 Task: Explore Houses in Charlotte with Modern Design.
Action: Key pressed <Key.caps_lock>C<Key.caps_lock>harlotte
Screenshot: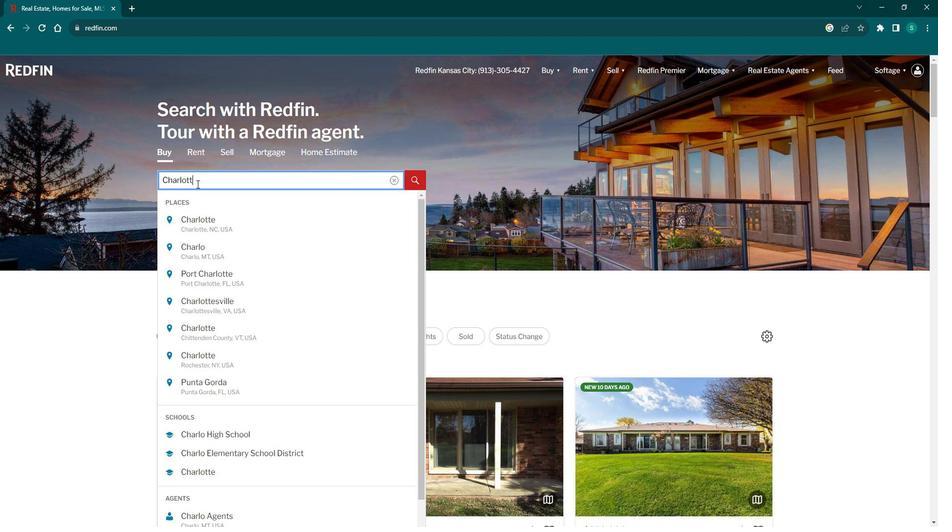 
Action: Mouse moved to (190, 231)
Screenshot: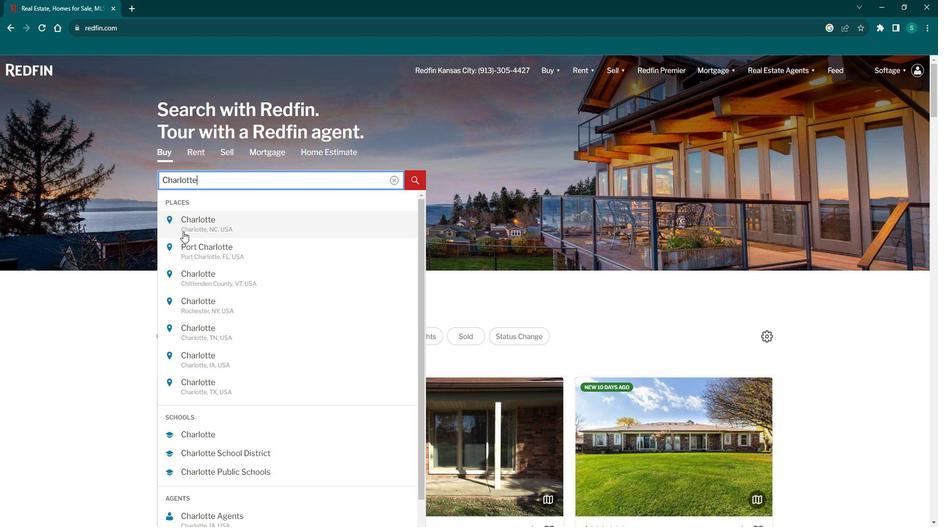 
Action: Mouse pressed left at (190, 231)
Screenshot: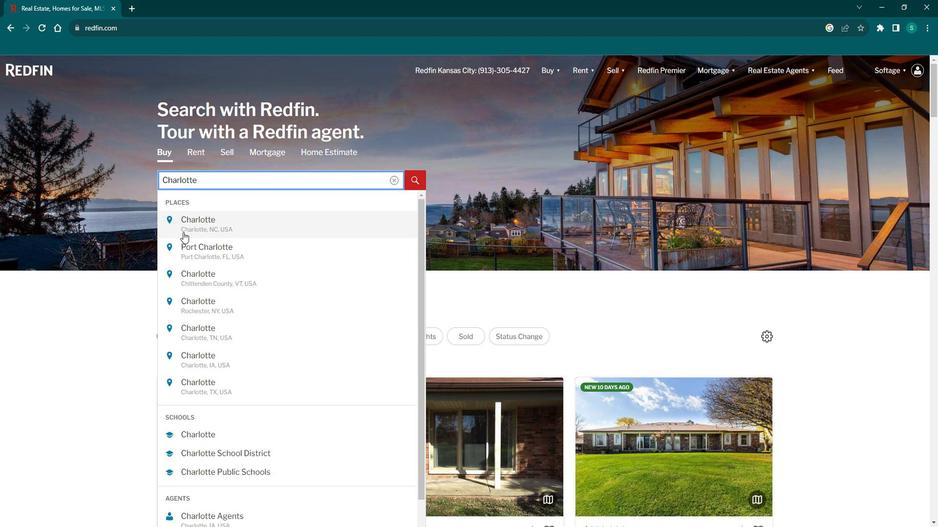 
Action: Mouse moved to (862, 137)
Screenshot: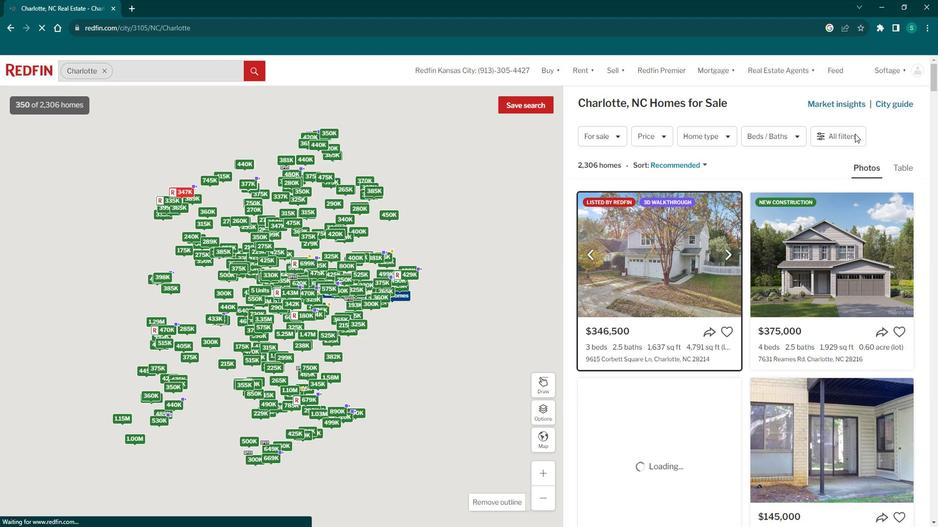 
Action: Mouse pressed left at (862, 137)
Screenshot: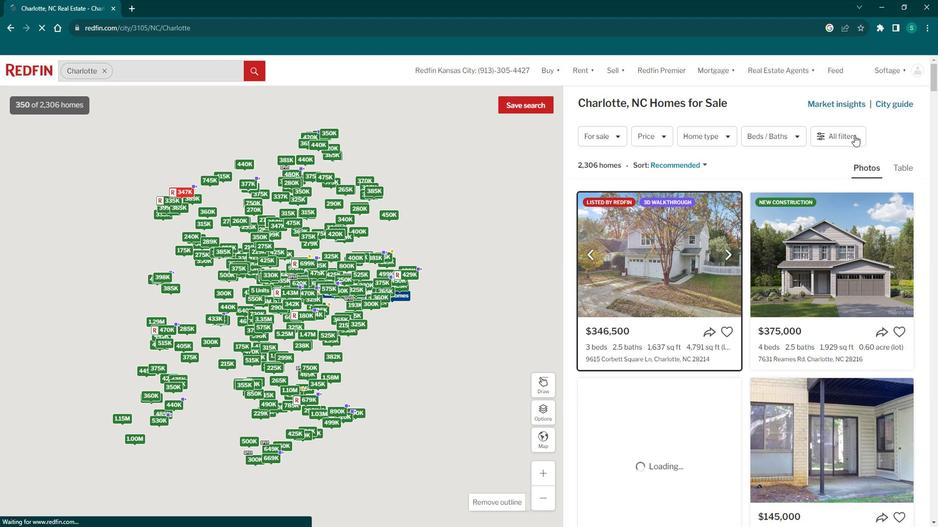 
Action: Mouse pressed left at (862, 137)
Screenshot: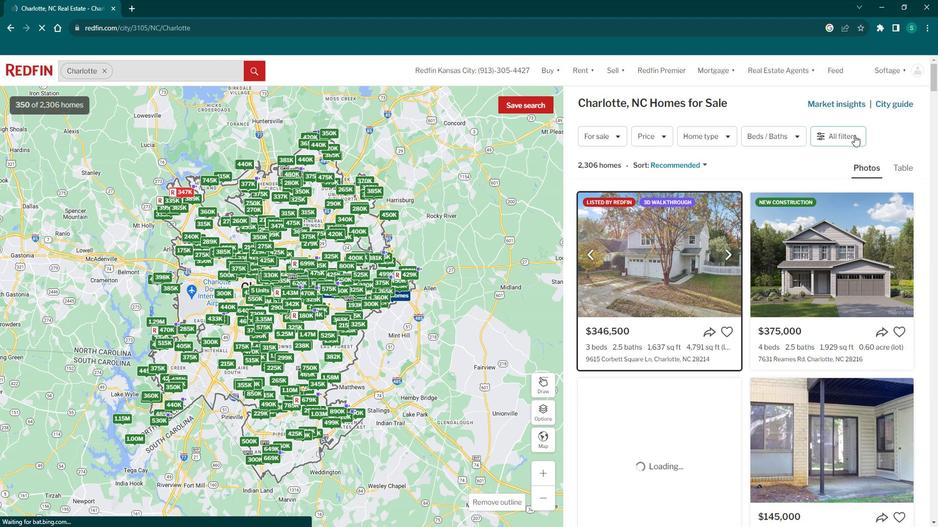 
Action: Mouse moved to (859, 138)
Screenshot: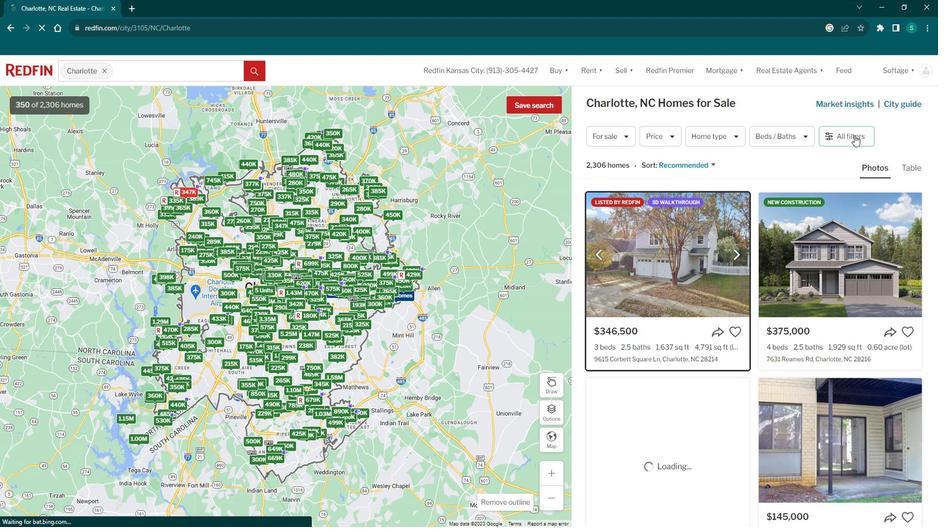 
Action: Mouse pressed left at (859, 138)
Screenshot: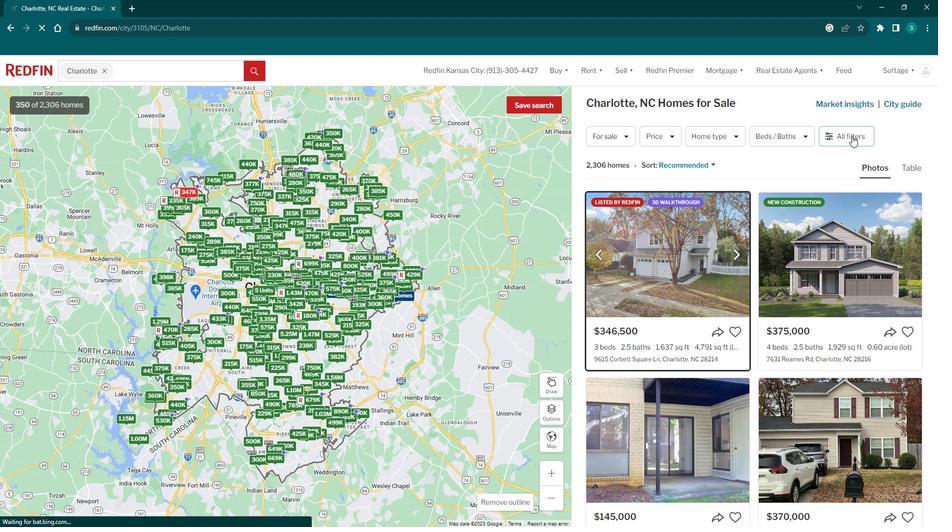 
Action: Mouse pressed left at (859, 138)
Screenshot: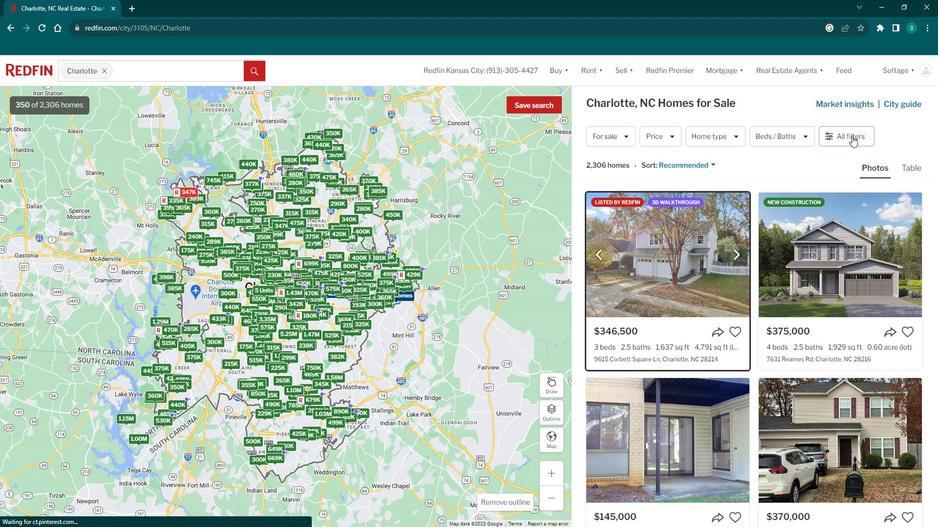 
Action: Mouse moved to (679, 298)
Screenshot: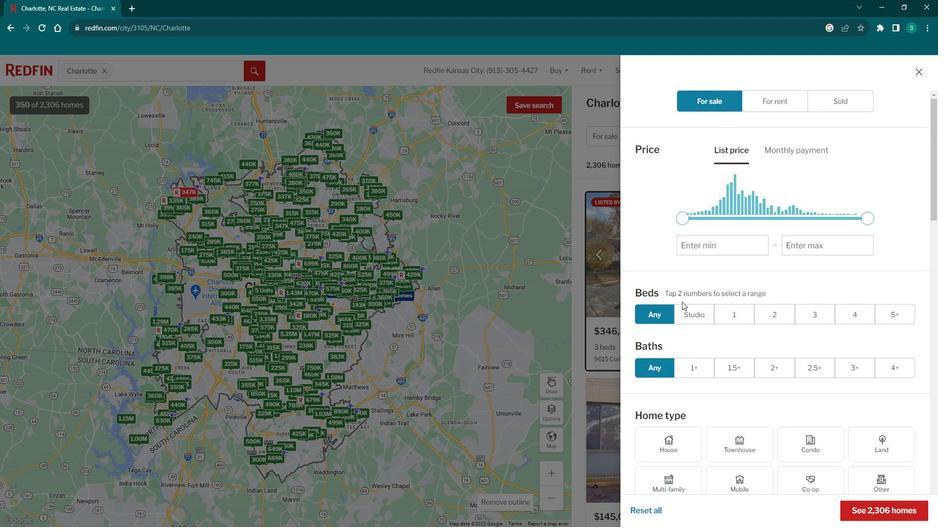 
Action: Mouse scrolled (679, 297) with delta (0, 0)
Screenshot: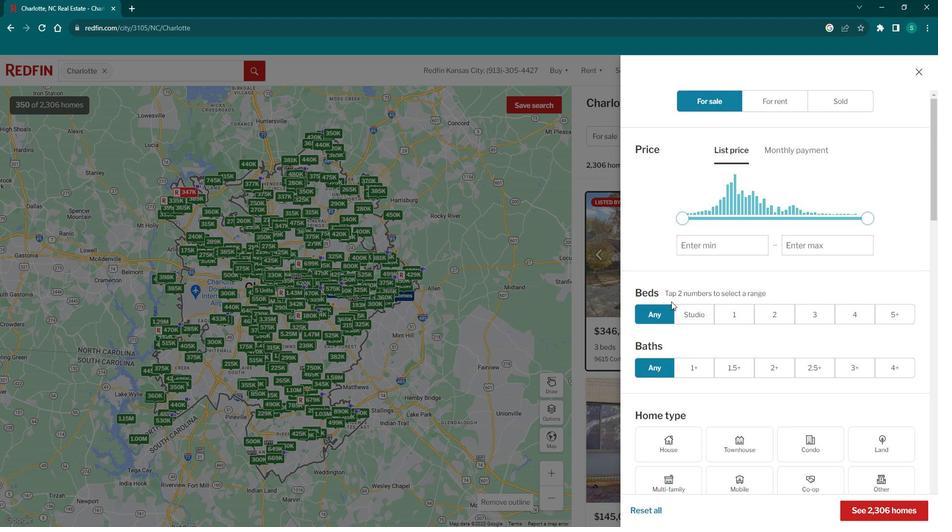 
Action: Mouse scrolled (679, 297) with delta (0, 0)
Screenshot: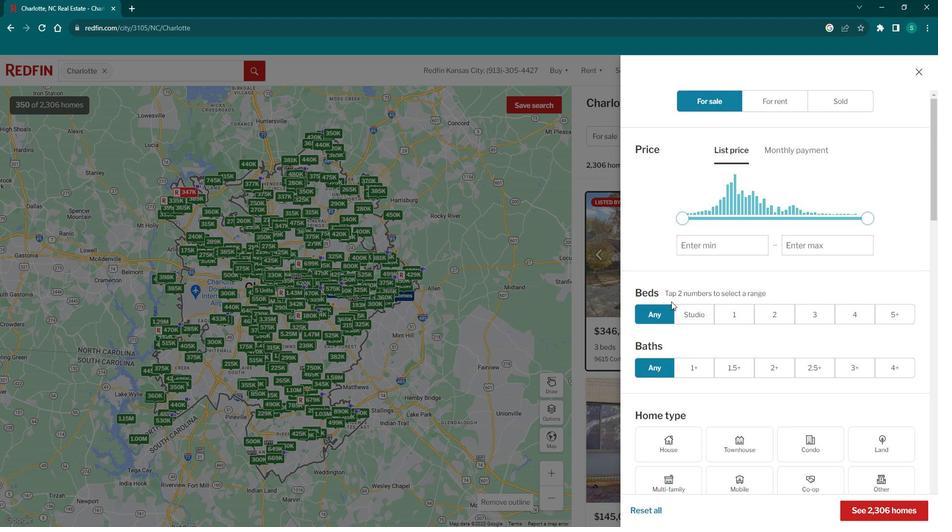 
Action: Mouse scrolled (679, 297) with delta (0, 0)
Screenshot: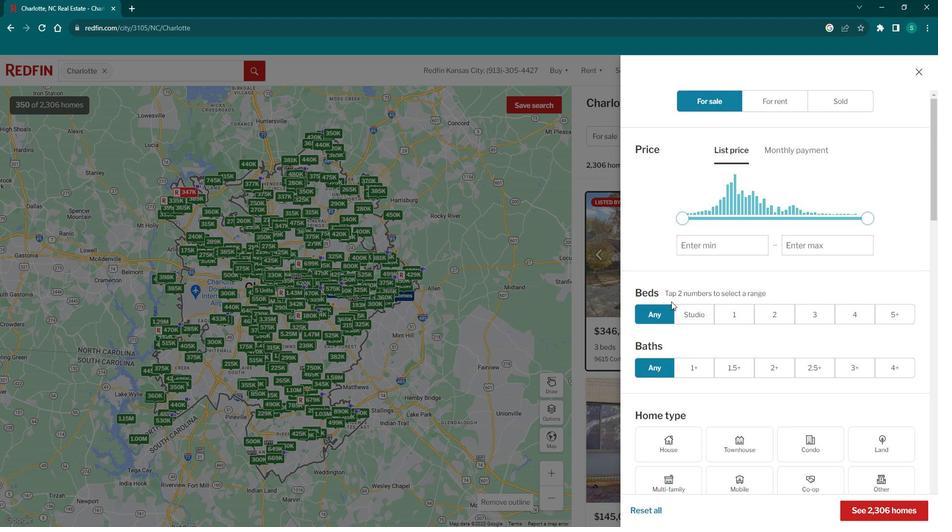 
Action: Mouse moved to (682, 282)
Screenshot: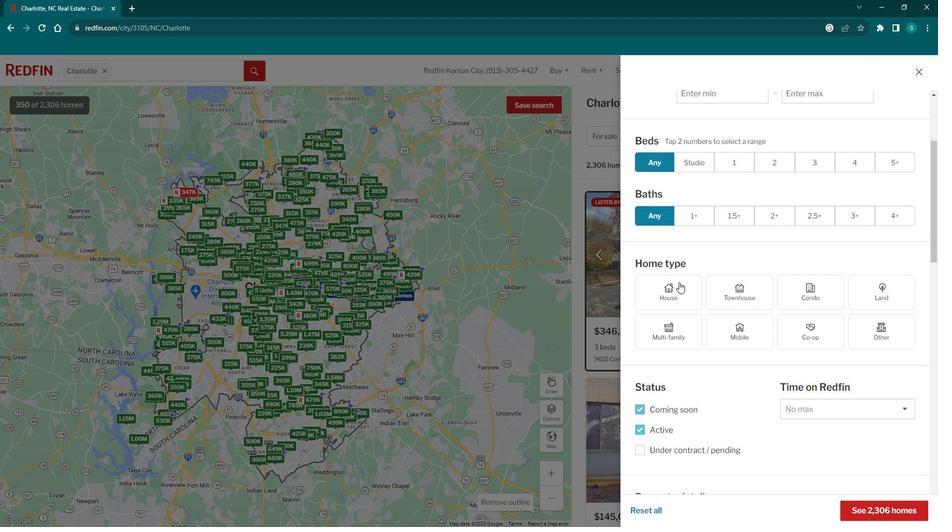 
Action: Mouse pressed left at (682, 282)
Screenshot: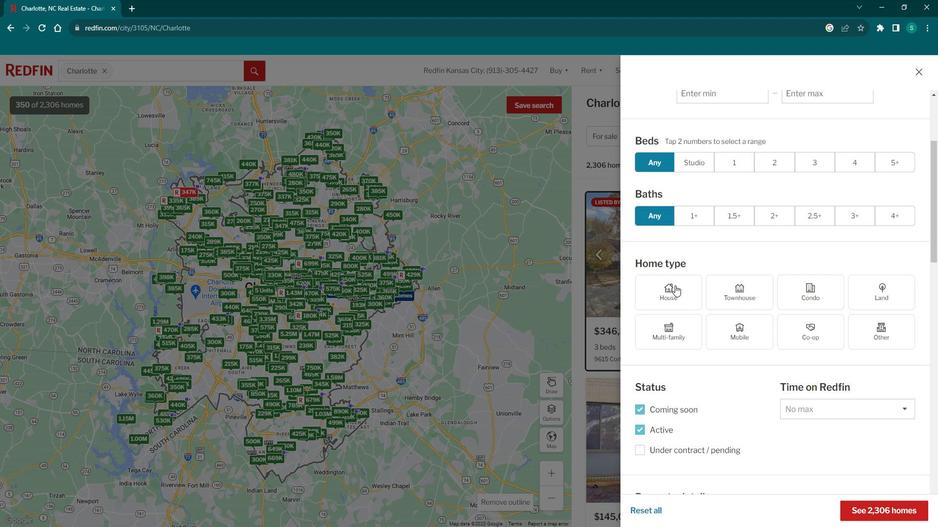 
Action: Mouse moved to (695, 323)
Screenshot: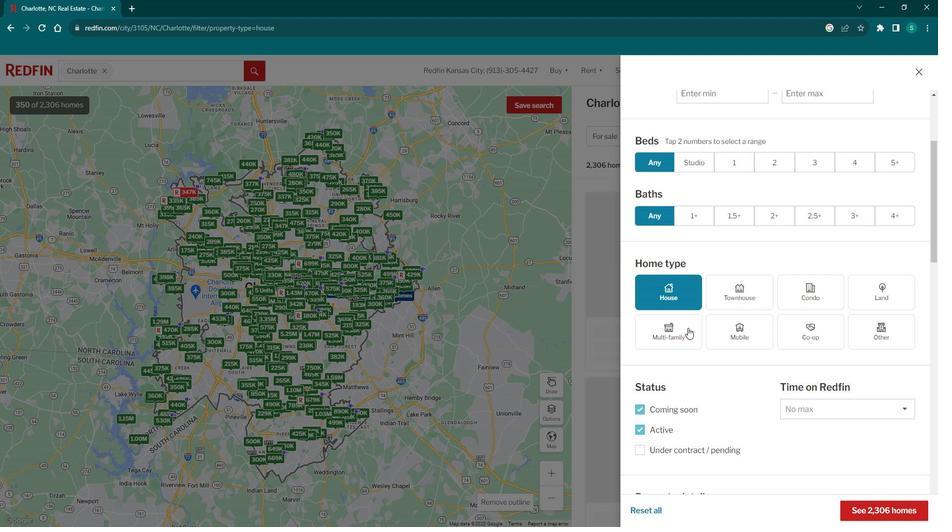 
Action: Mouse scrolled (695, 323) with delta (0, 0)
Screenshot: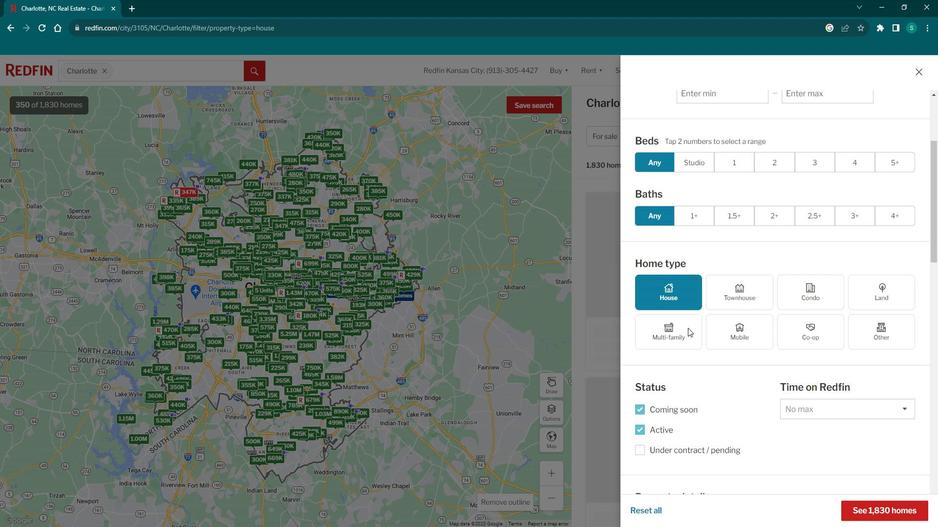 
Action: Mouse scrolled (695, 323) with delta (0, 0)
Screenshot: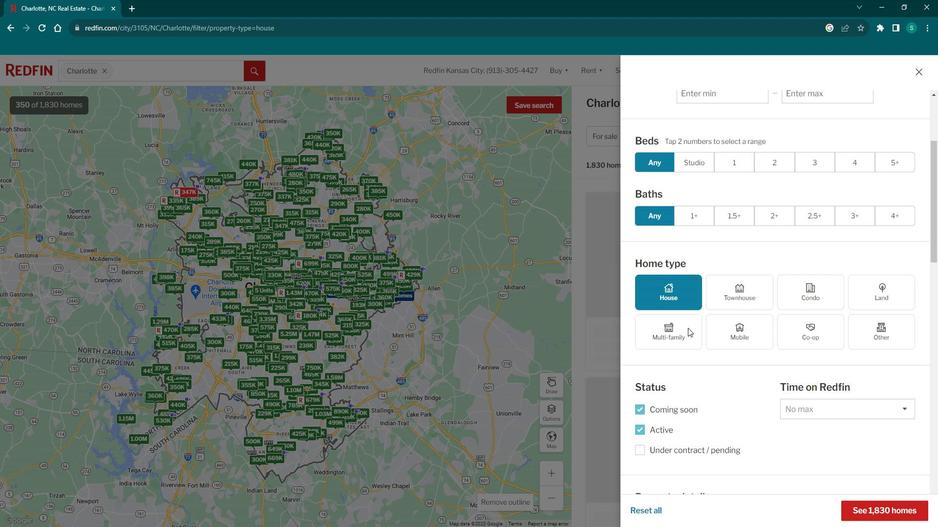 
Action: Mouse scrolled (695, 323) with delta (0, 0)
Screenshot: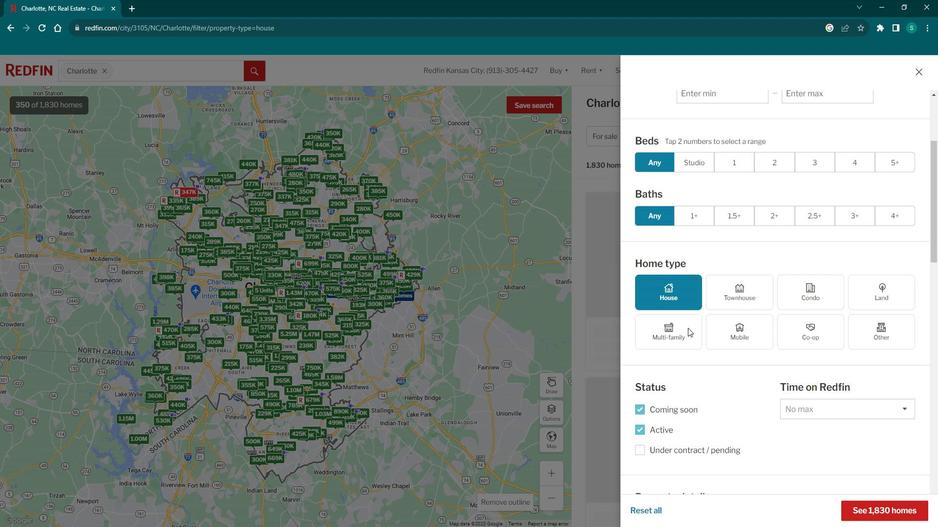
Action: Mouse scrolled (695, 323) with delta (0, 0)
Screenshot: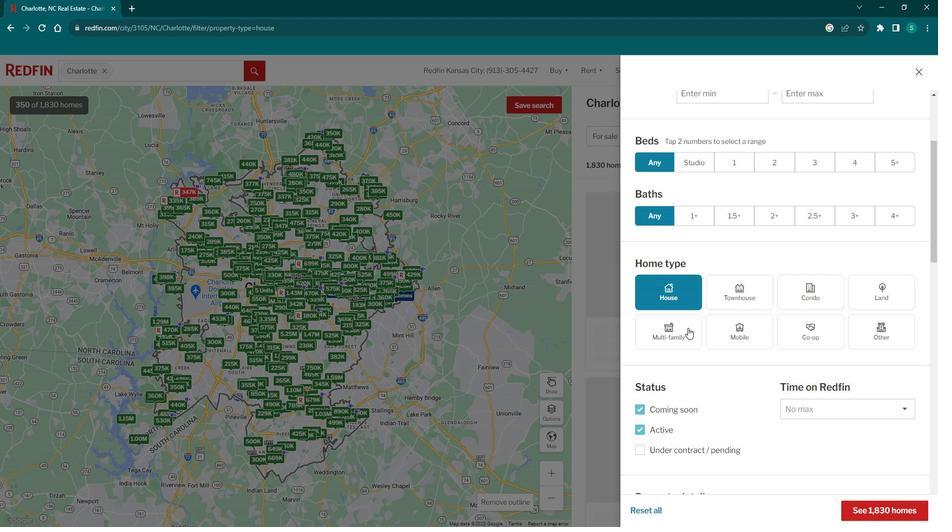 
Action: Mouse moved to (695, 321)
Screenshot: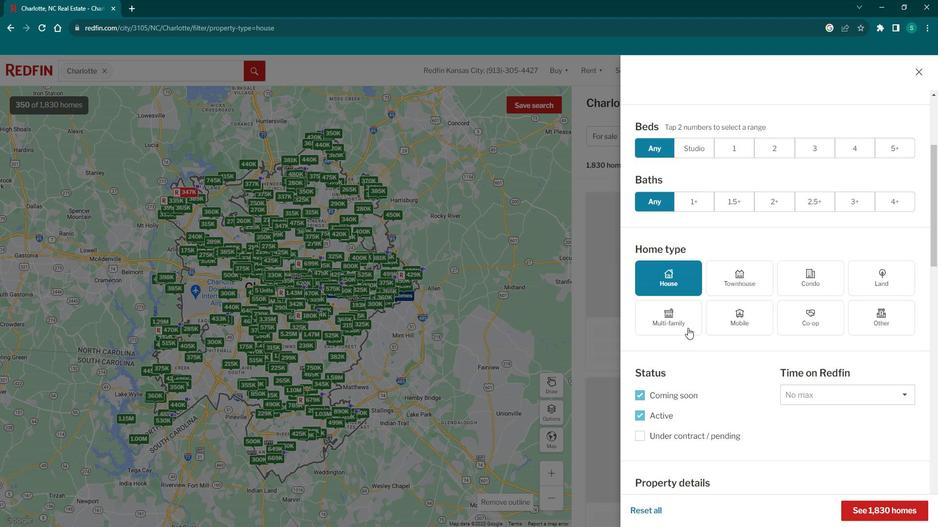 
Action: Mouse scrolled (695, 320) with delta (0, 0)
Screenshot: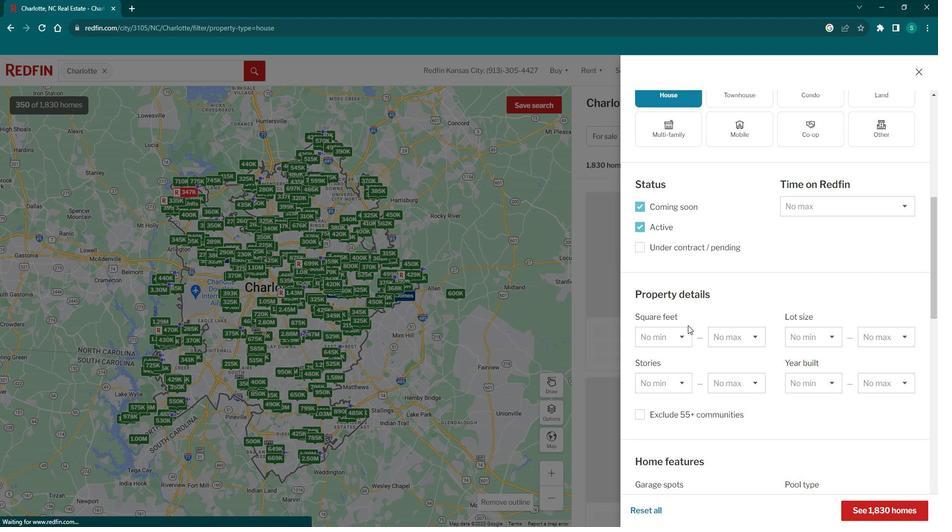
Action: Mouse scrolled (695, 320) with delta (0, 0)
Screenshot: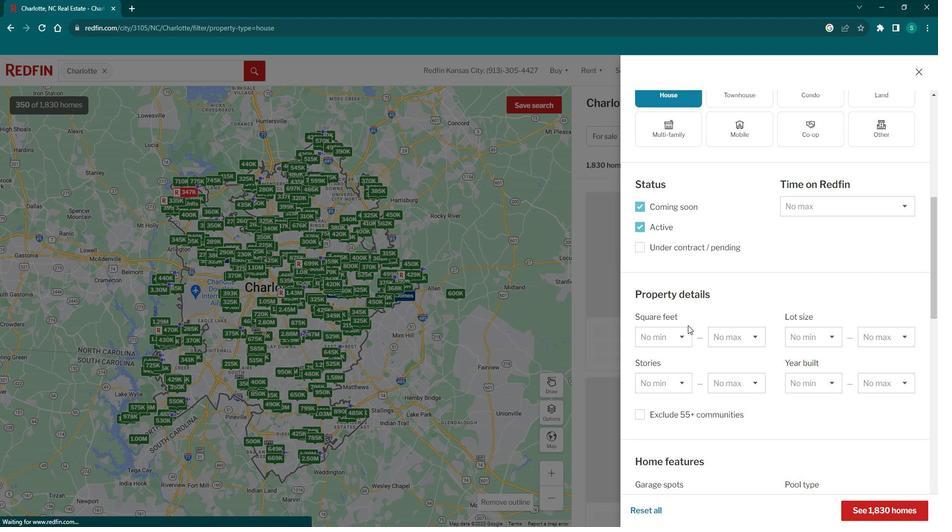 
Action: Mouse scrolled (695, 320) with delta (0, 0)
Screenshot: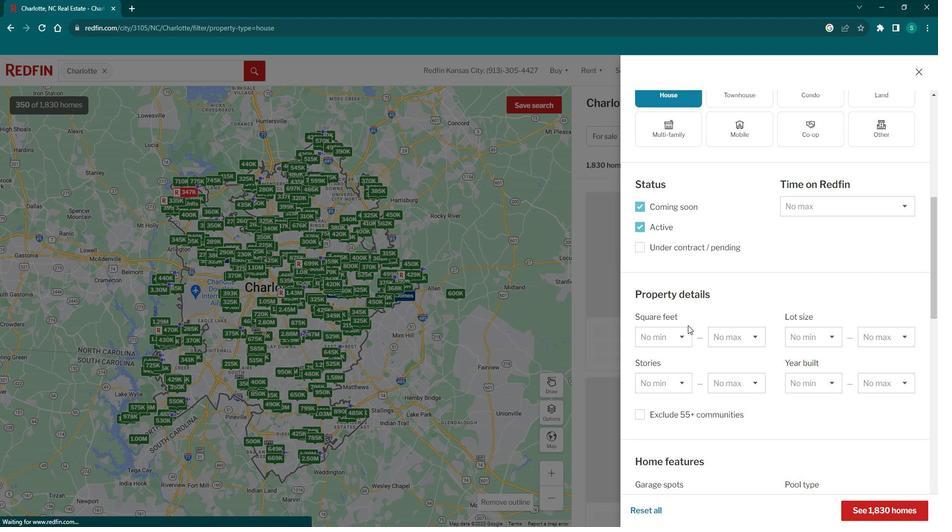 
Action: Mouse scrolled (695, 320) with delta (0, 0)
Screenshot: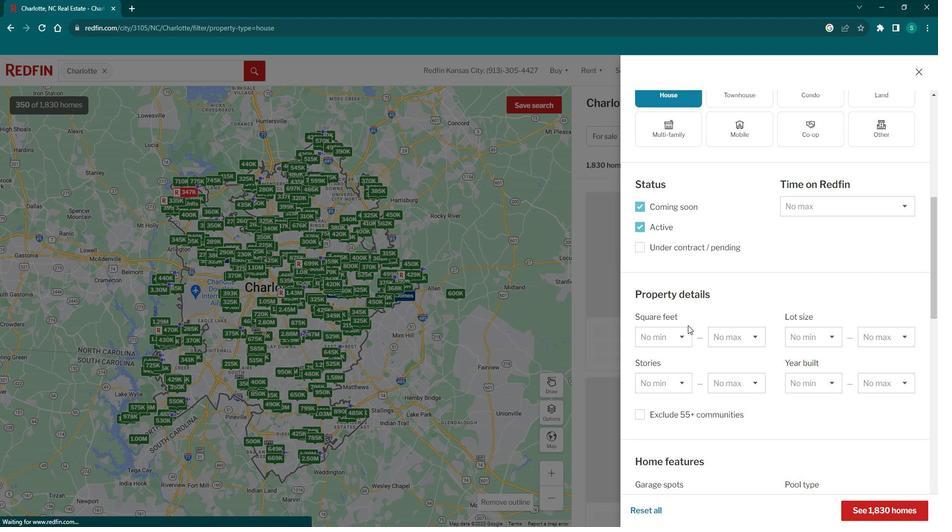 
Action: Mouse scrolled (695, 320) with delta (0, 0)
Screenshot: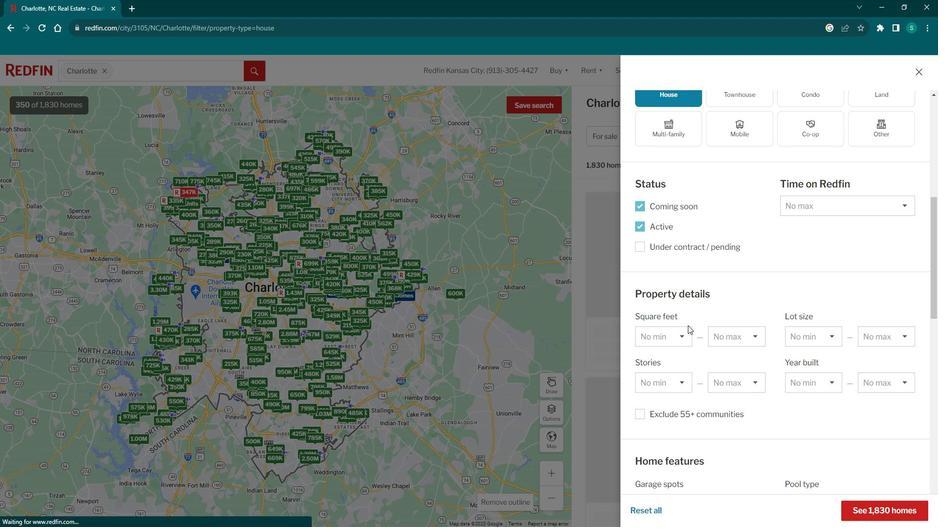 
Action: Mouse scrolled (695, 320) with delta (0, 0)
Screenshot: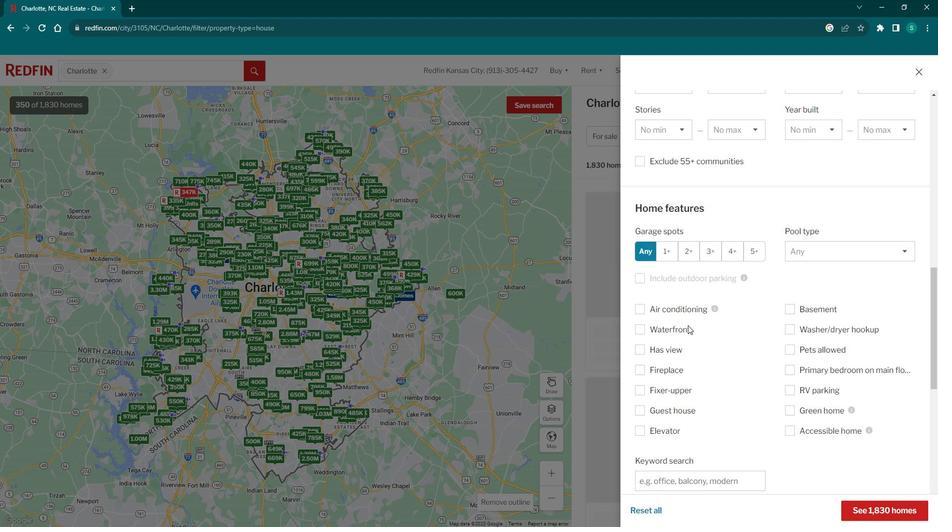 
Action: Mouse scrolled (695, 320) with delta (0, 0)
Screenshot: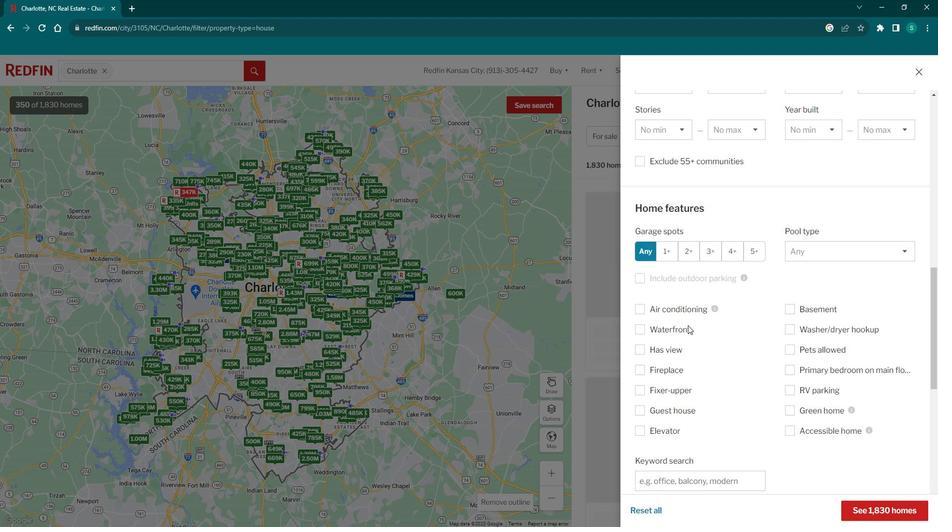 
Action: Mouse scrolled (695, 320) with delta (0, 0)
Screenshot: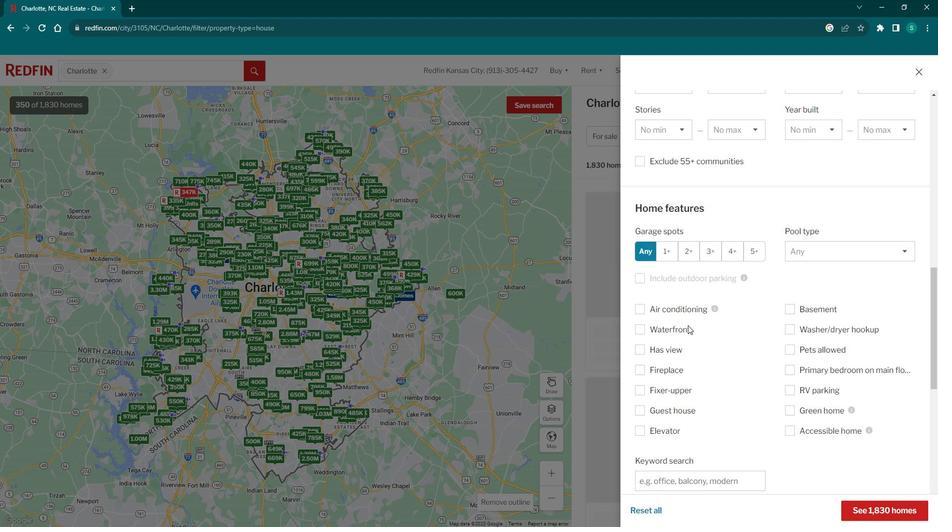 
Action: Mouse moved to (674, 326)
Screenshot: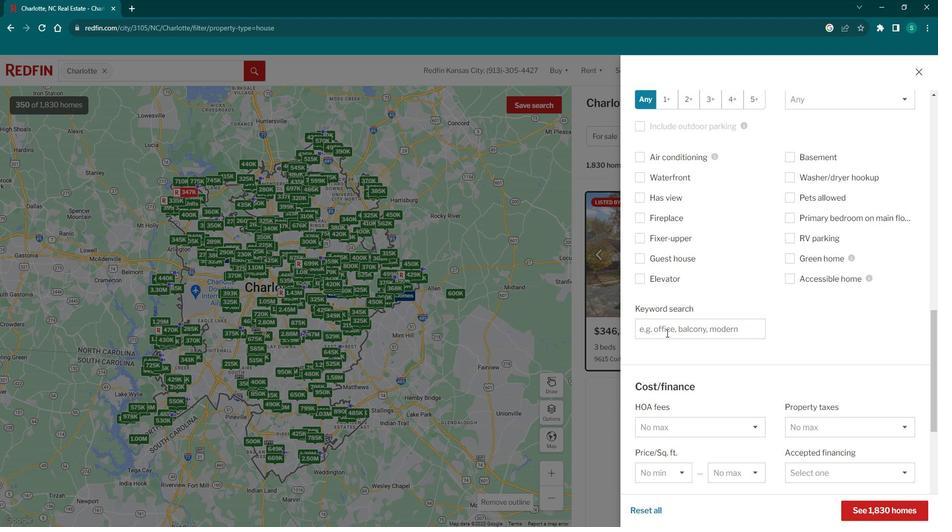 
Action: Mouse pressed left at (674, 326)
Screenshot: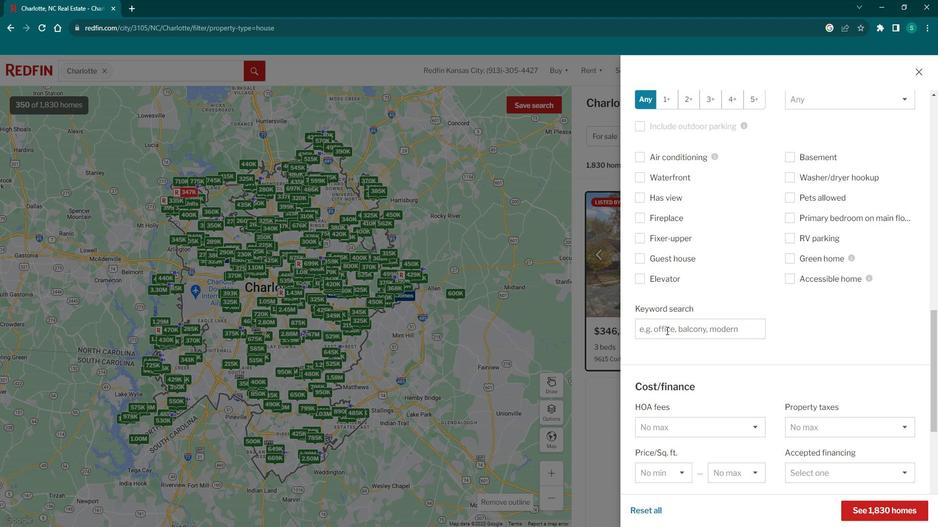 
Action: Mouse moved to (665, 321)
Screenshot: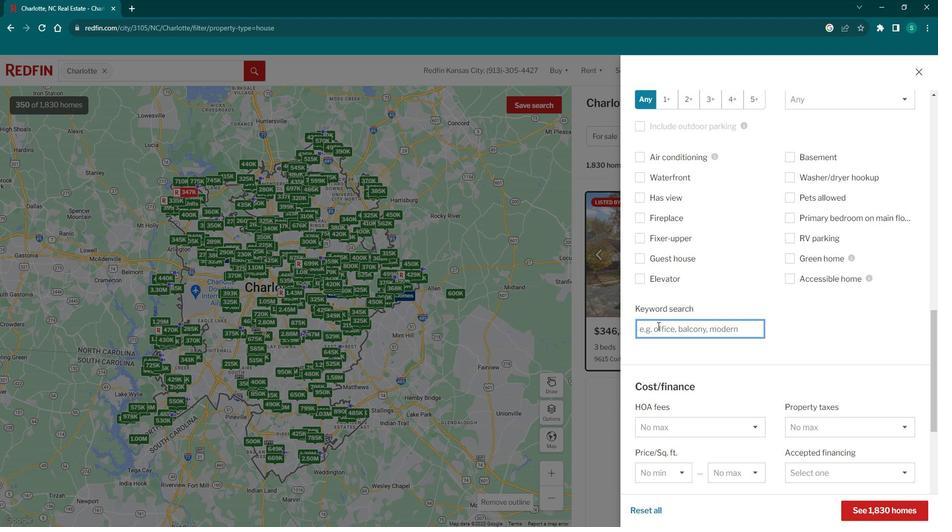 
Action: Key pressed <Key.caps_lock>M<Key.caps_lock>o
Screenshot: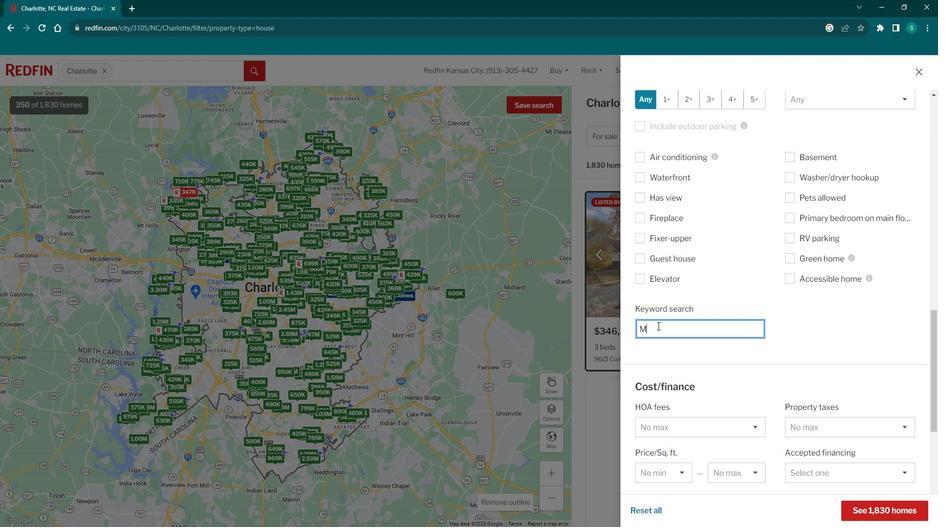 
Action: Mouse moved to (682, 315)
Screenshot: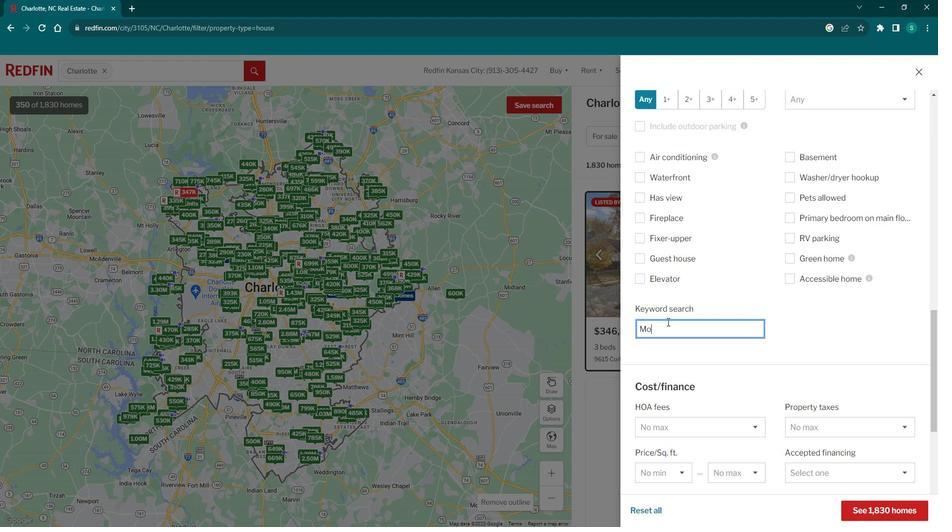 
Action: Key pressed d
Screenshot: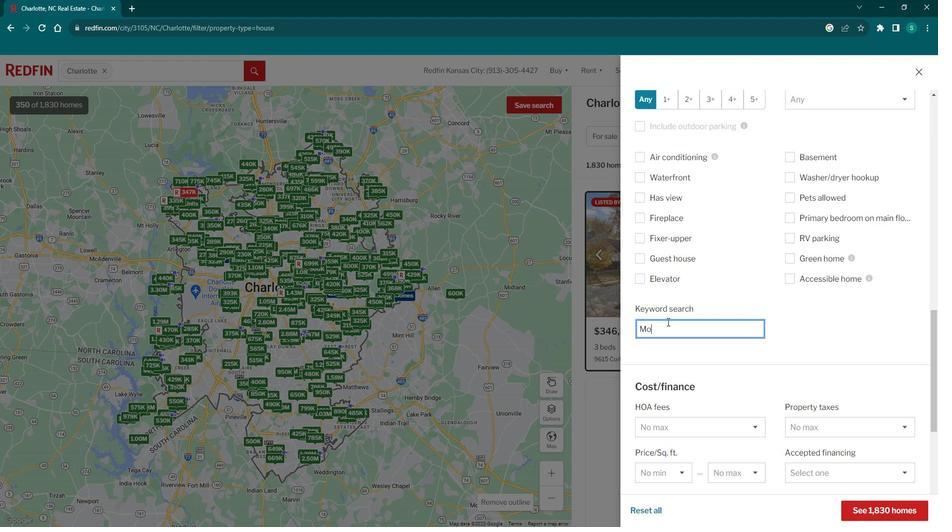 
Action: Mouse moved to (682, 315)
Screenshot: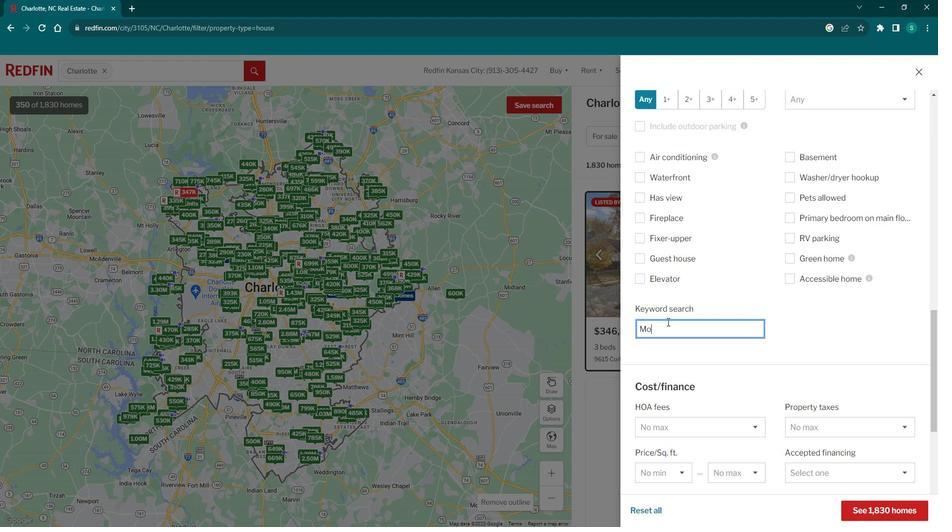 
Action: Key pressed ern<Key.space><Key.caps_lock>D<Key.caps_lock>esign
Screenshot: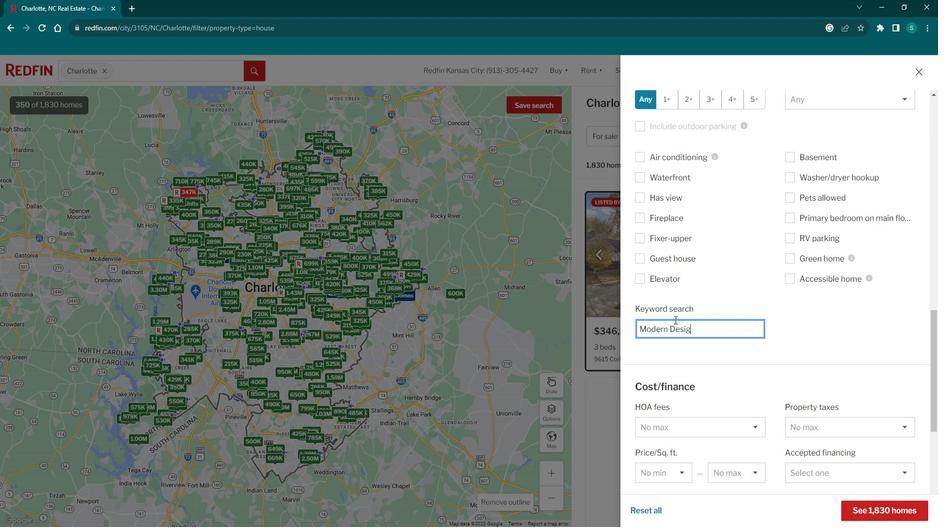 
Action: Mouse moved to (907, 497)
Screenshot: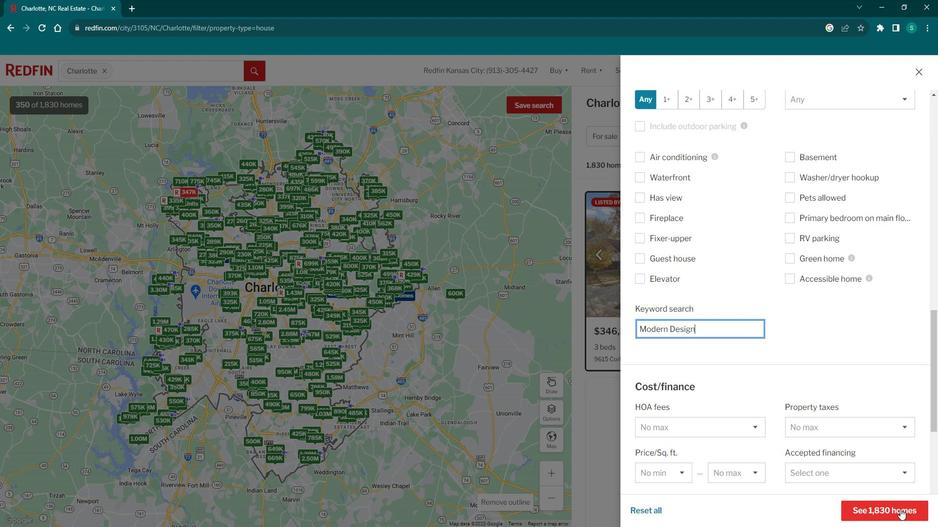 
Action: Mouse pressed left at (907, 497)
Screenshot: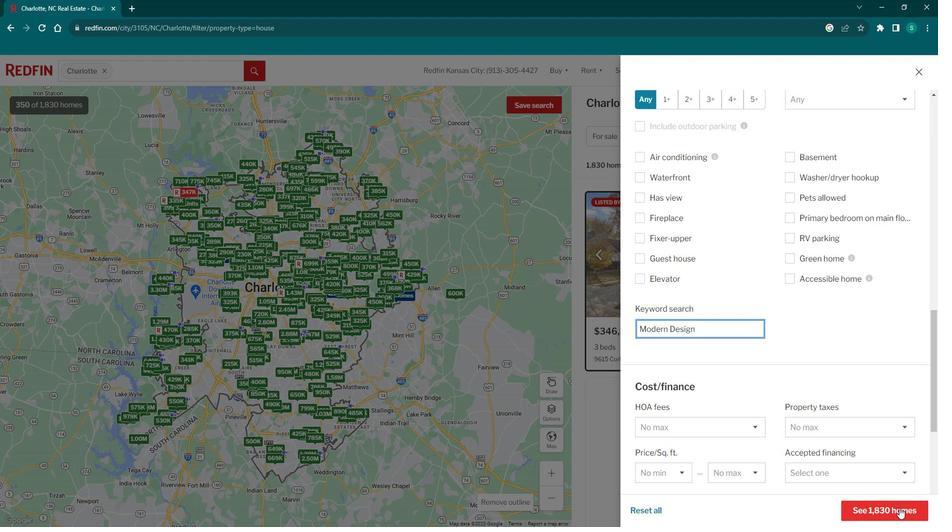 
Action: Mouse moved to (693, 301)
Screenshot: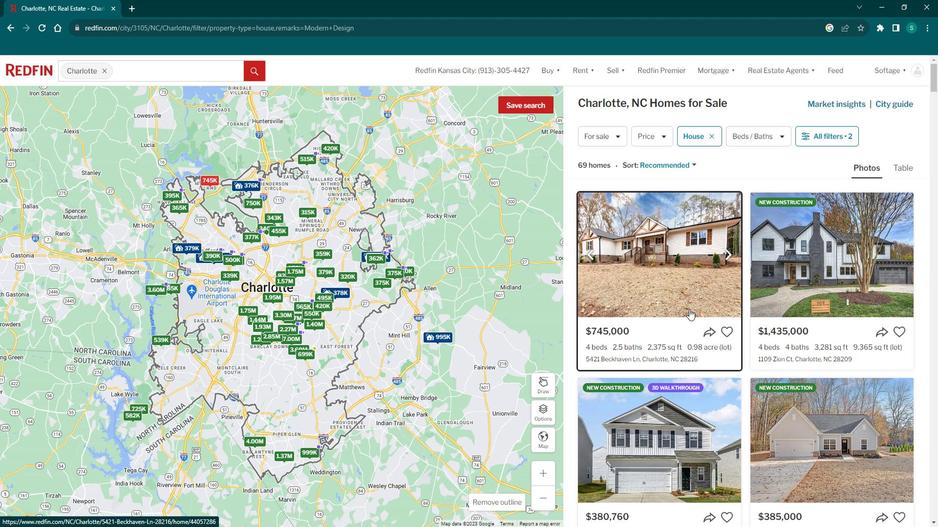 
Action: Mouse pressed left at (693, 301)
Screenshot: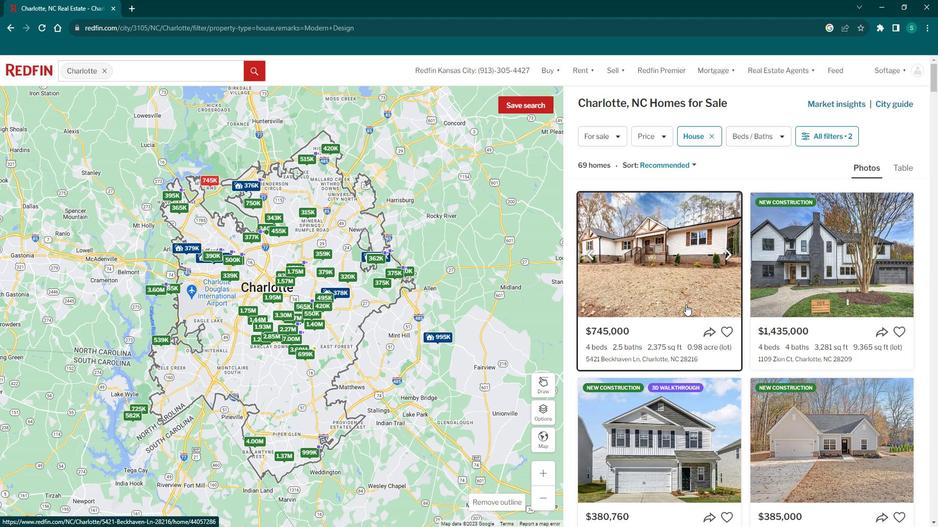 
Action: Mouse moved to (333, 268)
Screenshot: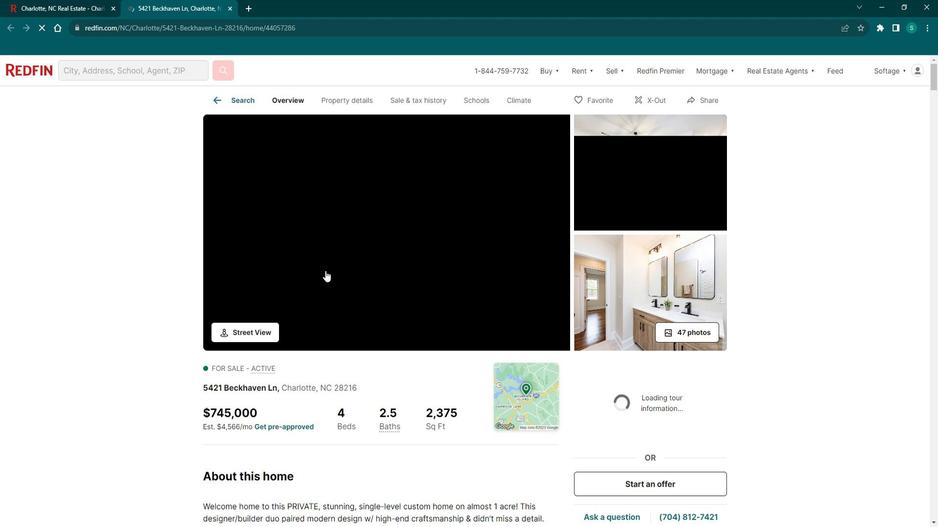 
Action: Mouse scrolled (333, 267) with delta (0, 0)
Screenshot: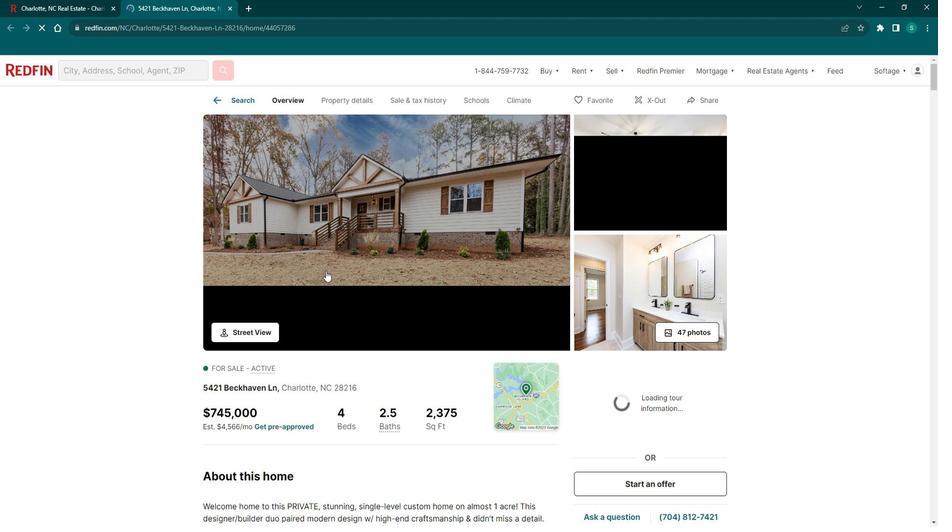 
Action: Mouse scrolled (333, 267) with delta (0, 0)
Screenshot: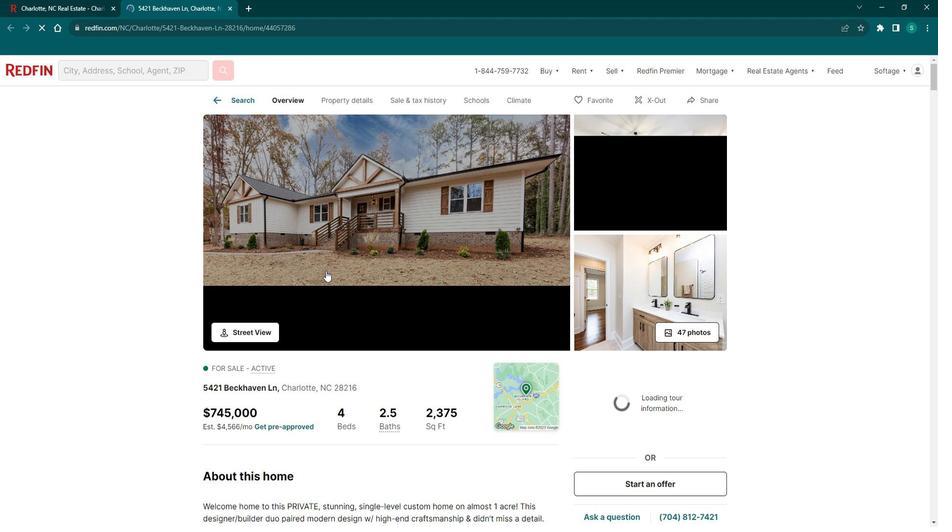 
Action: Mouse scrolled (333, 267) with delta (0, 0)
Screenshot: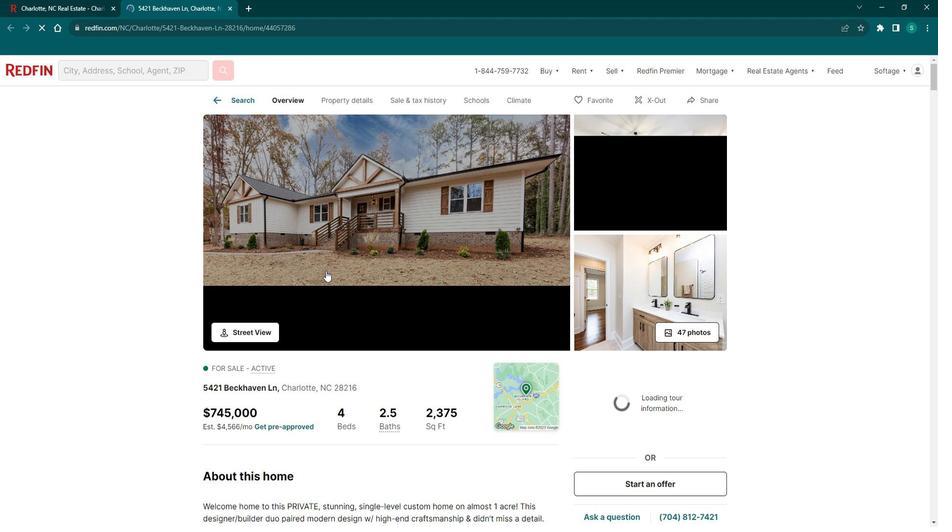 
Action: Mouse moved to (249, 393)
Screenshot: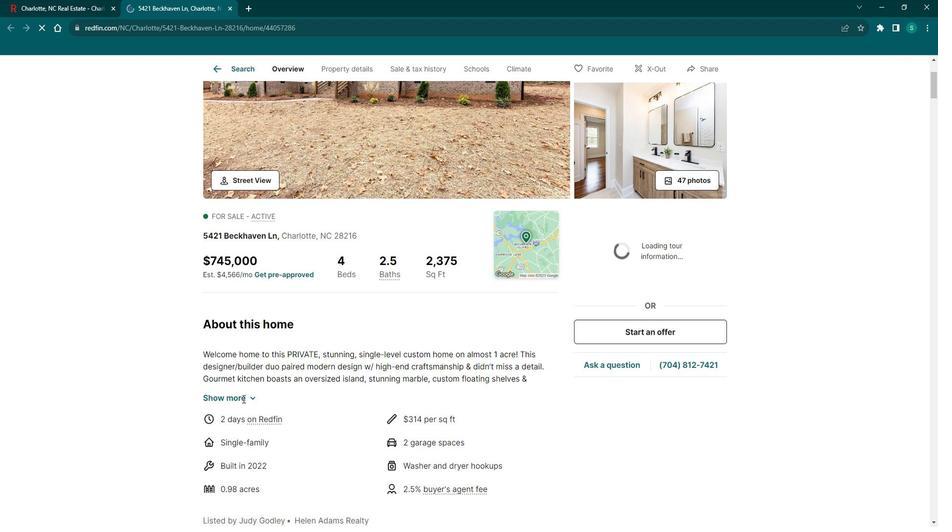 
Action: Mouse pressed left at (249, 393)
Screenshot: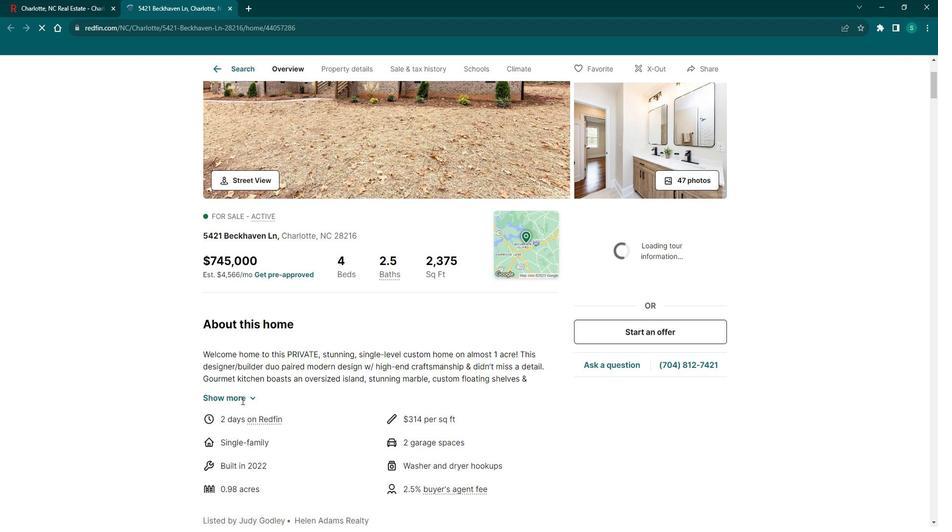 
Action: Mouse moved to (267, 360)
Screenshot: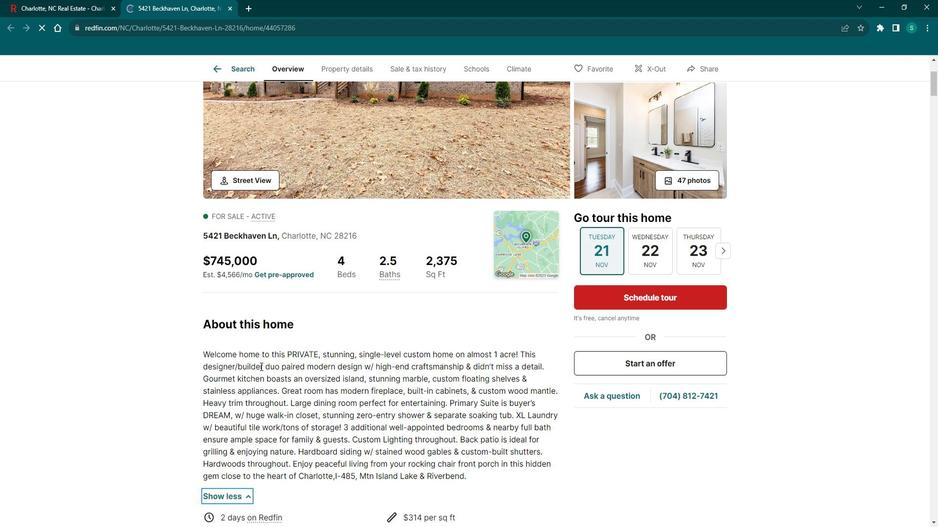 
Action: Mouse scrolled (267, 359) with delta (0, 0)
Screenshot: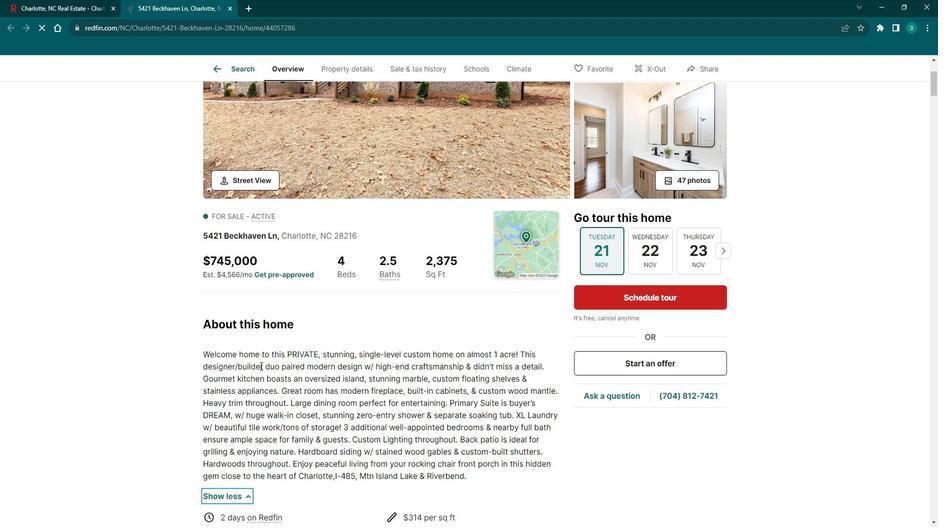 
Action: Mouse scrolled (267, 359) with delta (0, 0)
Screenshot: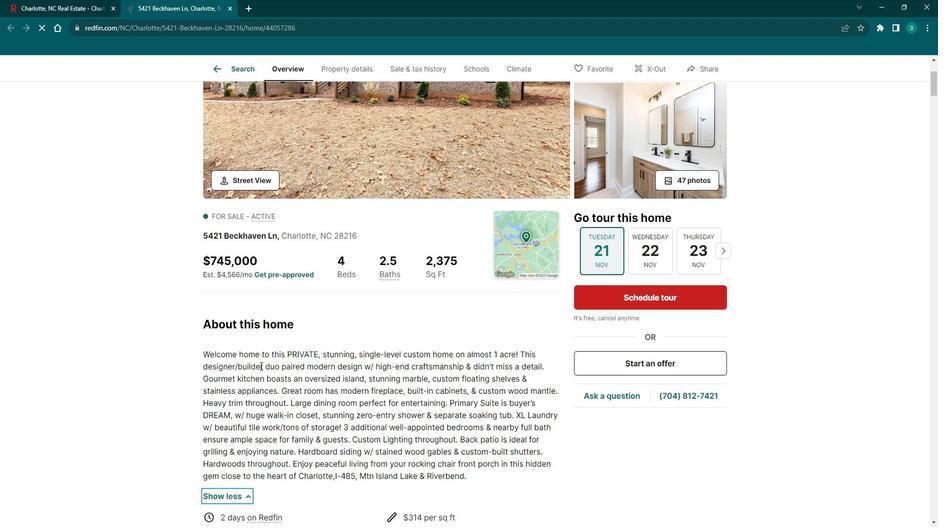 
Action: Mouse scrolled (267, 359) with delta (0, 0)
Screenshot: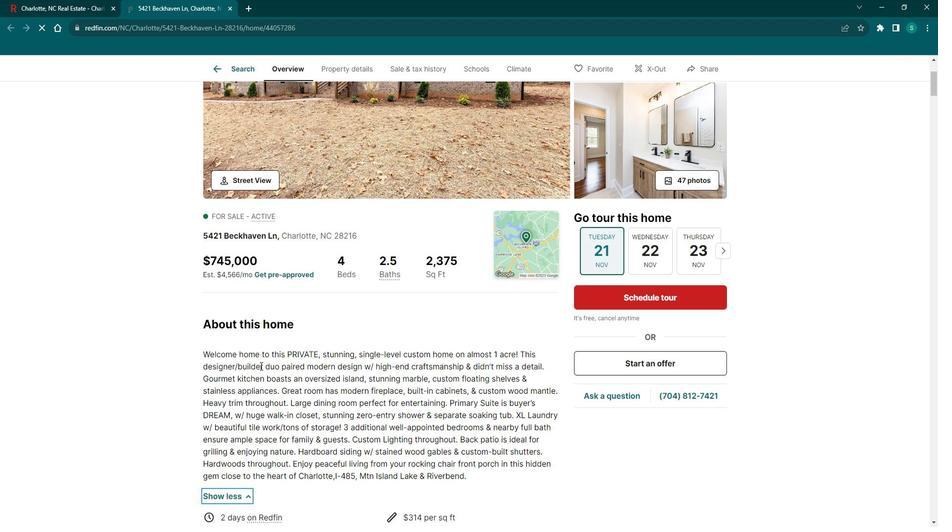 
Action: Mouse scrolled (267, 359) with delta (0, 0)
Screenshot: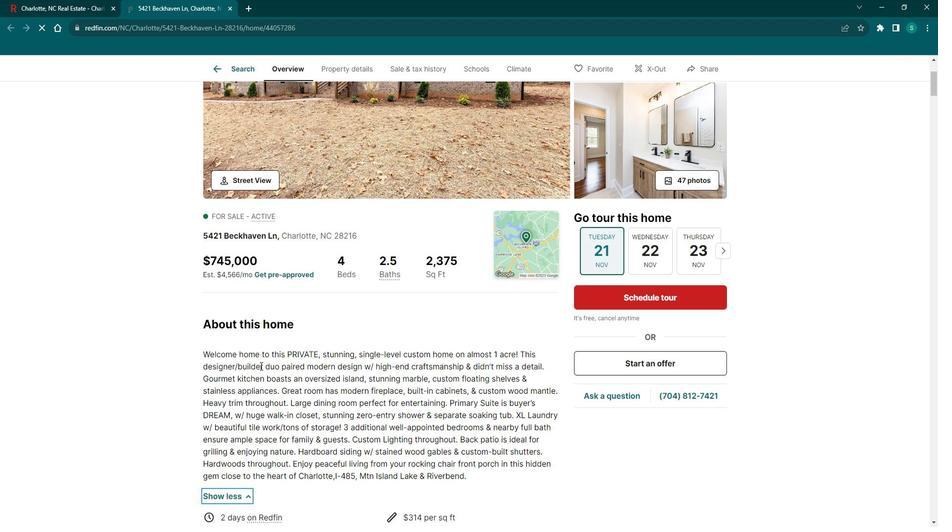 
Action: Mouse scrolled (267, 359) with delta (0, 0)
Screenshot: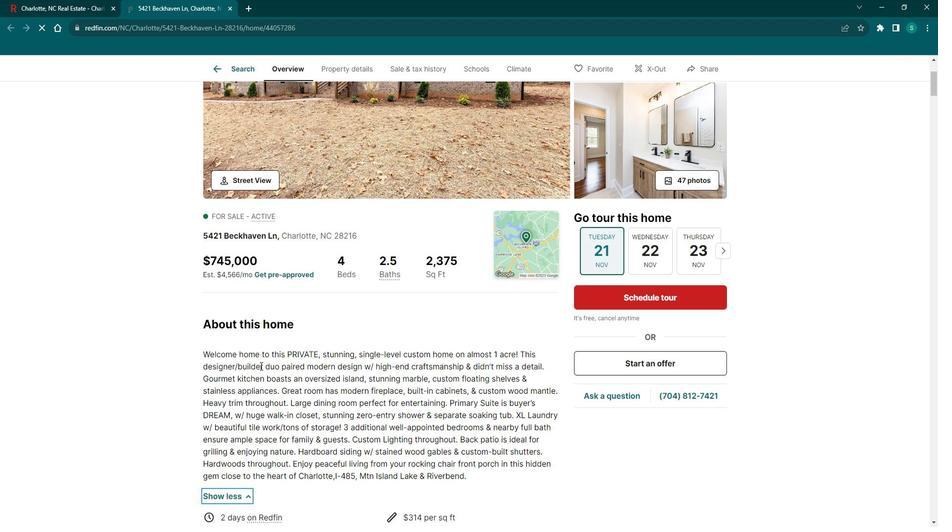 
Action: Mouse scrolled (267, 359) with delta (0, 0)
Screenshot: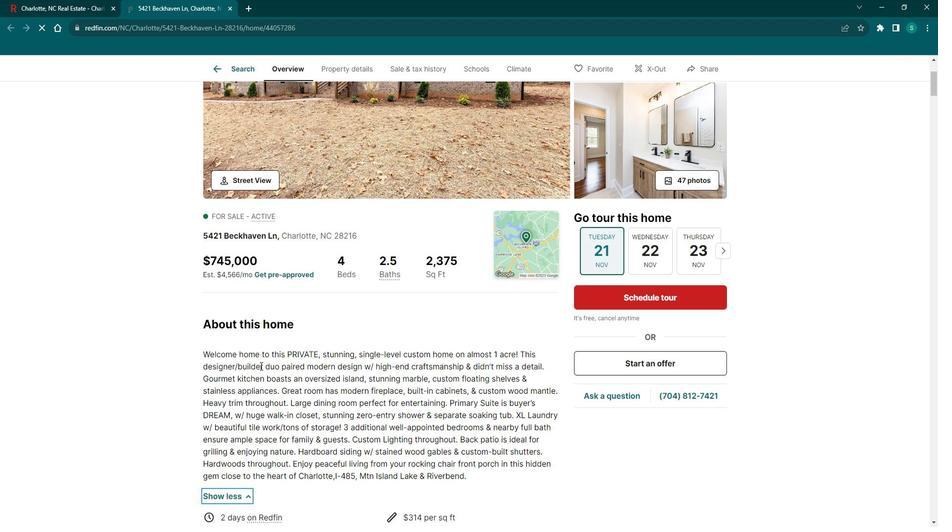 
Action: Mouse moved to (267, 359)
Screenshot: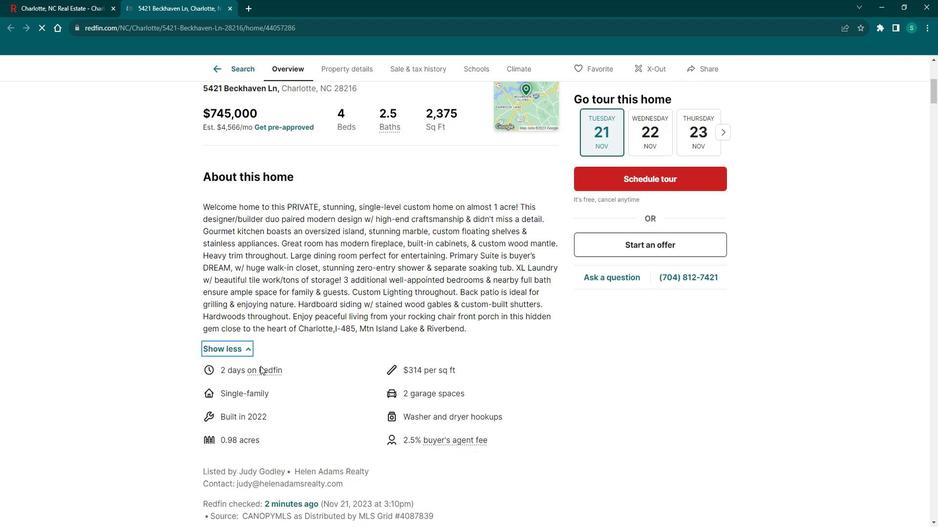 
Action: Mouse scrolled (267, 358) with delta (0, 0)
Screenshot: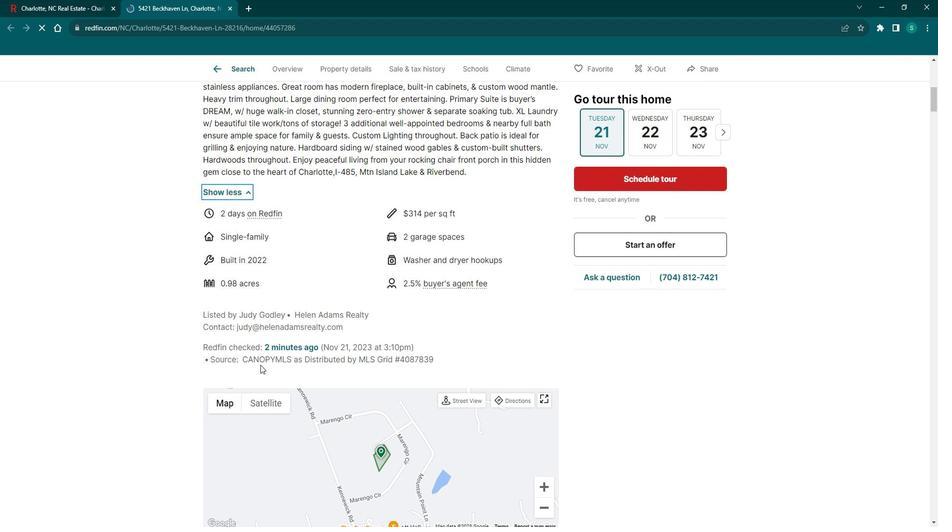 
Action: Mouse scrolled (267, 358) with delta (0, 0)
Screenshot: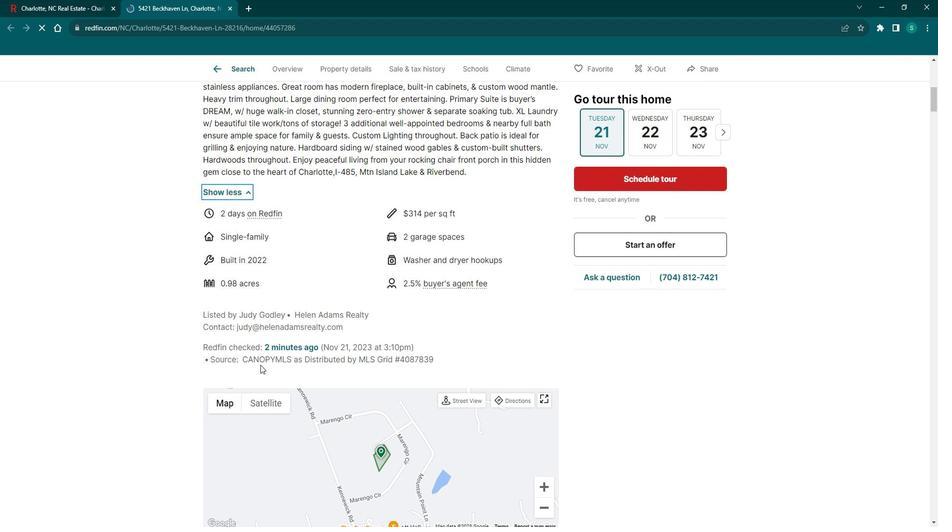 
Action: Mouse scrolled (267, 358) with delta (0, 0)
Screenshot: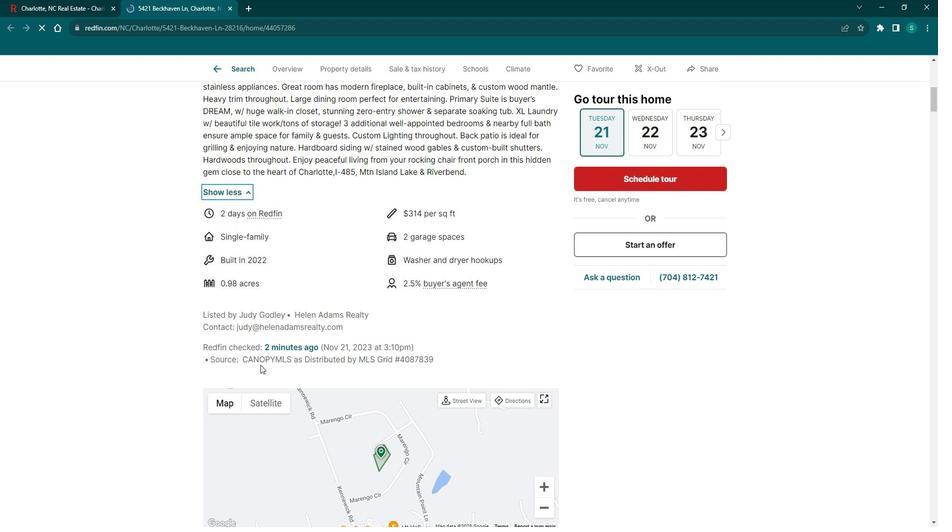 
Action: Mouse scrolled (267, 358) with delta (0, 0)
Screenshot: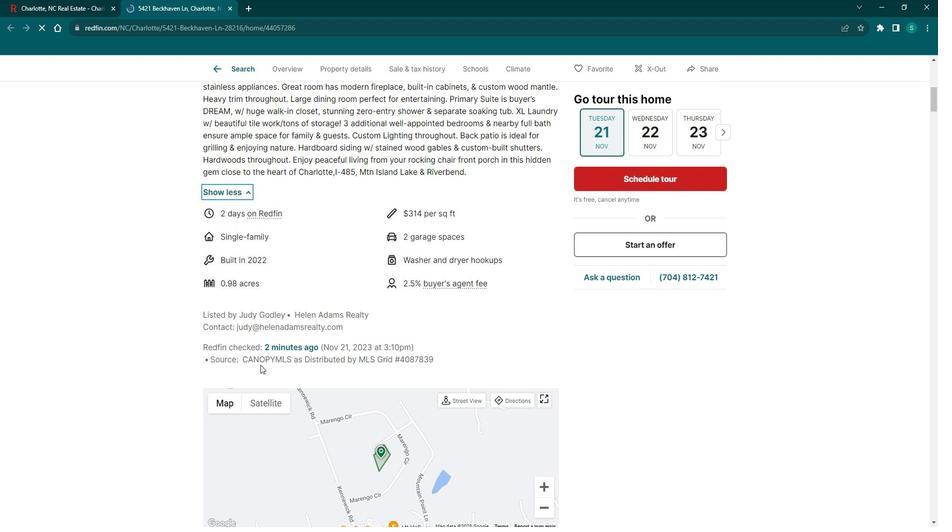 
Action: Mouse scrolled (267, 358) with delta (0, 0)
Screenshot: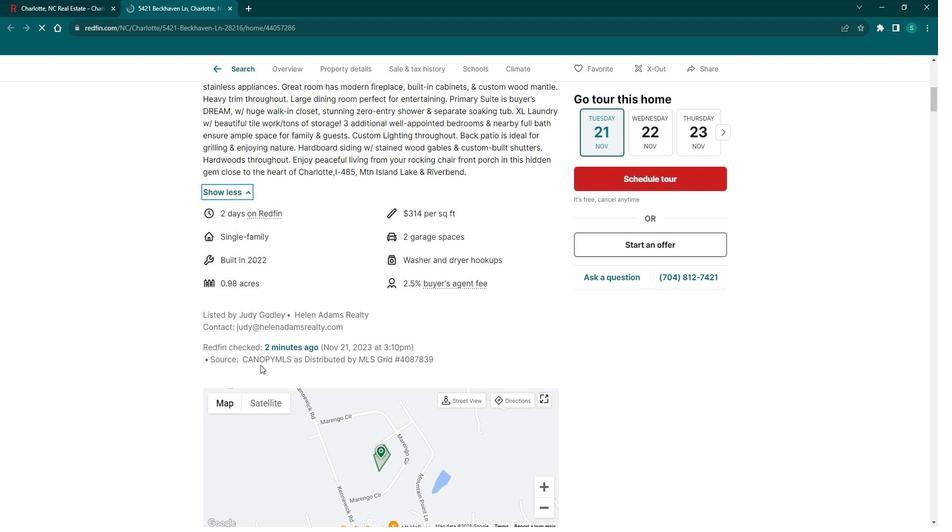 
Action: Mouse scrolled (267, 358) with delta (0, 0)
Screenshot: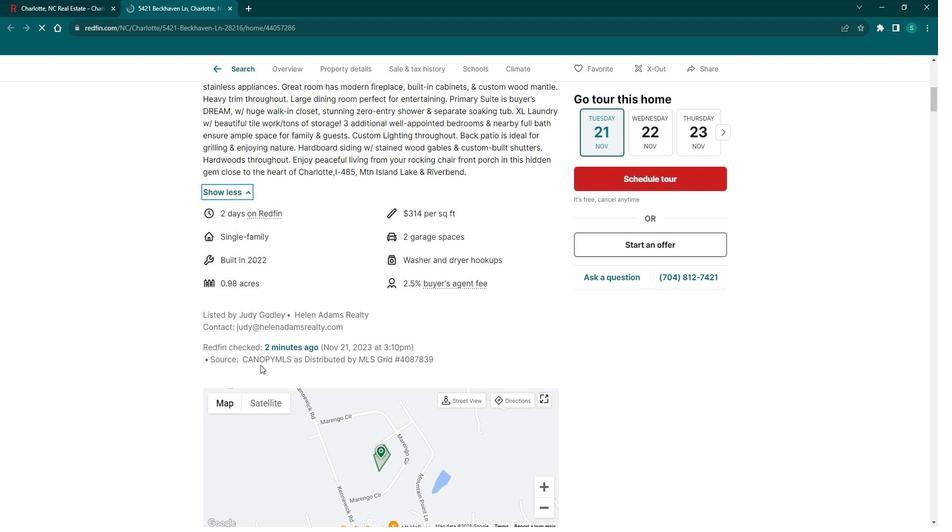 
Action: Mouse scrolled (267, 358) with delta (0, 0)
Screenshot: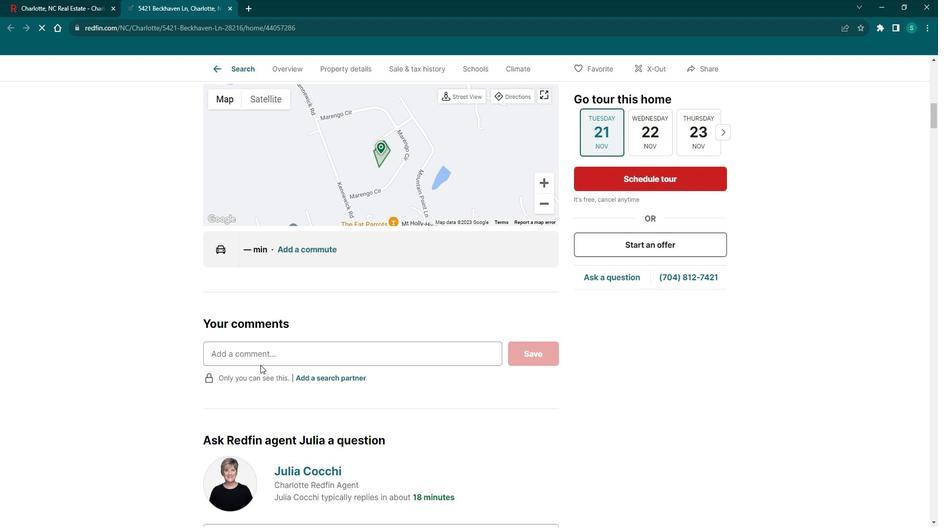 
Action: Mouse scrolled (267, 358) with delta (0, 0)
Screenshot: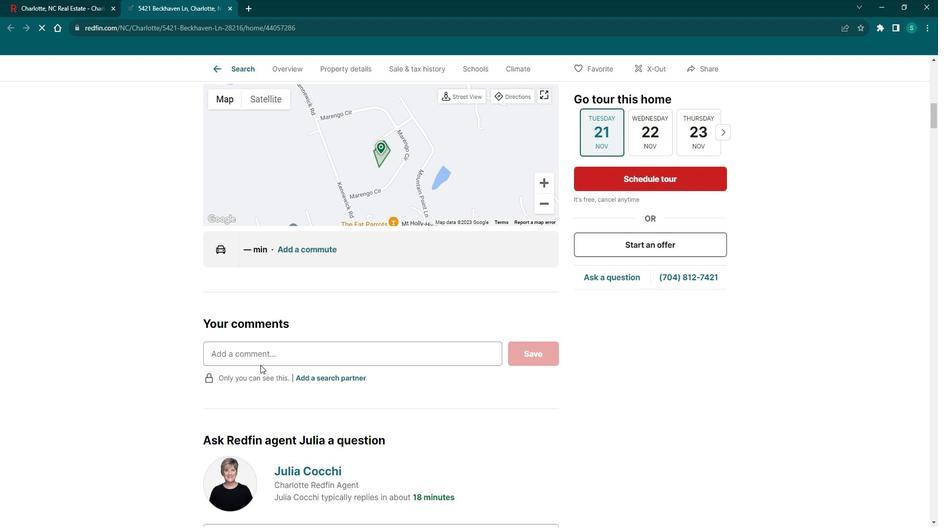 
Action: Mouse scrolled (267, 358) with delta (0, 0)
Screenshot: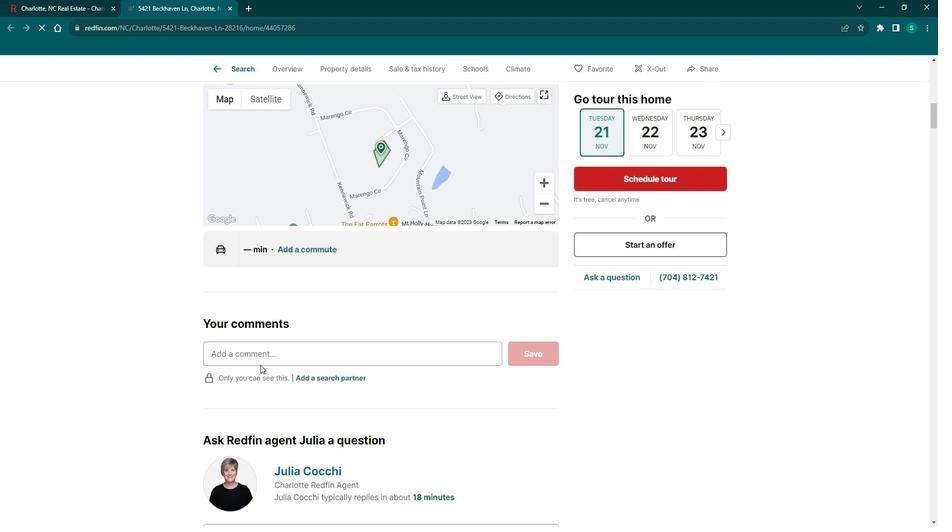 
Action: Mouse scrolled (267, 358) with delta (0, 0)
Screenshot: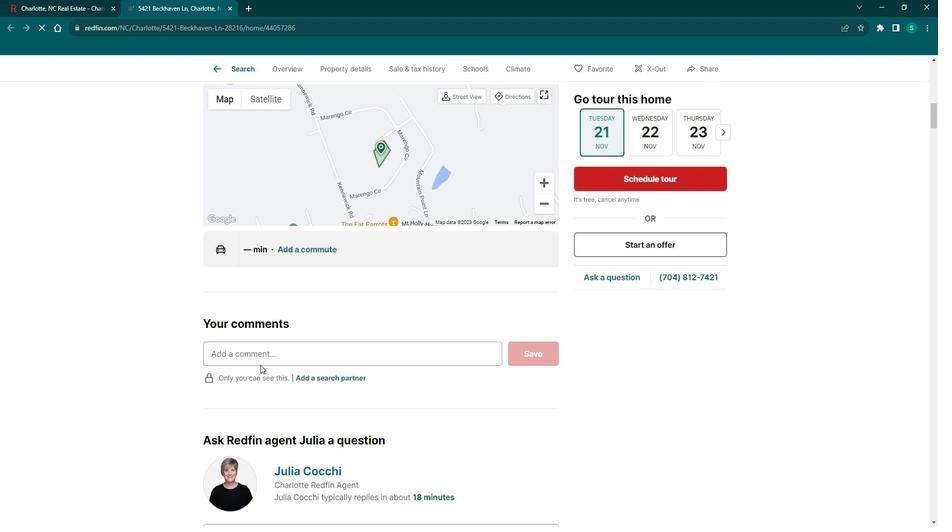 
Action: Mouse scrolled (267, 358) with delta (0, 0)
Screenshot: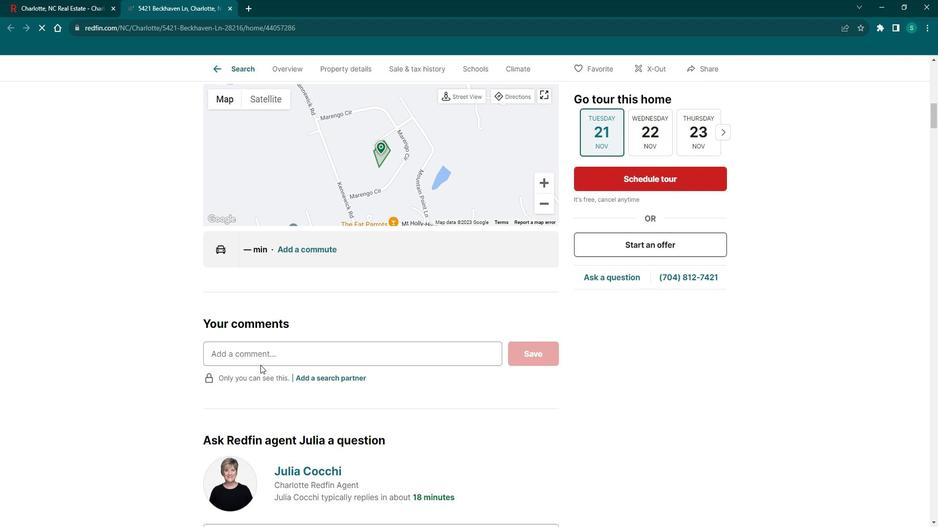 
Action: Mouse scrolled (267, 358) with delta (0, 0)
Screenshot: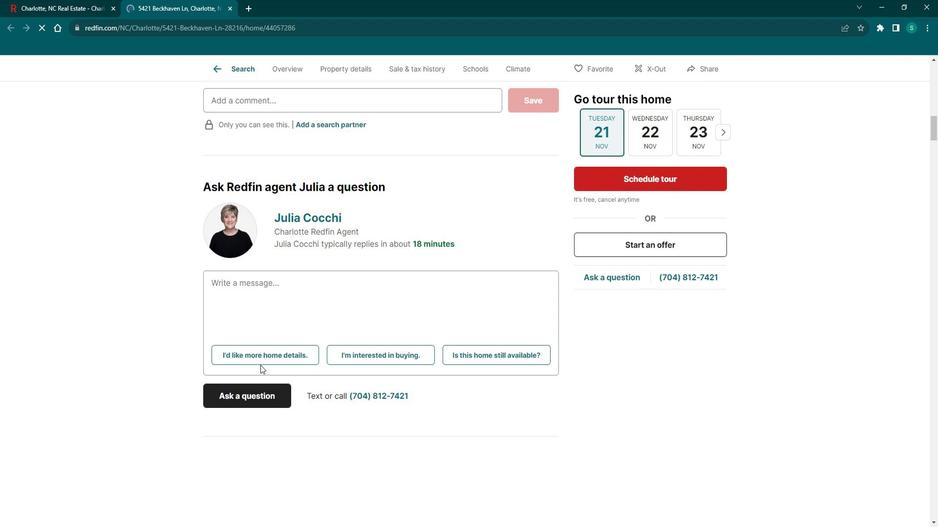 
Action: Mouse scrolled (267, 358) with delta (0, 0)
Screenshot: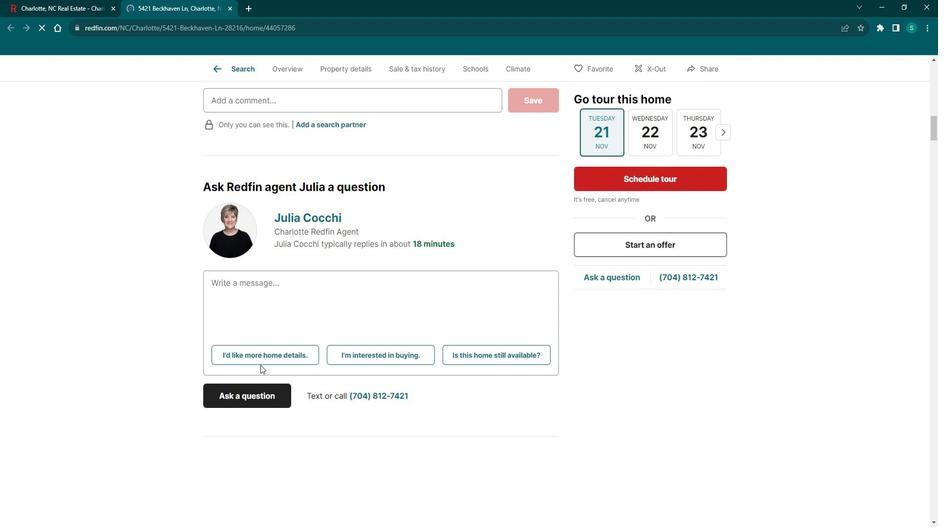 
Action: Mouse scrolled (267, 358) with delta (0, 0)
Screenshot: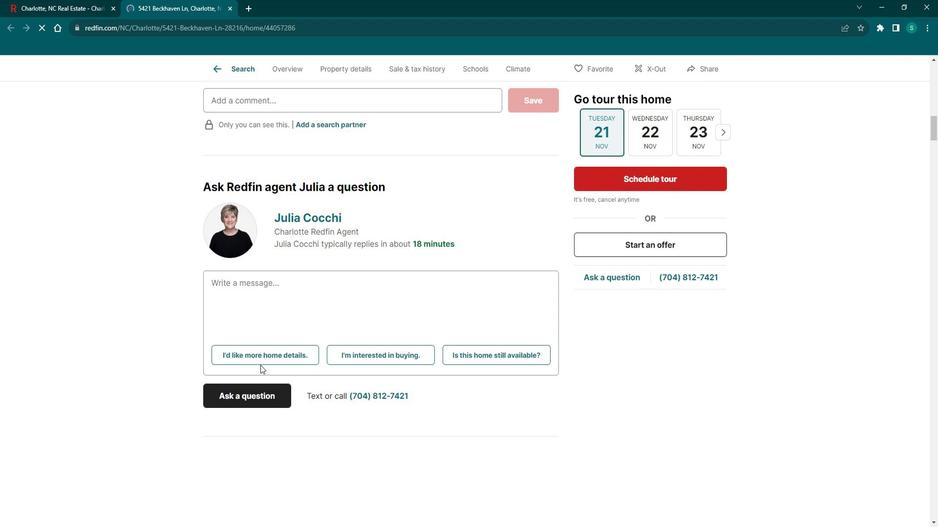 
Action: Mouse scrolled (267, 358) with delta (0, 0)
Screenshot: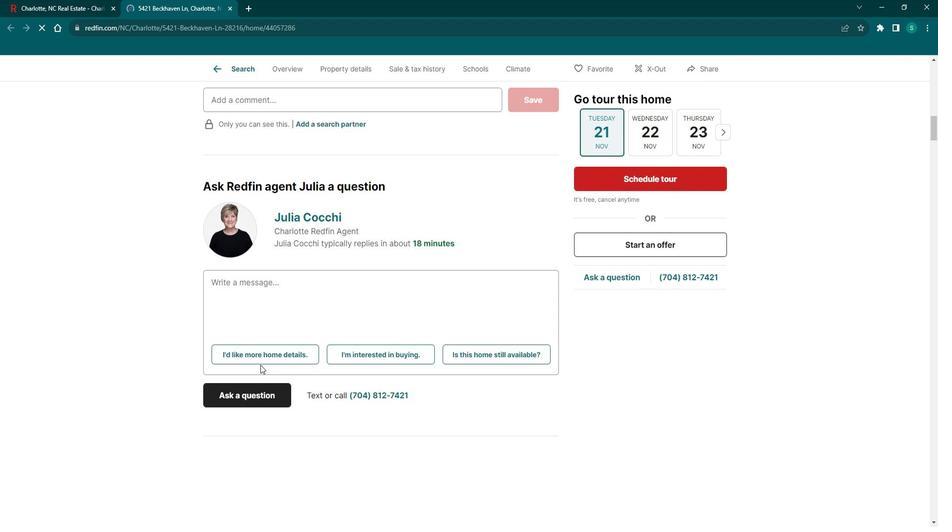 
Action: Mouse scrolled (267, 359) with delta (0, 0)
Screenshot: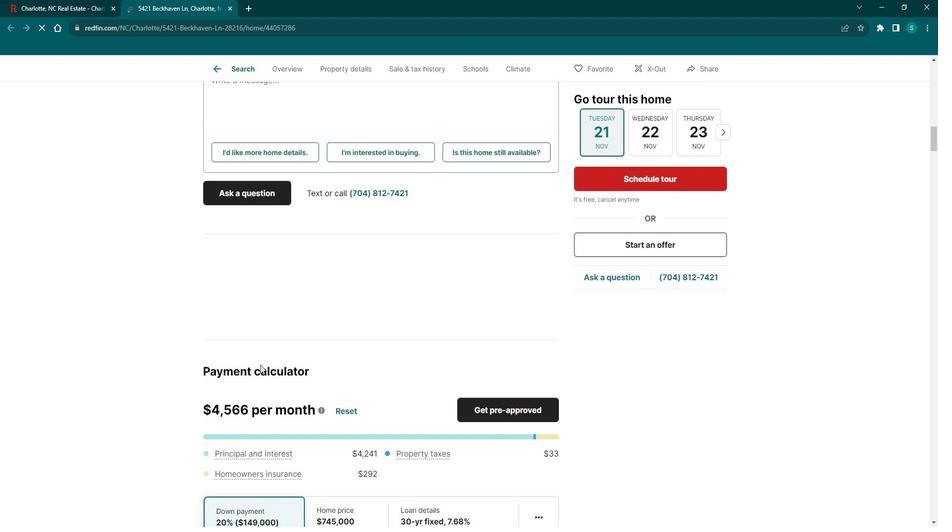 
Action: Mouse scrolled (267, 359) with delta (0, 0)
Screenshot: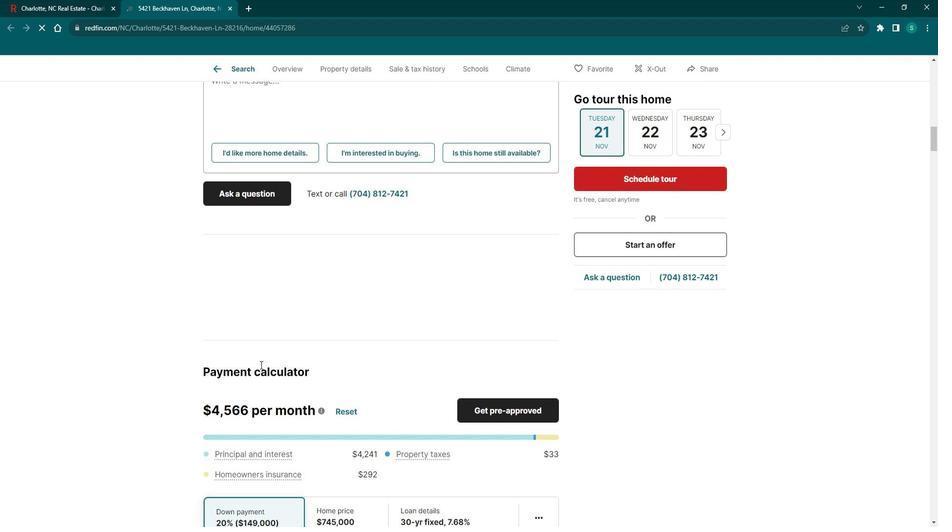 
Action: Mouse moved to (268, 358)
Screenshot: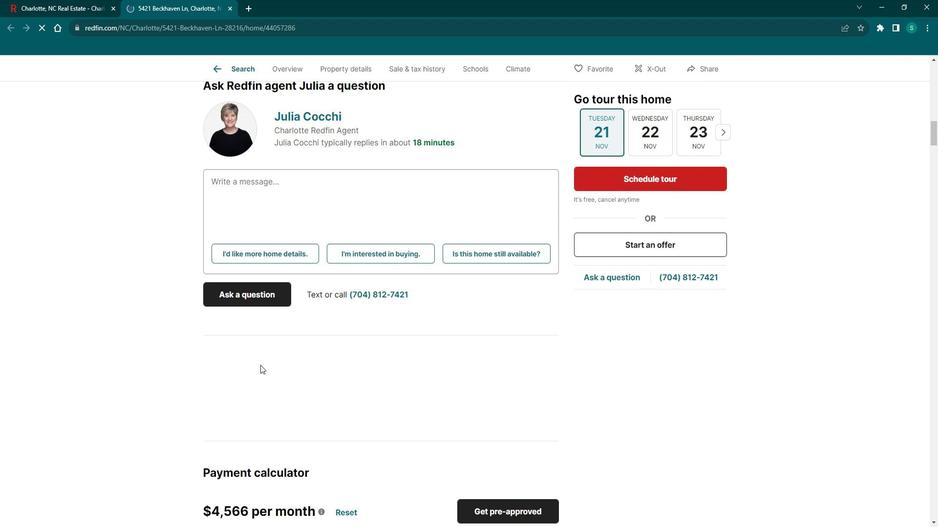 
Action: Mouse scrolled (268, 357) with delta (0, 0)
Screenshot: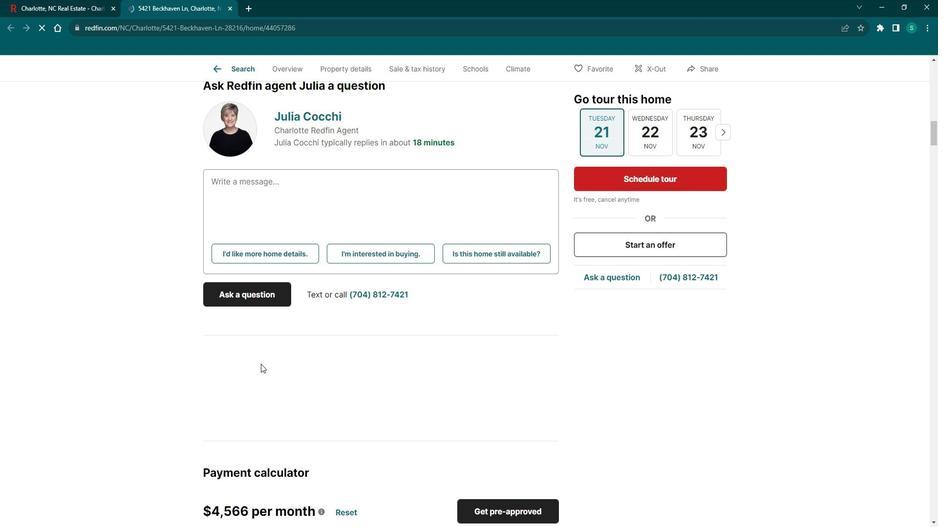 
Action: Mouse scrolled (268, 357) with delta (0, 0)
Screenshot: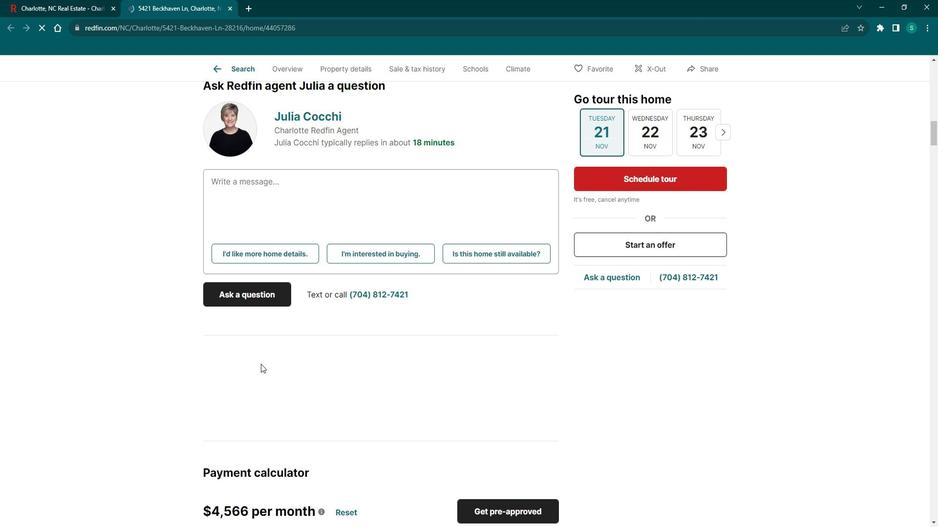 
Action: Mouse scrolled (268, 357) with delta (0, 0)
Screenshot: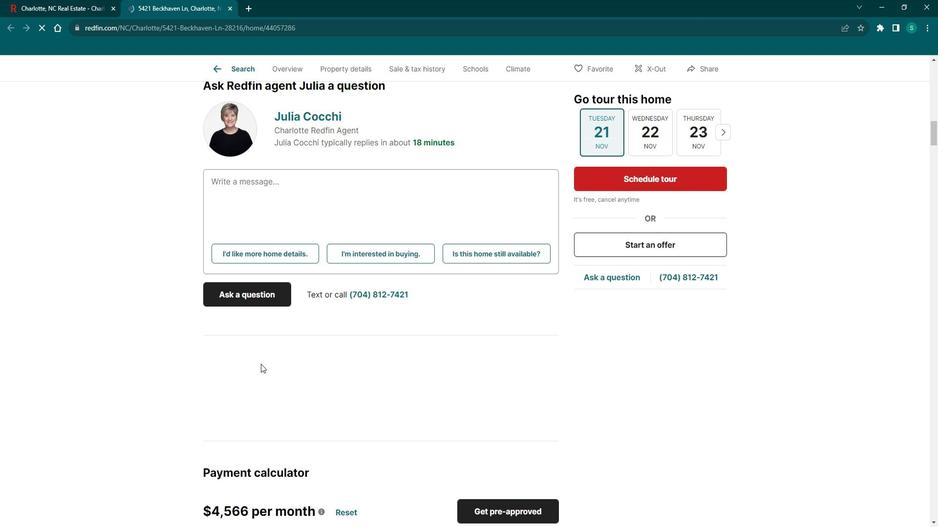 
Action: Mouse scrolled (268, 357) with delta (0, 0)
Screenshot: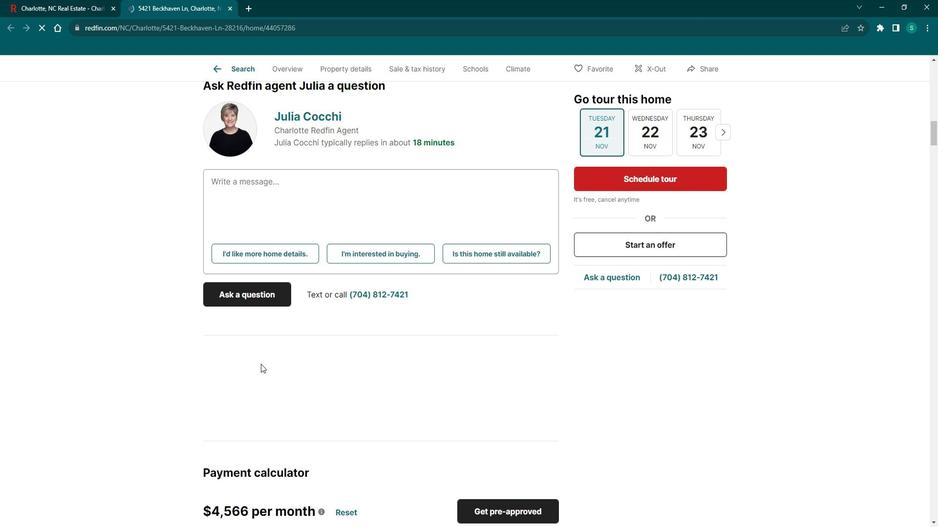 
Action: Mouse scrolled (268, 357) with delta (0, 0)
Screenshot: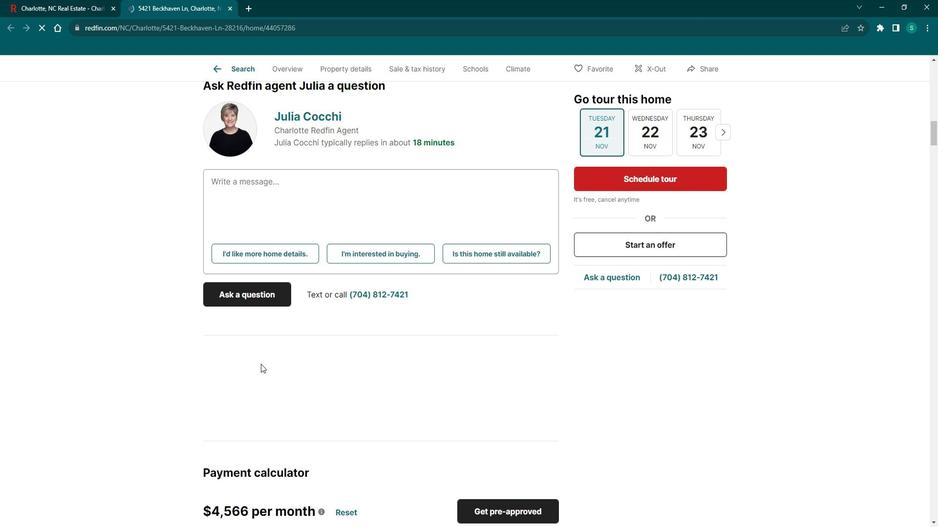
Action: Mouse scrolled (268, 357) with delta (0, 0)
Screenshot: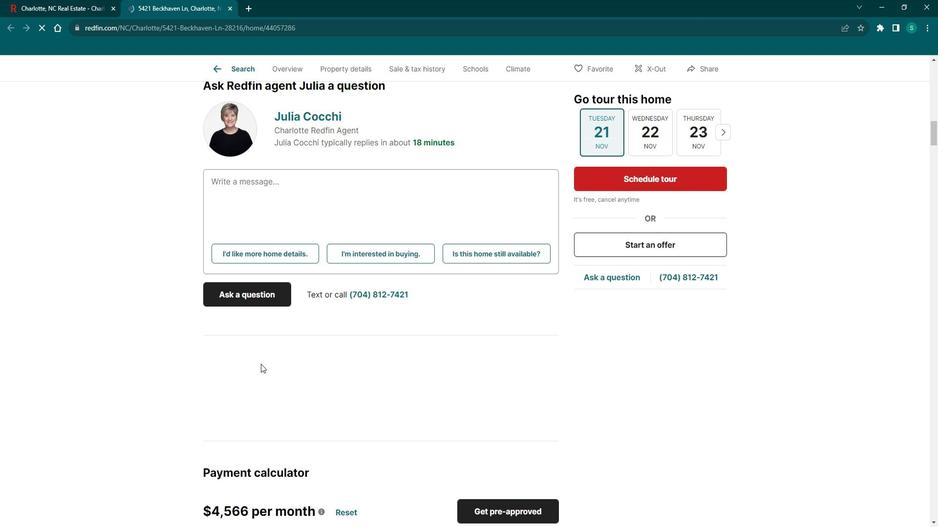 
Action: Mouse scrolled (268, 357) with delta (0, 0)
Screenshot: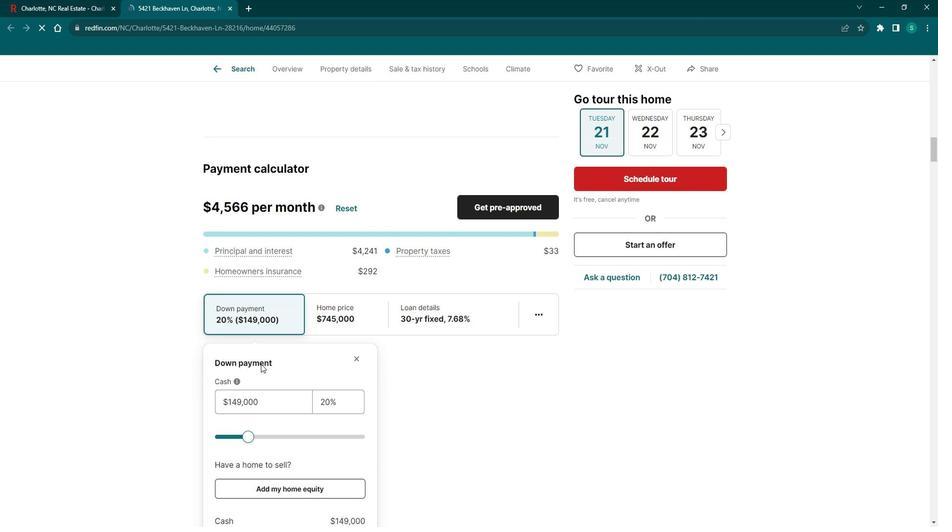 
Action: Mouse scrolled (268, 357) with delta (0, 0)
Screenshot: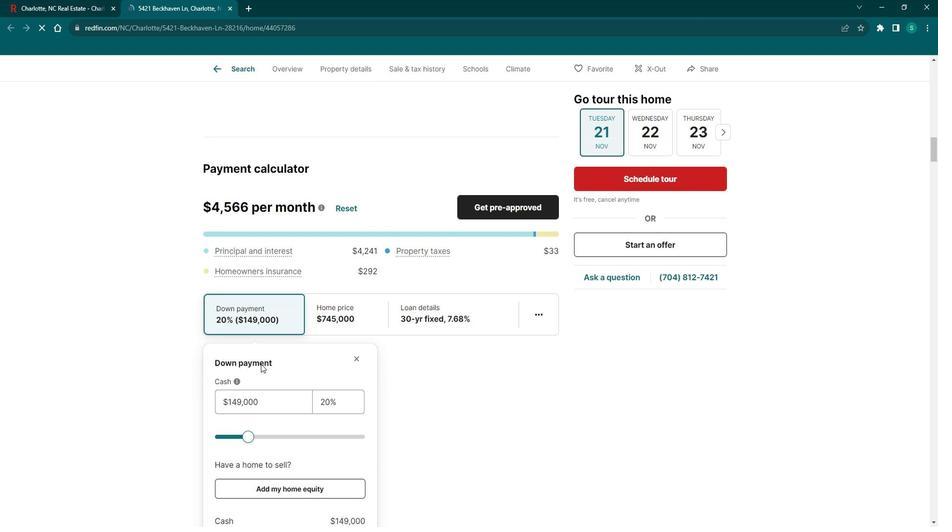 
Action: Mouse scrolled (268, 357) with delta (0, 0)
Screenshot: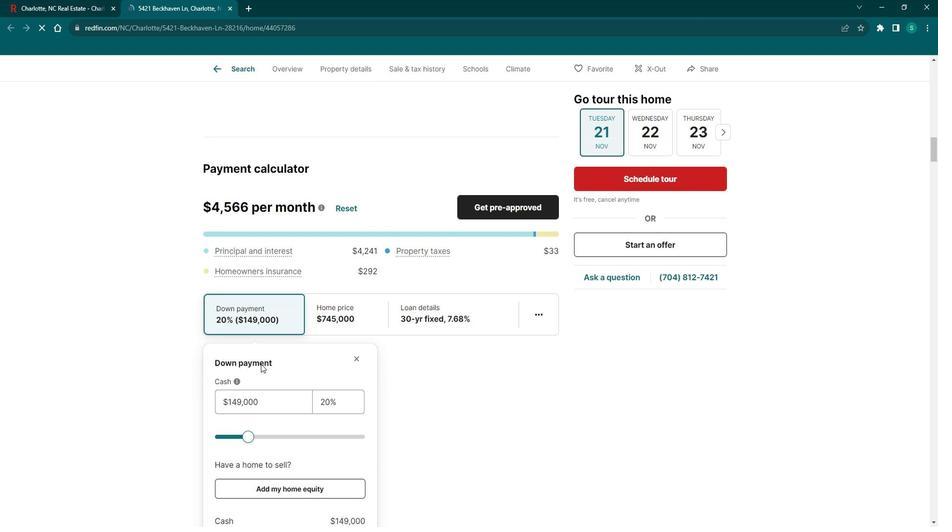 
Action: Mouse scrolled (268, 357) with delta (0, 0)
Screenshot: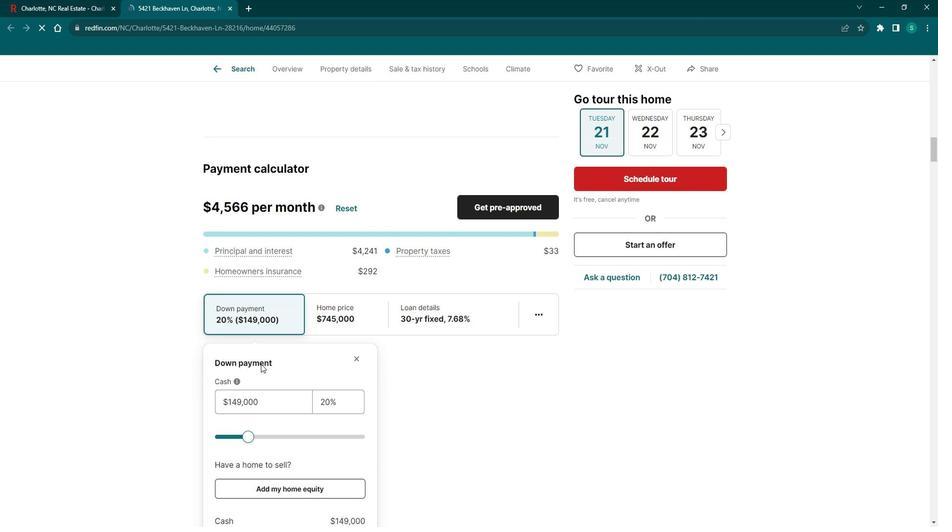 
Action: Mouse scrolled (268, 357) with delta (0, 0)
Screenshot: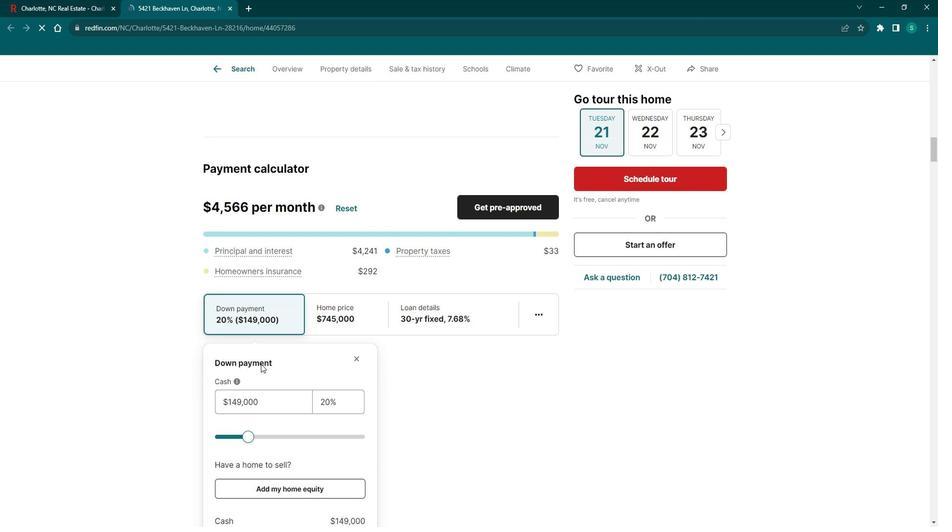
Action: Mouse scrolled (268, 357) with delta (0, 0)
Screenshot: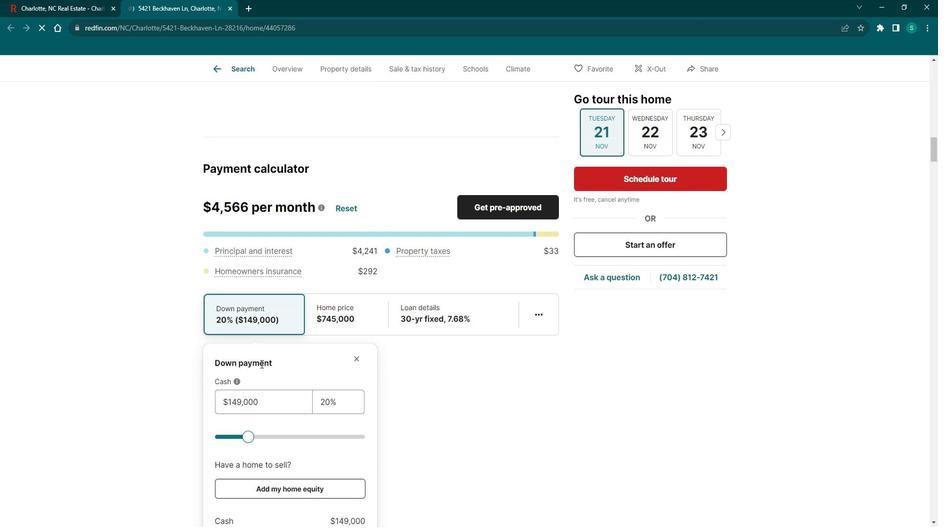 
Action: Mouse scrolled (268, 357) with delta (0, 0)
Screenshot: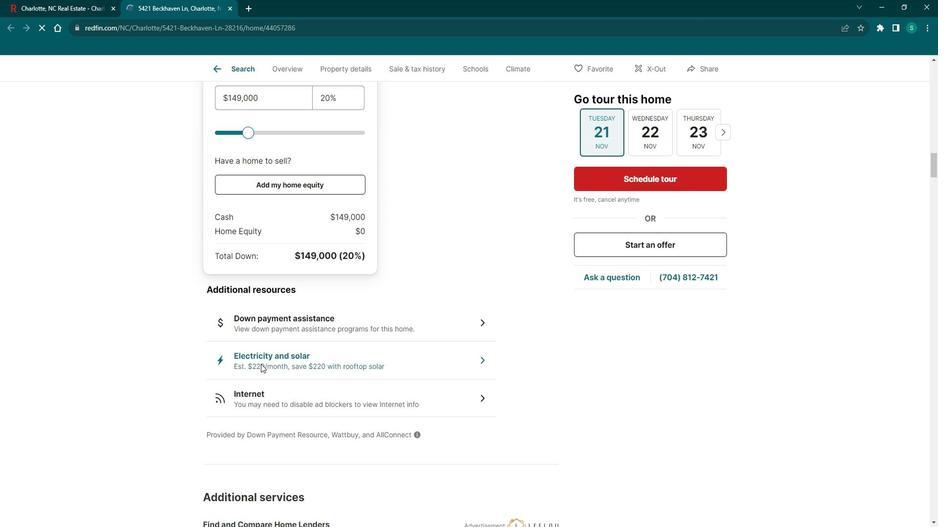 
Action: Mouse scrolled (268, 357) with delta (0, 0)
Screenshot: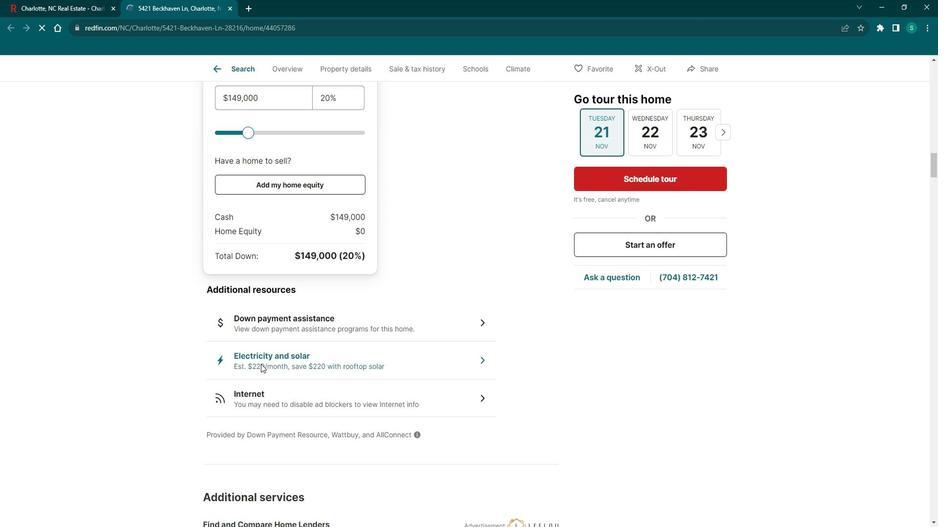 
Action: Mouse scrolled (268, 357) with delta (0, 0)
Screenshot: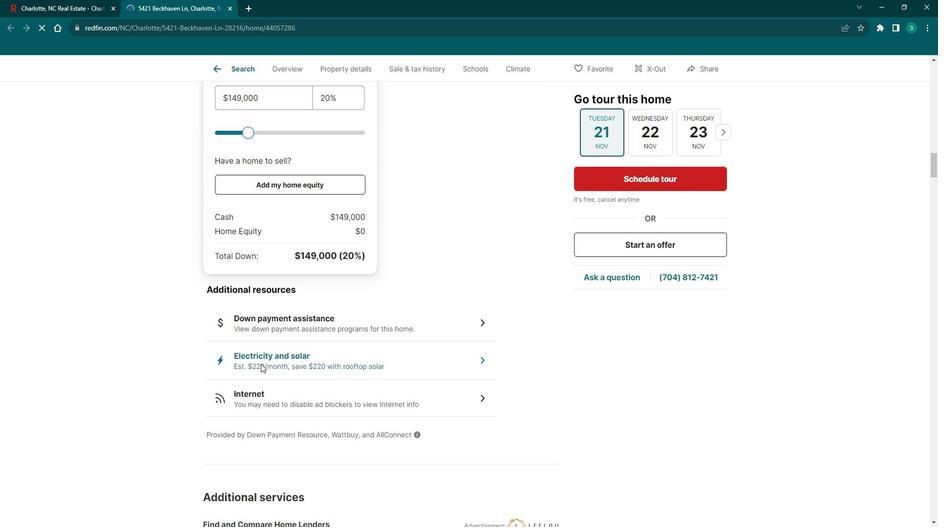 
Action: Mouse scrolled (268, 357) with delta (0, 0)
Screenshot: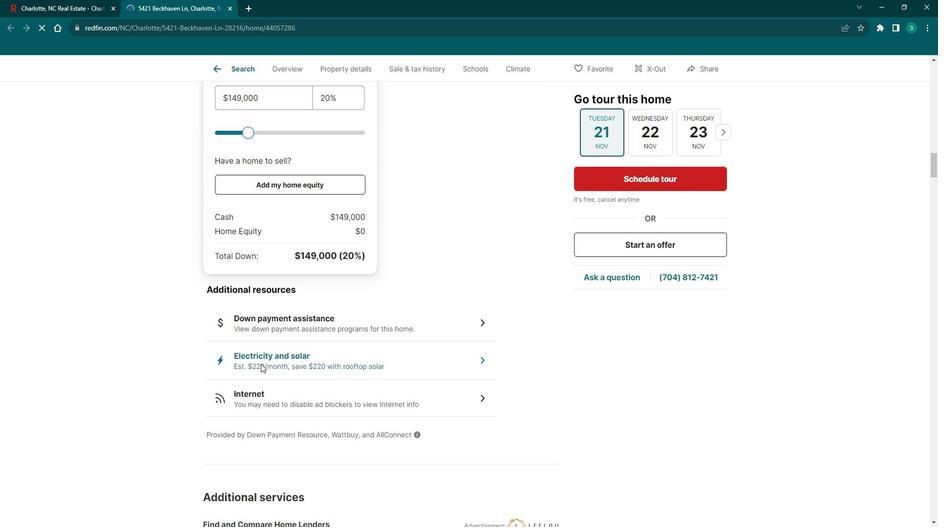 
Action: Mouse scrolled (268, 357) with delta (0, 0)
Screenshot: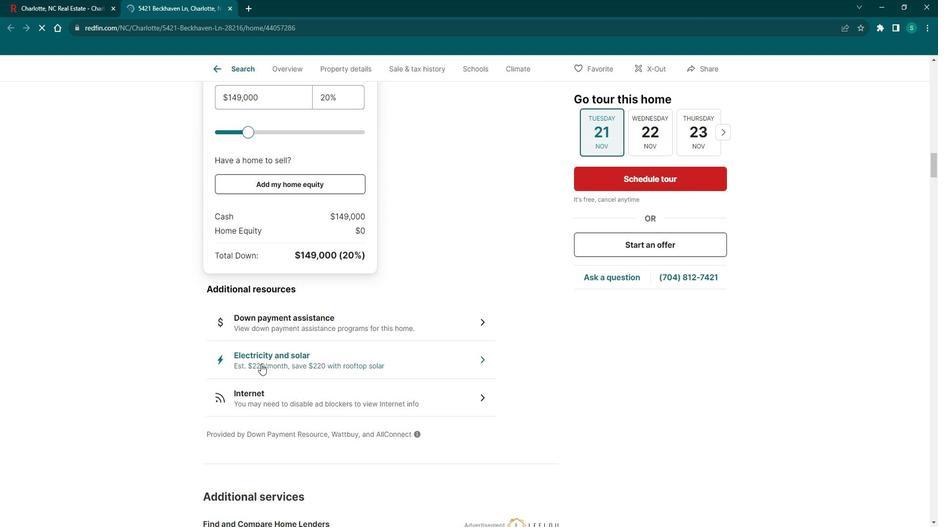 
Action: Mouse scrolled (268, 357) with delta (0, 0)
Screenshot: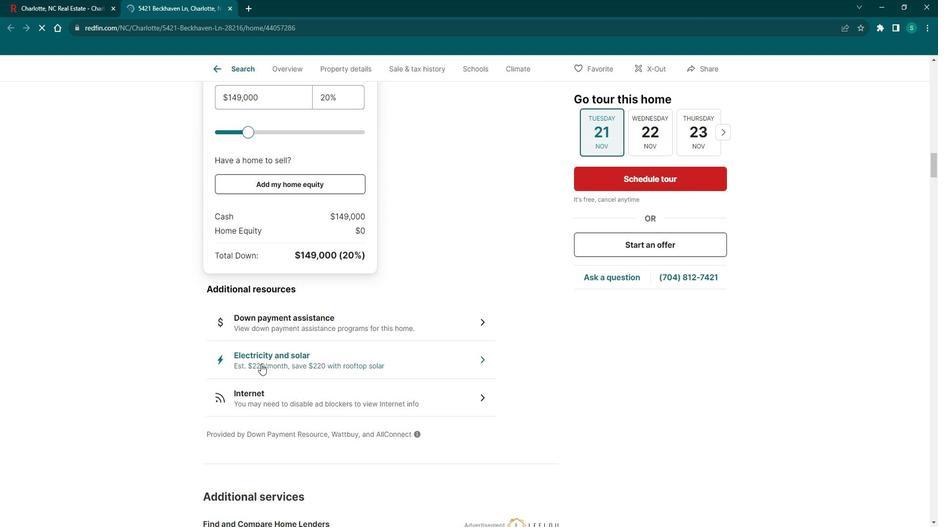 
Action: Mouse scrolled (268, 357) with delta (0, 0)
Screenshot: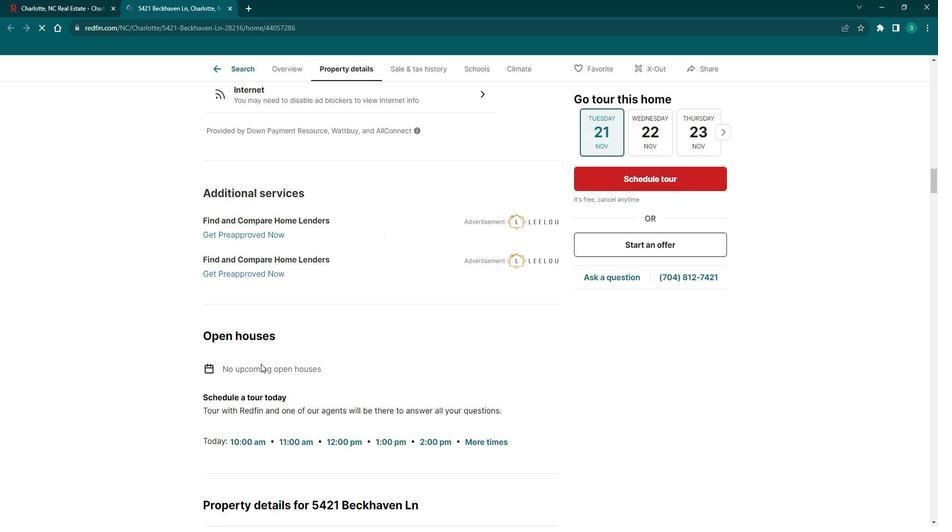 
Action: Mouse scrolled (268, 357) with delta (0, 0)
Screenshot: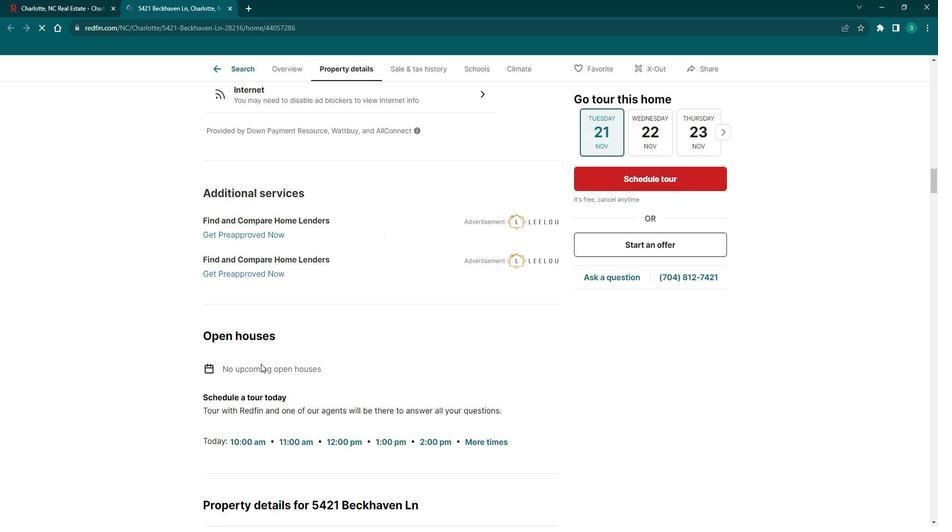 
Action: Mouse scrolled (268, 357) with delta (0, 0)
Screenshot: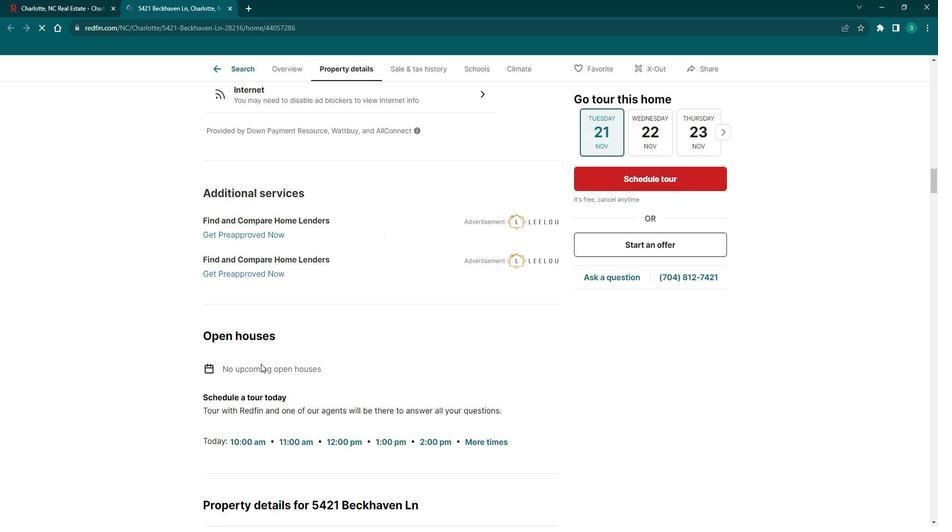 
Action: Mouse scrolled (268, 357) with delta (0, 0)
Screenshot: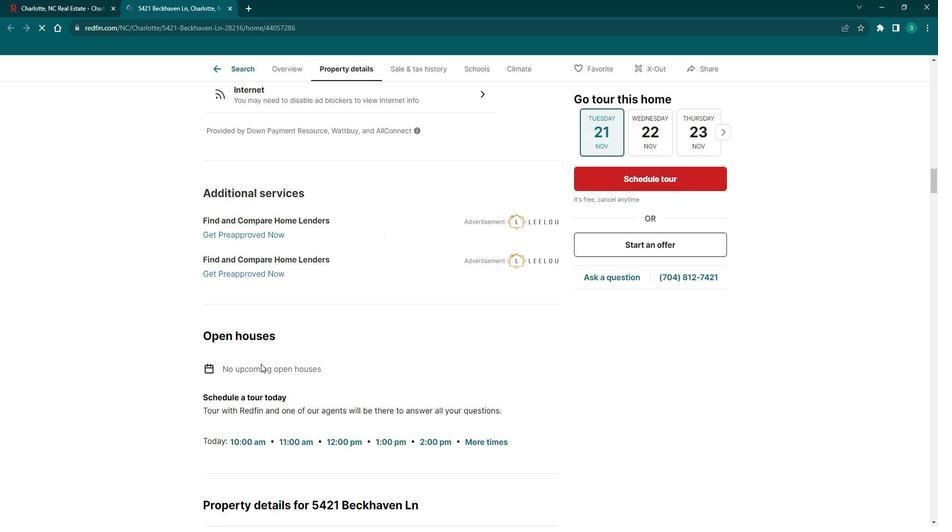 
Action: Mouse scrolled (268, 357) with delta (0, 0)
Screenshot: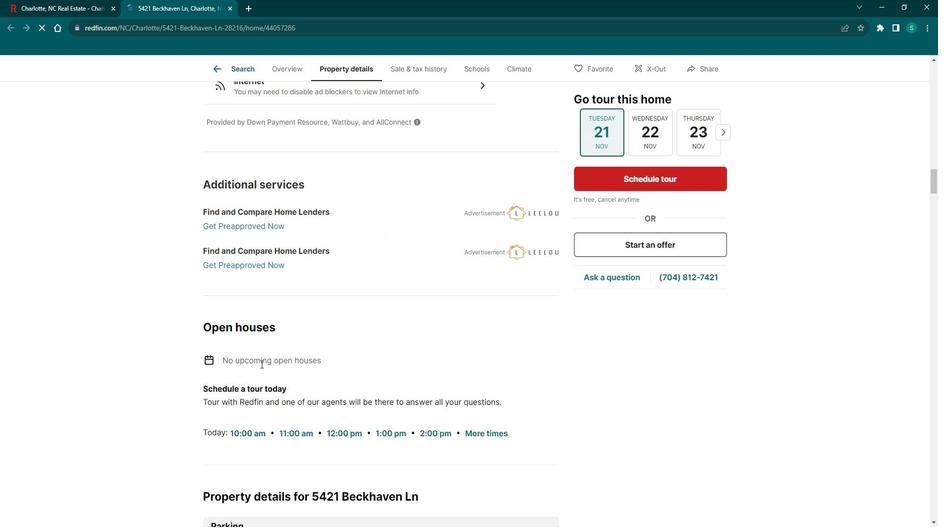 
Action: Mouse scrolled (268, 357) with delta (0, 0)
Screenshot: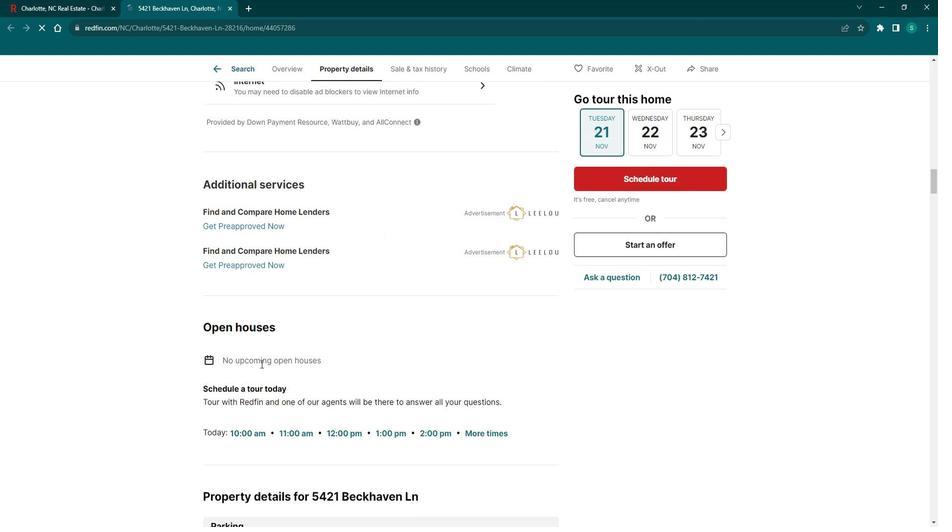 
Action: Mouse scrolled (268, 357) with delta (0, 0)
Screenshot: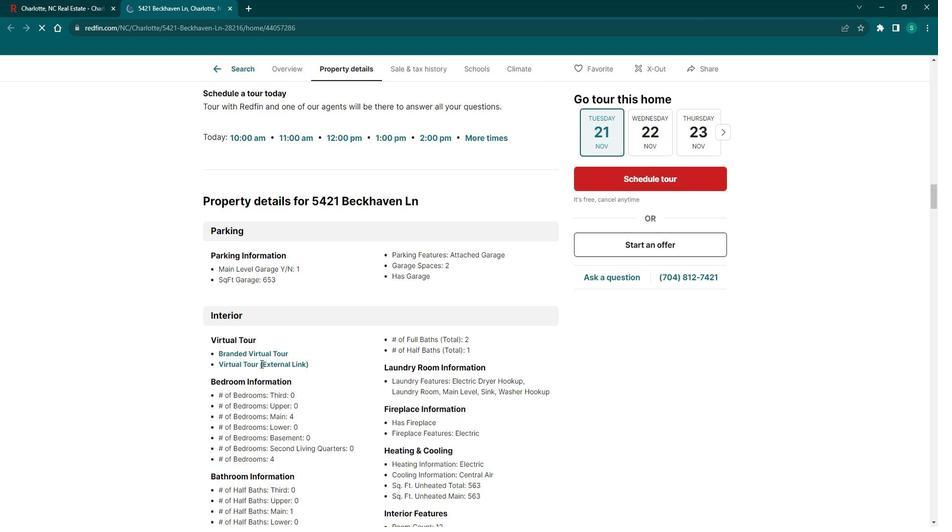 
Action: Mouse scrolled (268, 357) with delta (0, 0)
Screenshot: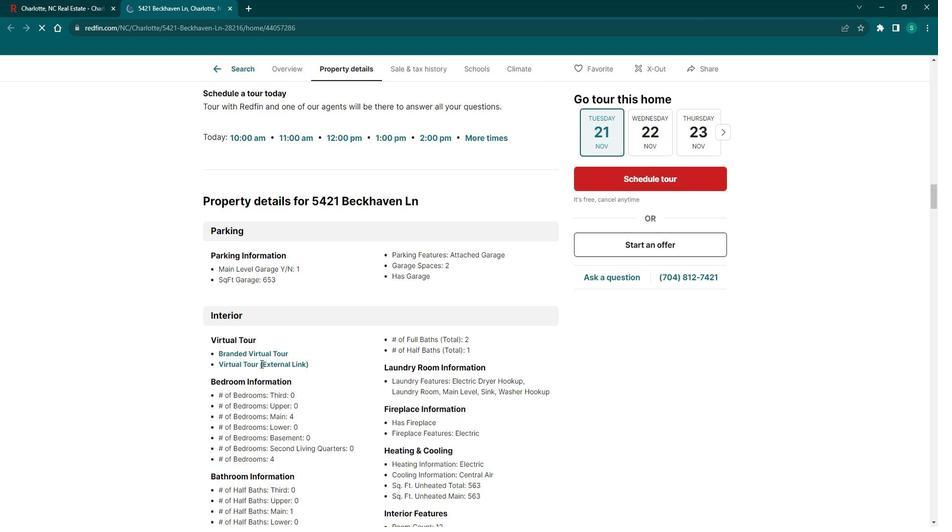 
Action: Mouse scrolled (268, 357) with delta (0, 0)
Screenshot: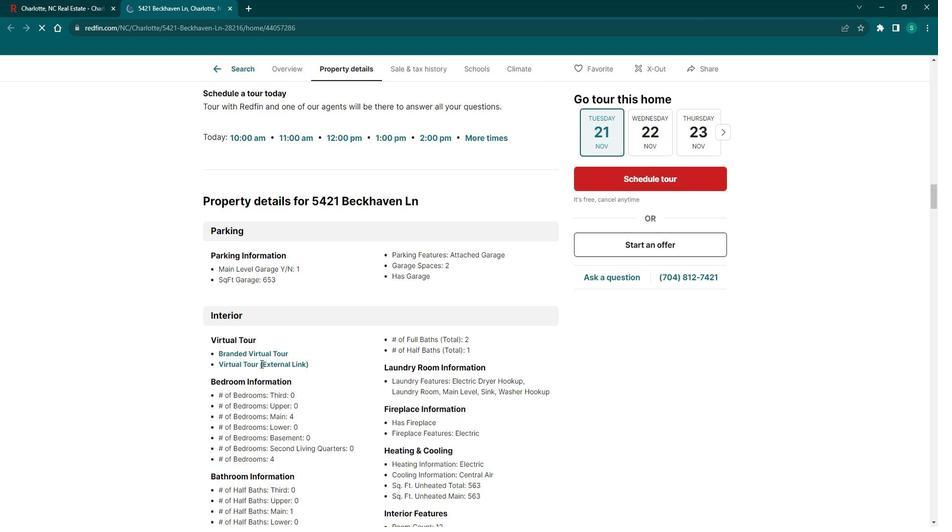 
Action: Mouse scrolled (268, 357) with delta (0, 0)
Screenshot: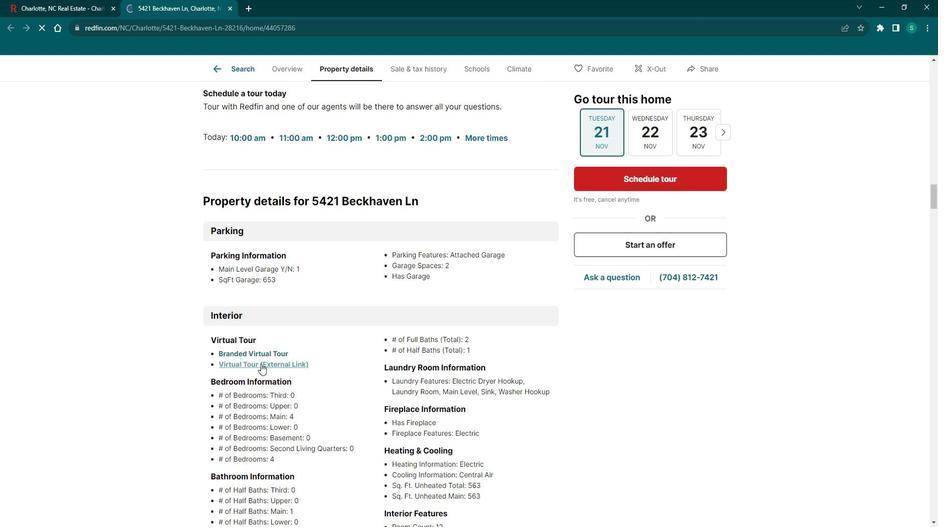 
Action: Mouse scrolled (268, 357) with delta (0, 0)
Screenshot: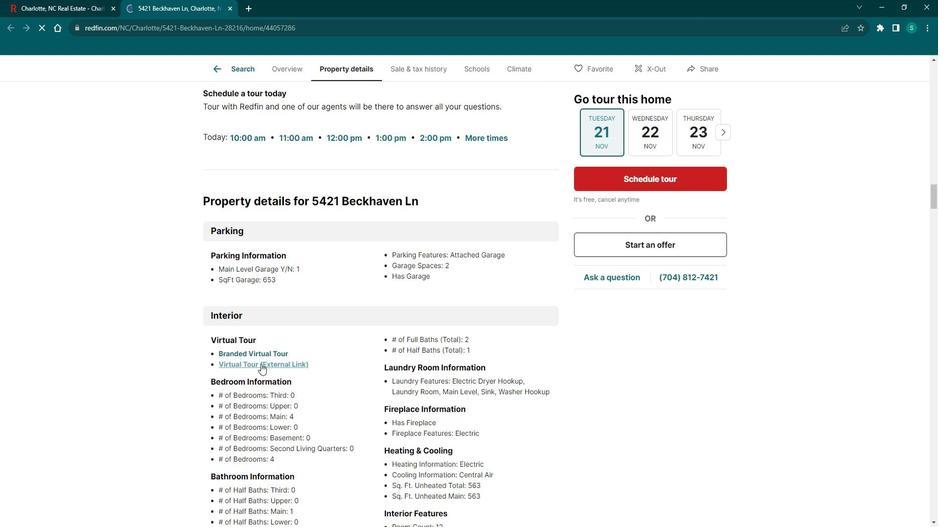 
Action: Mouse scrolled (268, 357) with delta (0, 0)
Screenshot: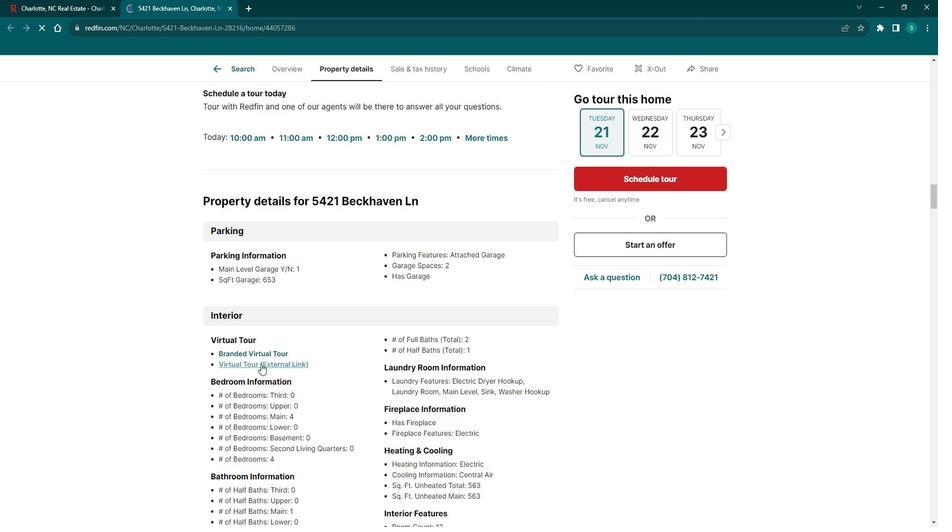 
Action: Mouse scrolled (268, 358) with delta (0, 0)
Screenshot: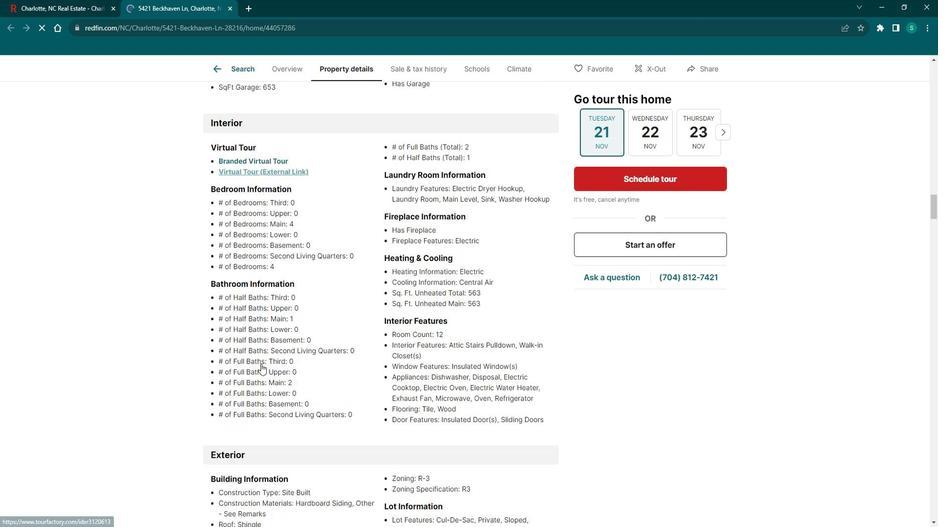 
Action: Mouse scrolled (268, 357) with delta (0, 0)
Screenshot: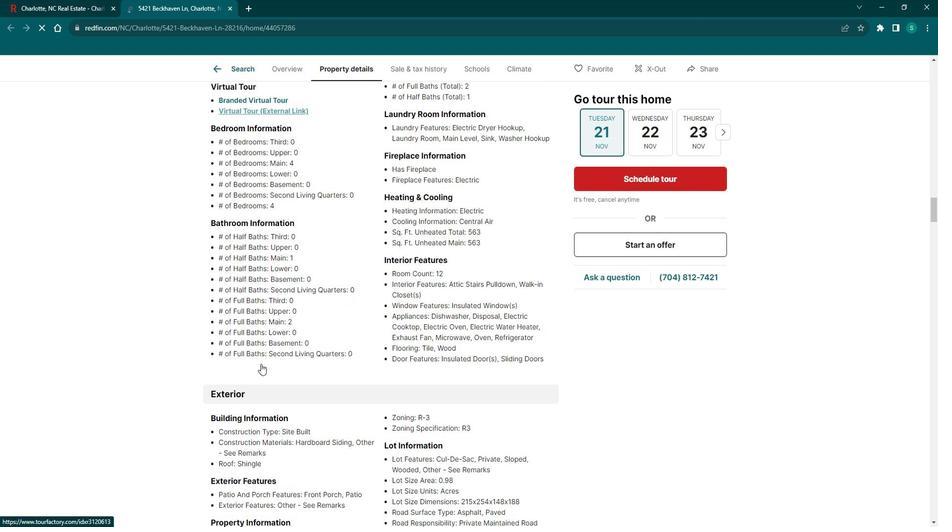 
Action: Mouse scrolled (268, 357) with delta (0, 0)
Screenshot: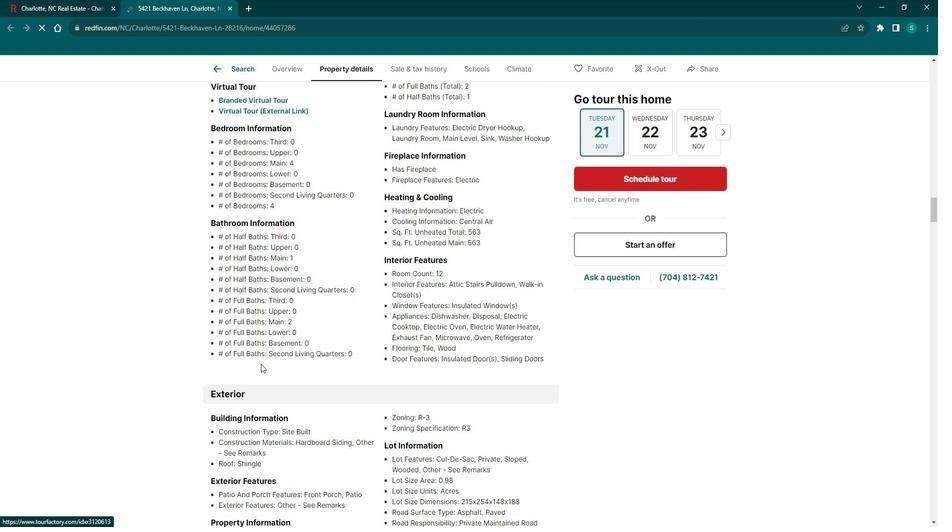 
Action: Mouse scrolled (268, 357) with delta (0, 0)
Screenshot: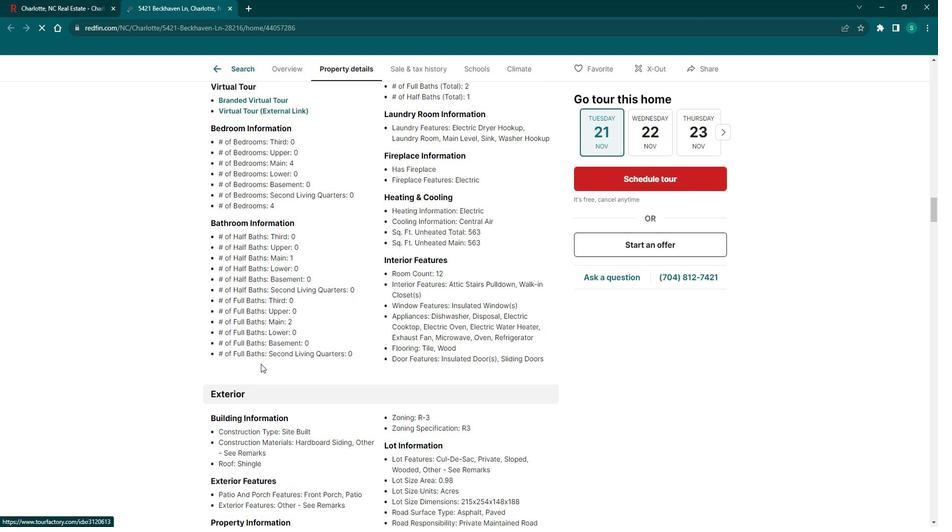 
Action: Mouse scrolled (268, 357) with delta (0, 0)
Screenshot: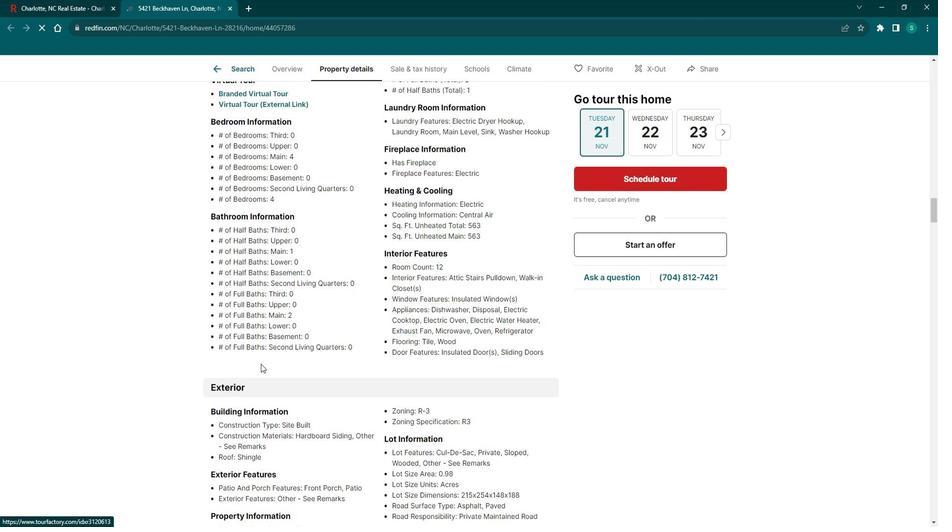 
Action: Mouse scrolled (268, 357) with delta (0, 0)
Screenshot: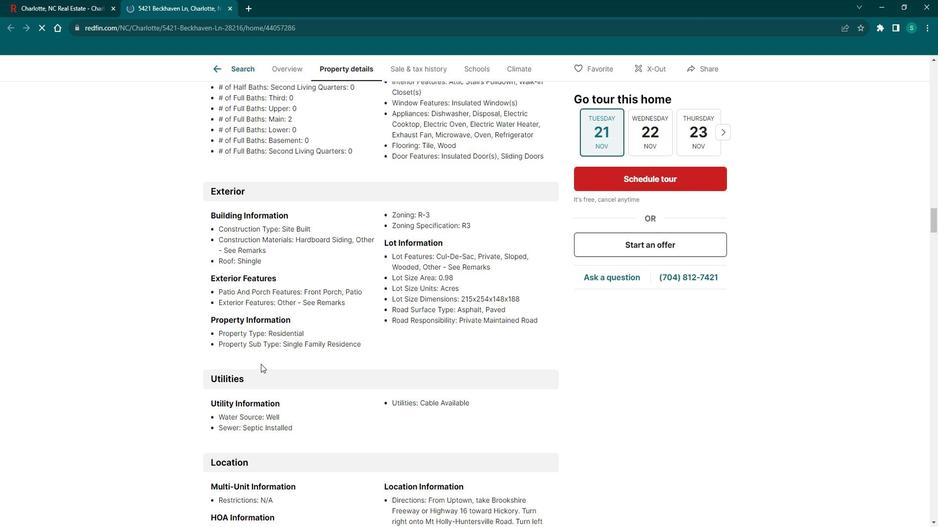 
Action: Mouse scrolled (268, 357) with delta (0, 0)
Screenshot: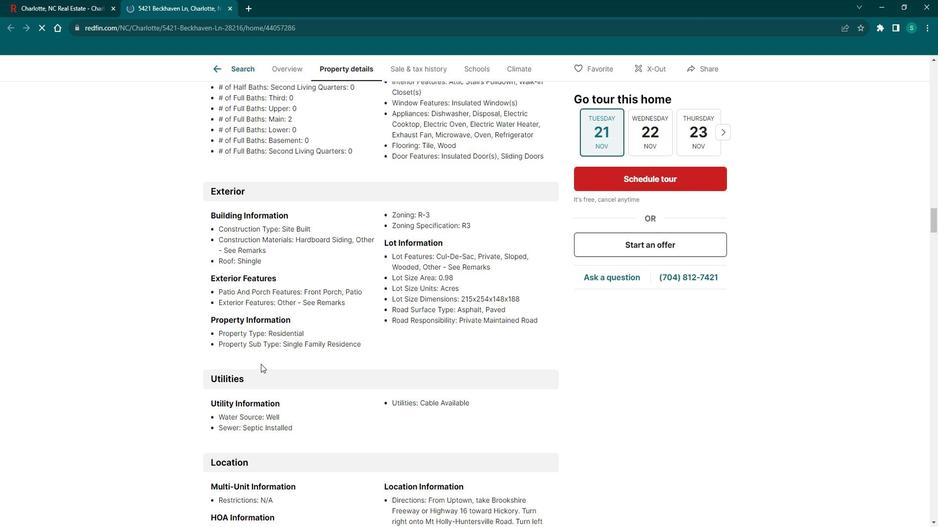 
Action: Mouse scrolled (268, 357) with delta (0, 0)
Screenshot: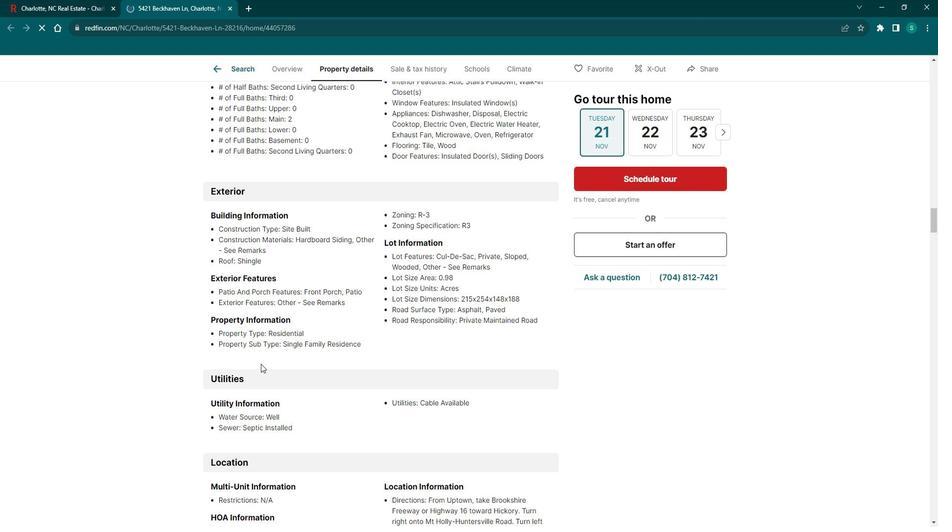 
Action: Mouse scrolled (268, 357) with delta (0, 0)
Screenshot: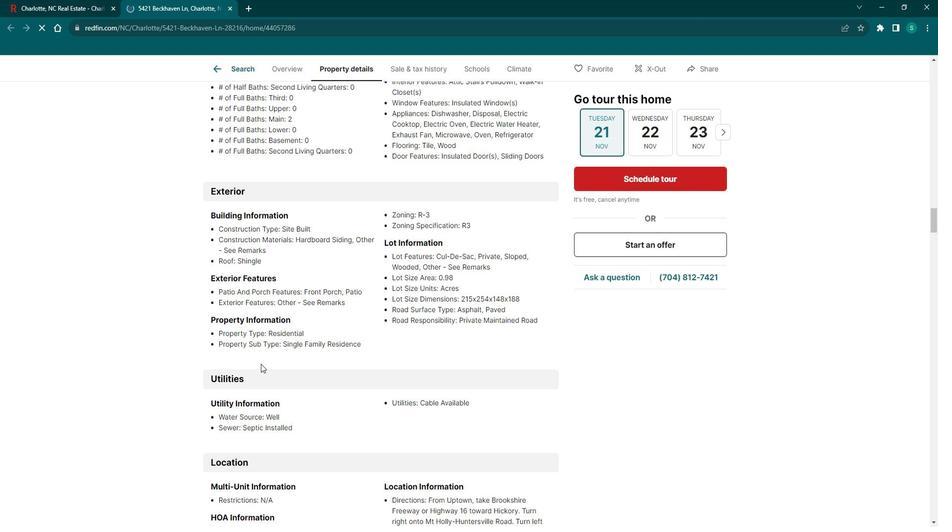 
Action: Mouse scrolled (268, 357) with delta (0, 0)
Screenshot: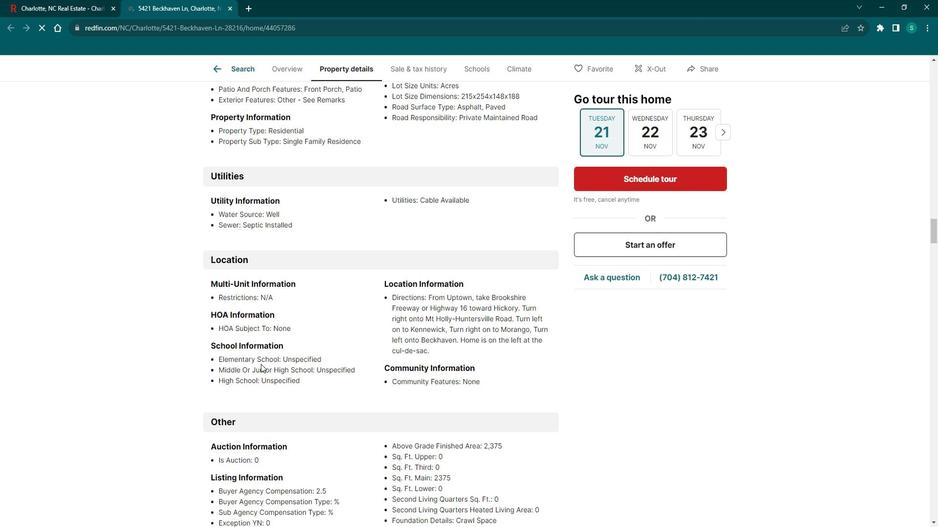 
Action: Mouse scrolled (268, 357) with delta (0, 0)
Screenshot: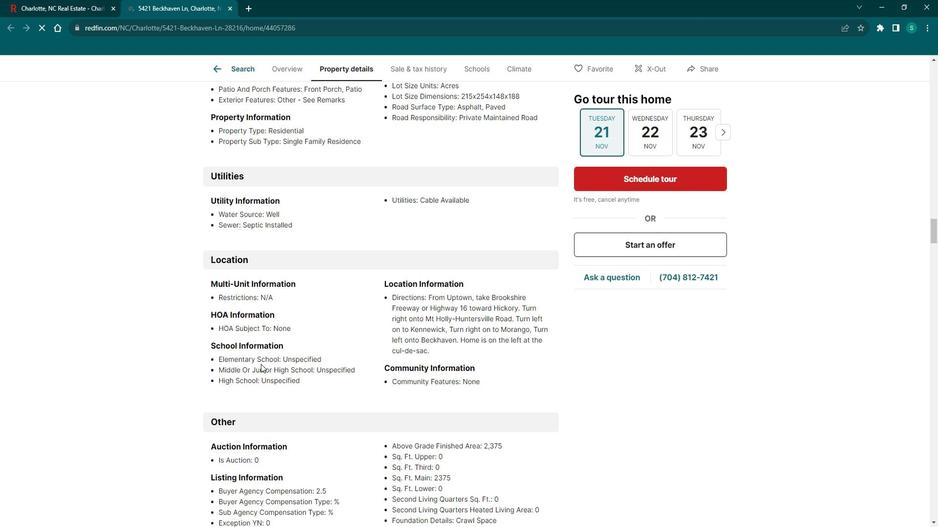 
Action: Mouse scrolled (268, 357) with delta (0, 0)
Screenshot: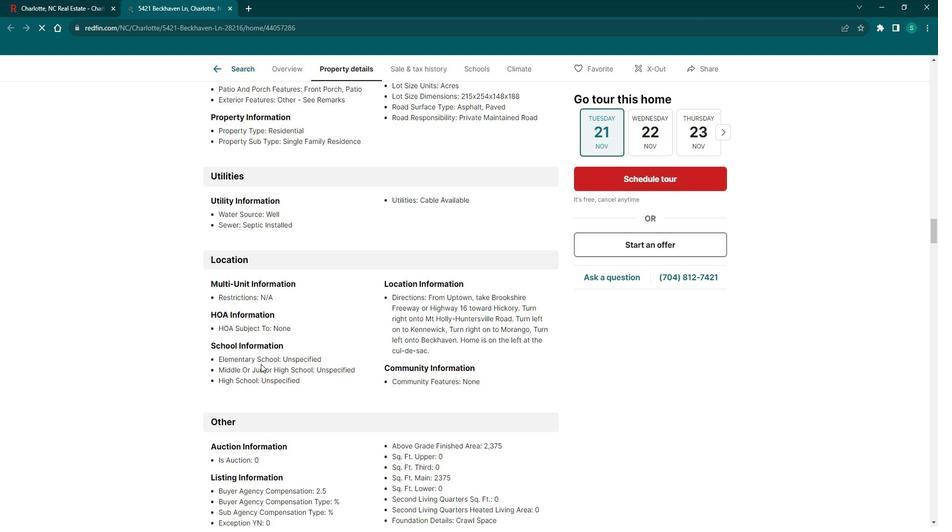 
Action: Mouse scrolled (268, 357) with delta (0, 0)
Screenshot: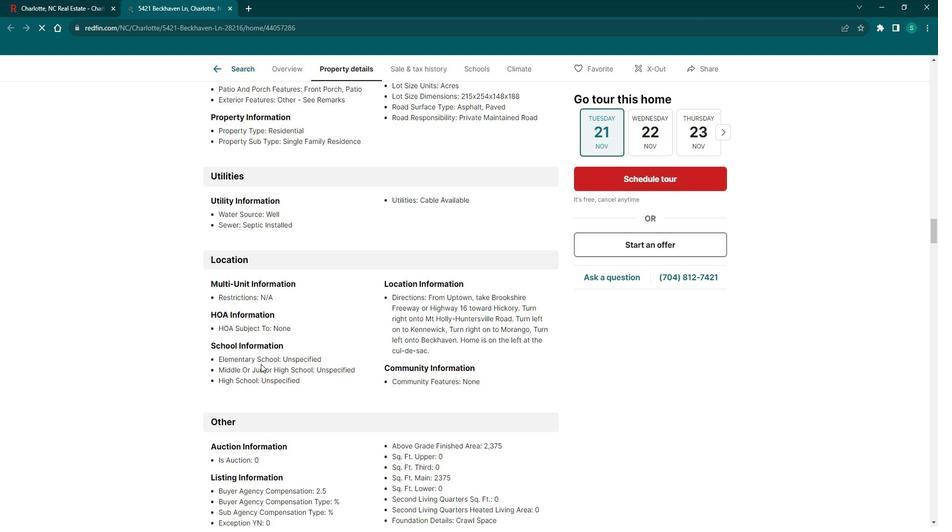 
Action: Mouse scrolled (268, 357) with delta (0, 0)
Screenshot: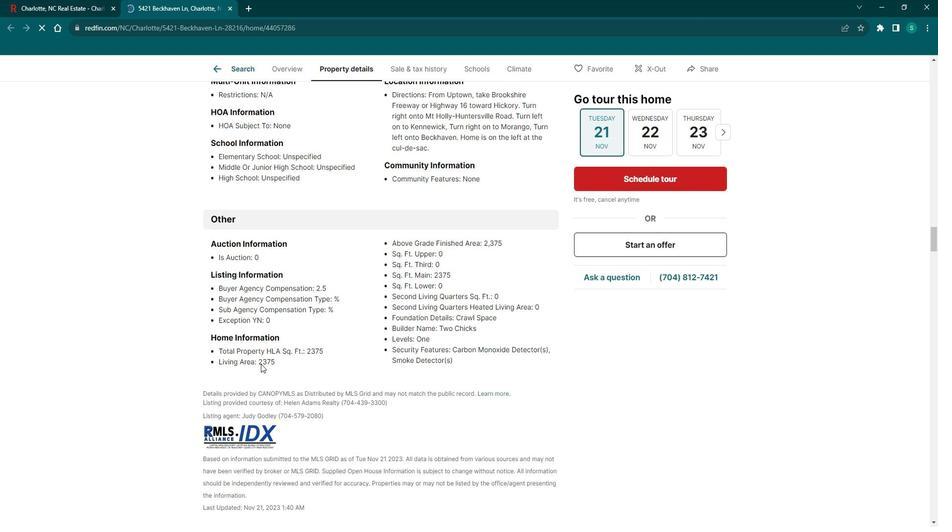 
Action: Mouse scrolled (268, 357) with delta (0, 0)
Screenshot: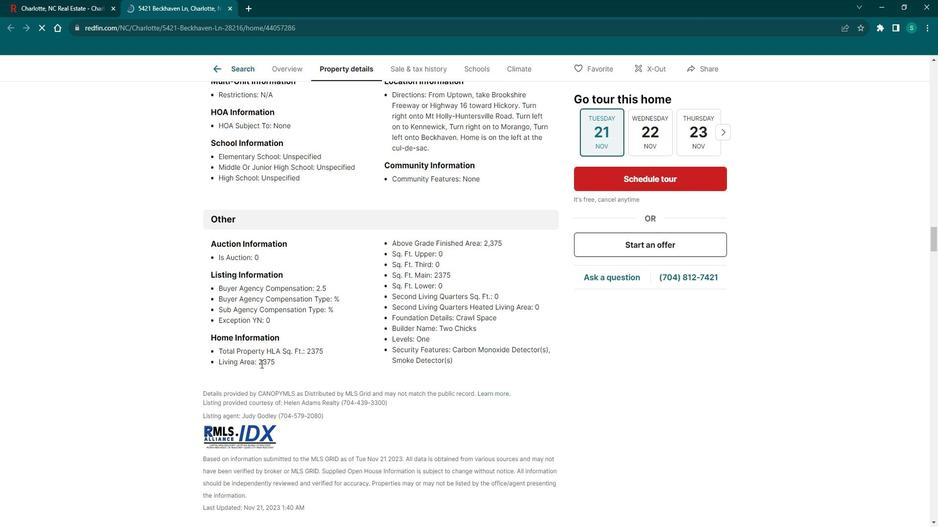 
Action: Mouse scrolled (268, 357) with delta (0, 0)
Screenshot: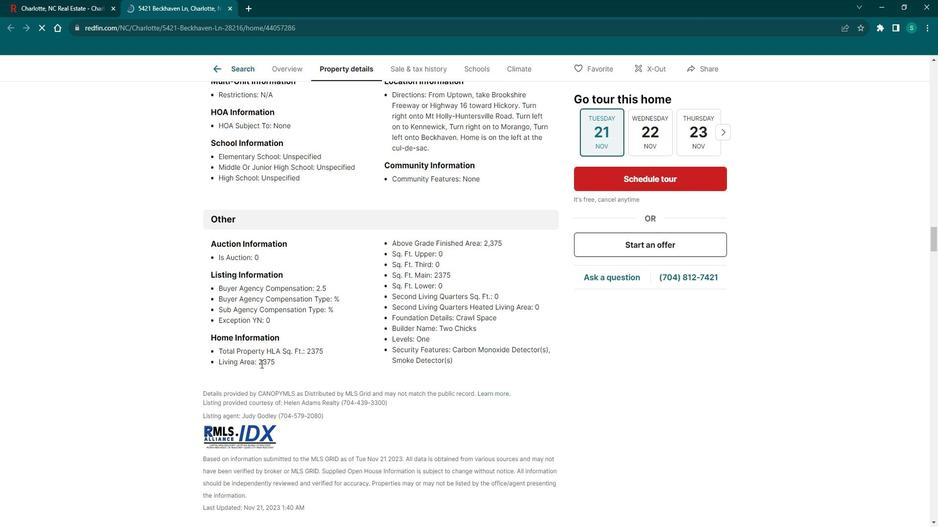 
Action: Mouse scrolled (268, 357) with delta (0, 0)
Screenshot: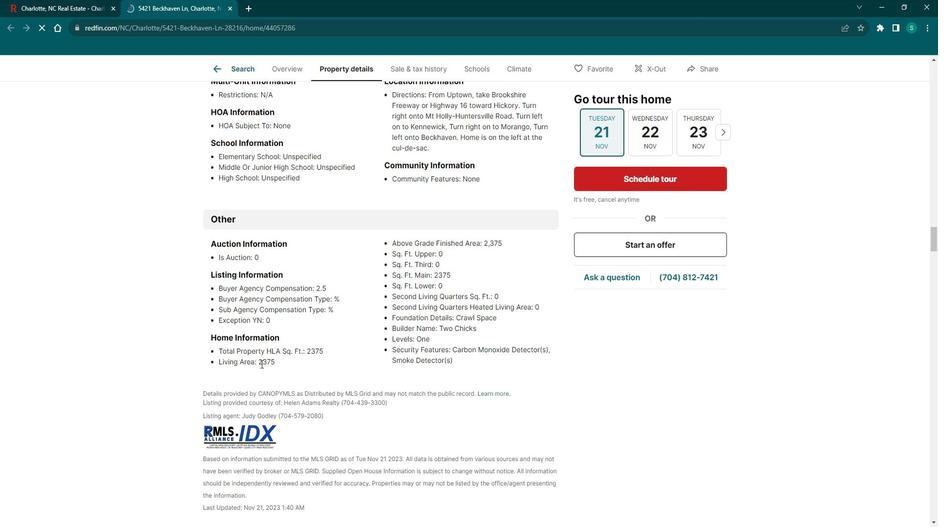 
Action: Mouse moved to (265, 351)
Screenshot: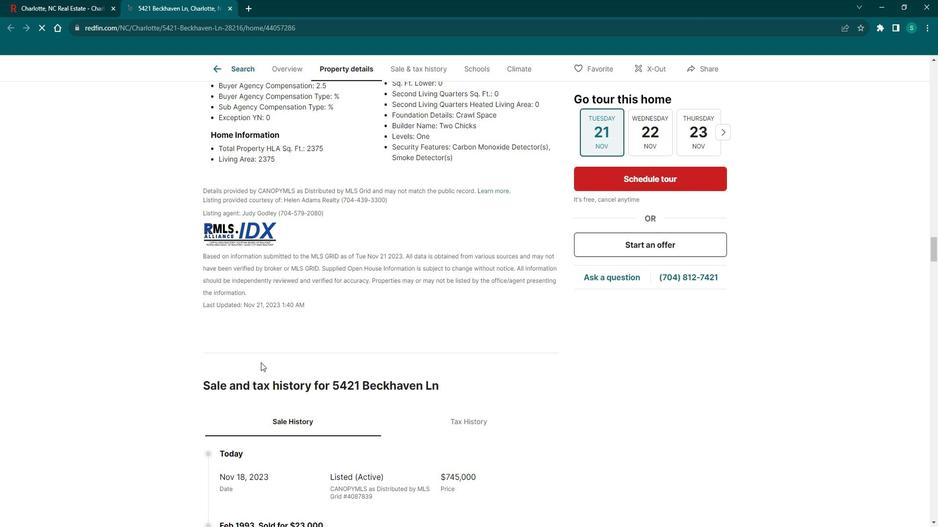 
Action: Mouse scrolled (265, 351) with delta (0, 0)
Screenshot: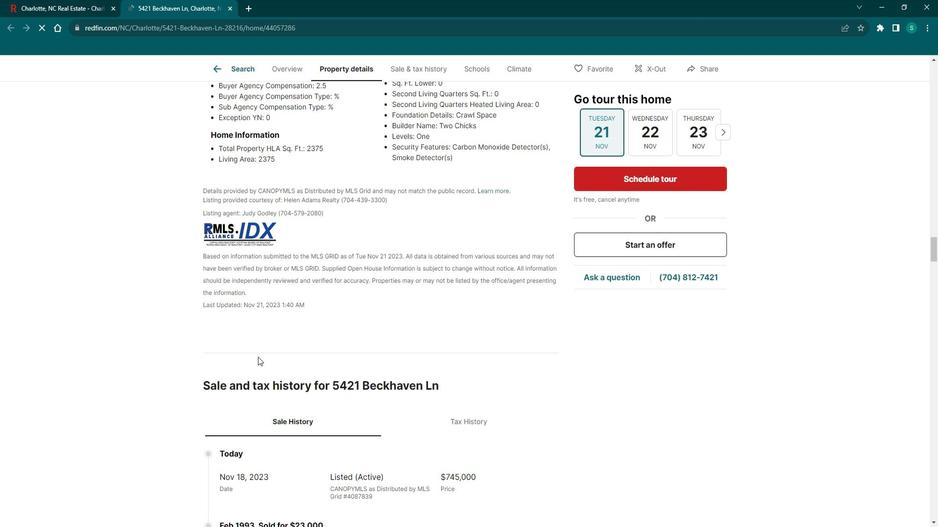 
Action: Mouse scrolled (265, 351) with delta (0, 0)
Screenshot: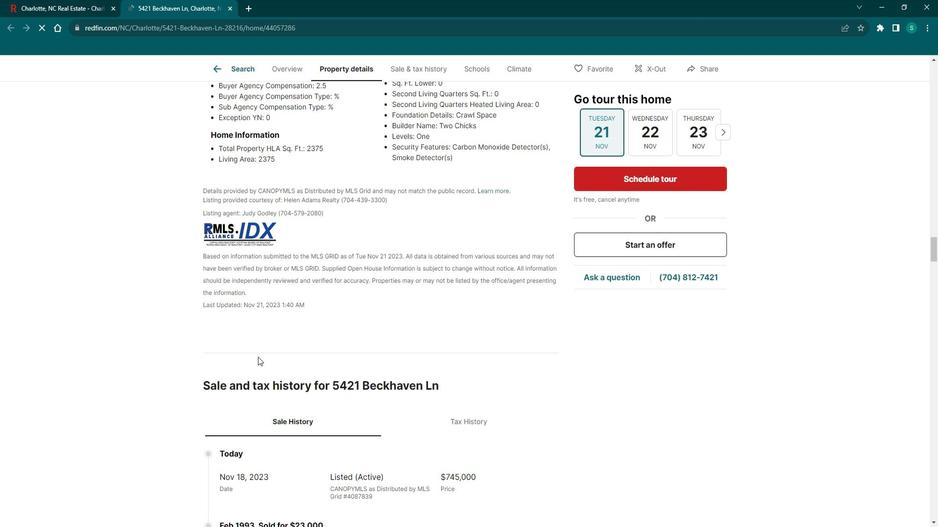 
Action: Mouse scrolled (265, 351) with delta (0, 0)
Screenshot: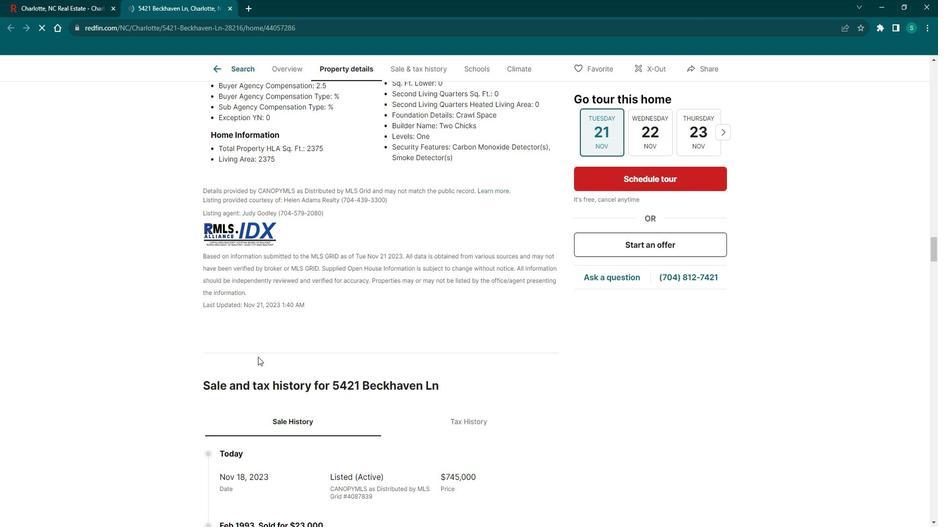 
Action: Mouse scrolled (265, 351) with delta (0, 0)
Screenshot: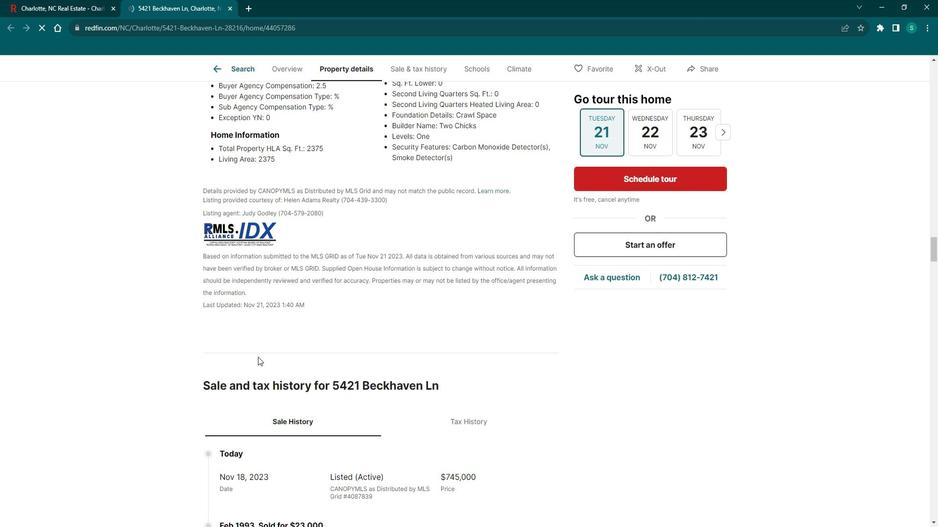 
Action: Mouse scrolled (265, 351) with delta (0, 0)
Screenshot: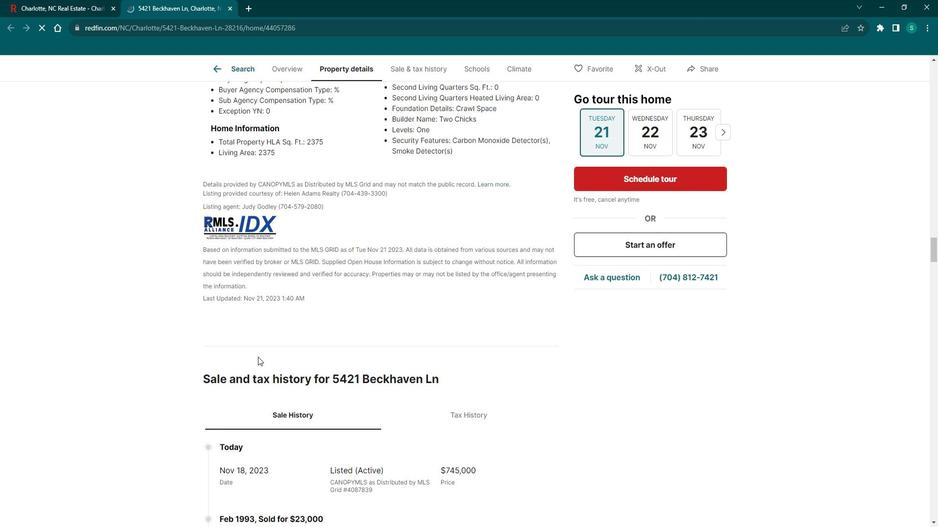 
Action: Mouse scrolled (265, 351) with delta (0, 0)
Screenshot: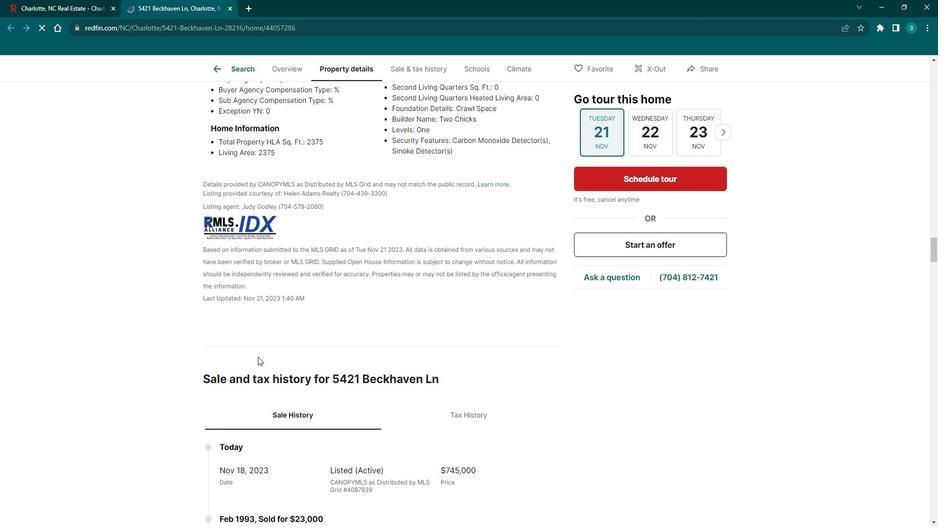 
Action: Mouse scrolled (265, 351) with delta (0, 0)
Screenshot: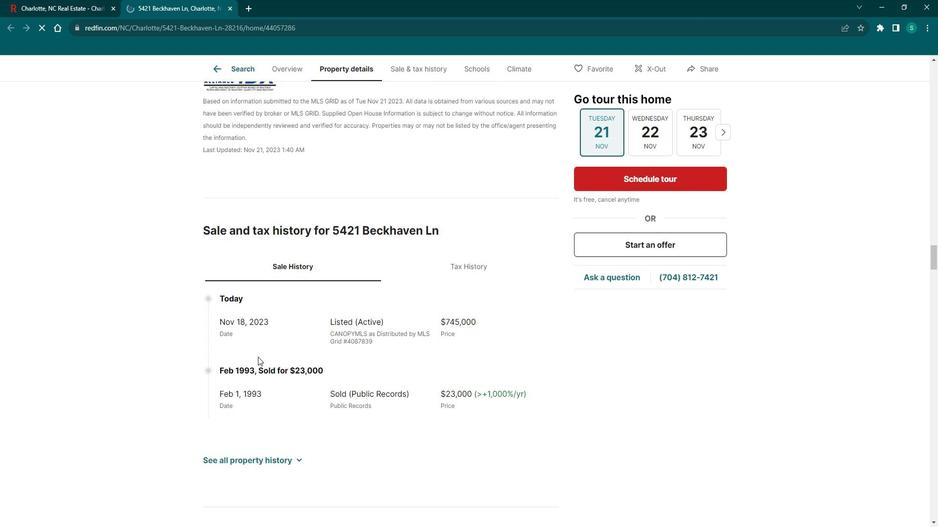 
Action: Mouse scrolled (265, 351) with delta (0, 0)
Screenshot: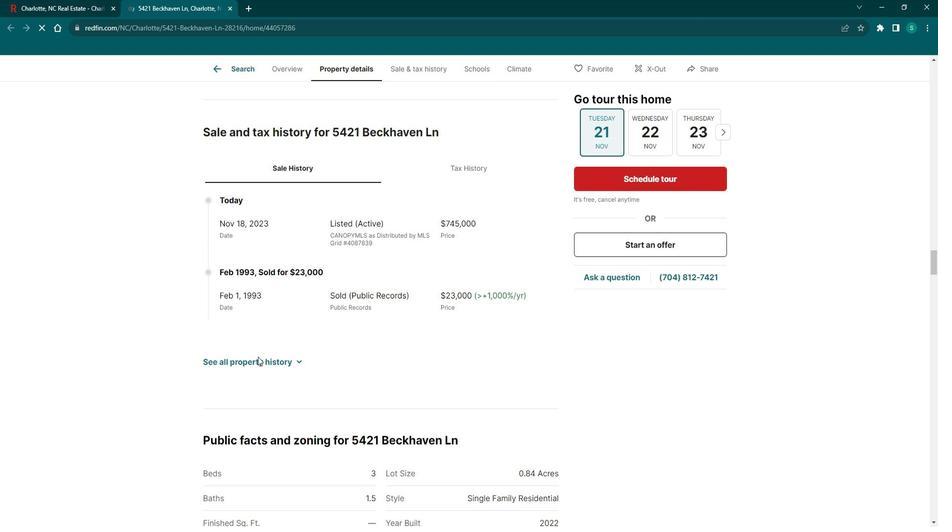 
Action: Mouse scrolled (265, 351) with delta (0, 0)
Screenshot: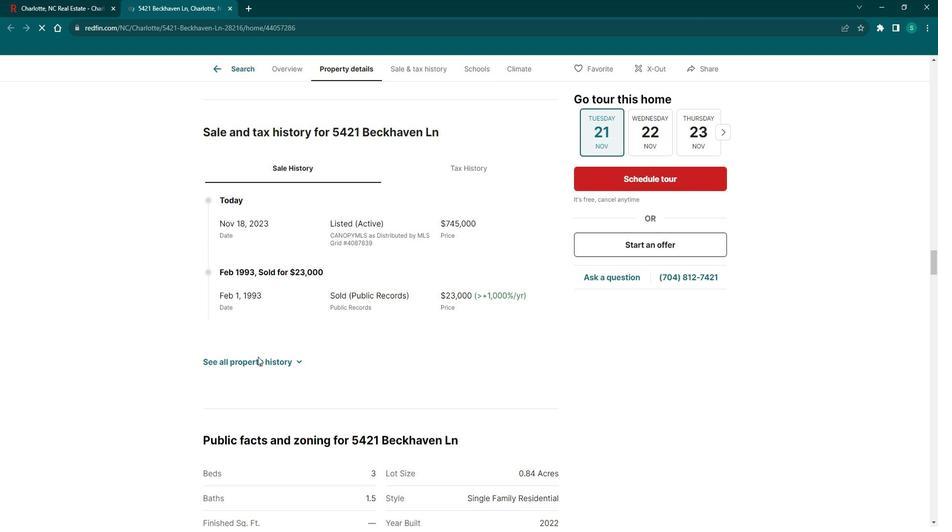 
Action: Mouse scrolled (265, 351) with delta (0, 0)
Screenshot: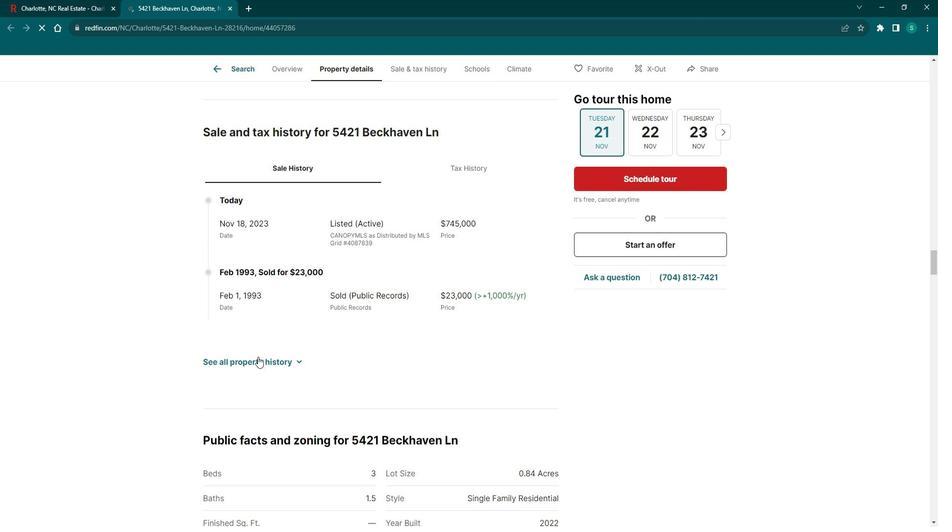 
Action: Mouse scrolled (265, 351) with delta (0, 0)
Screenshot: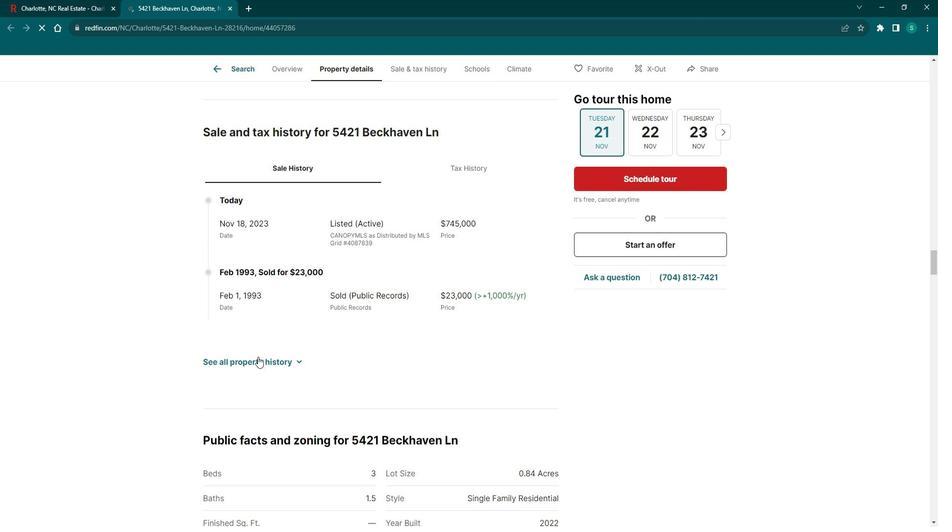 
Action: Mouse scrolled (265, 351) with delta (0, 0)
Screenshot: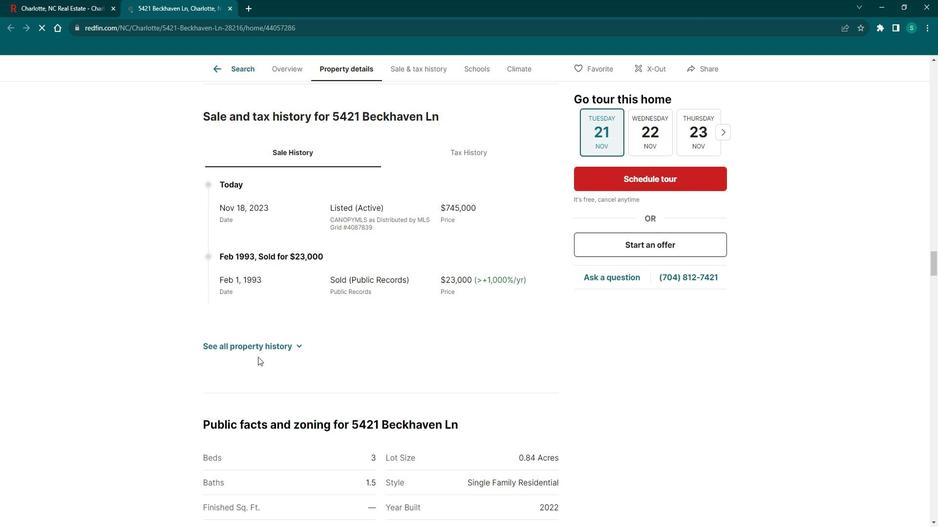 
Action: Mouse scrolled (265, 351) with delta (0, 0)
Screenshot: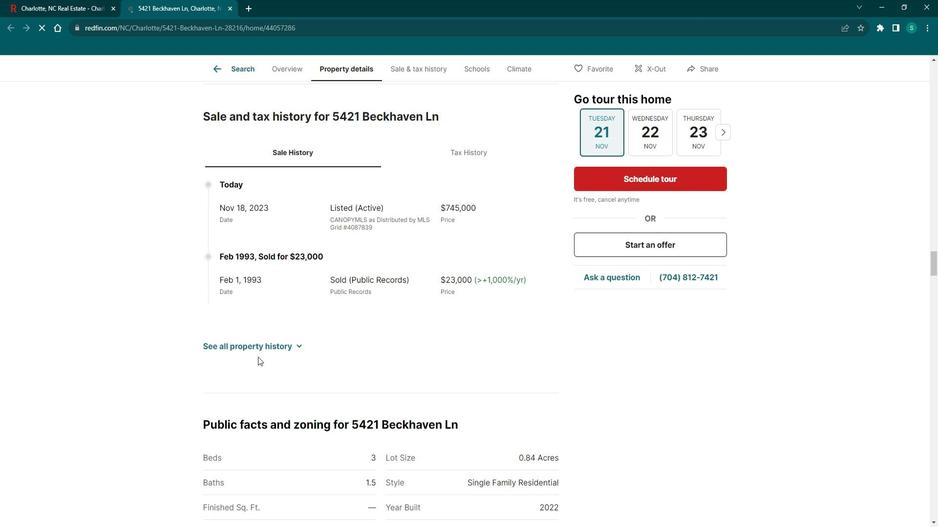 
Action: Mouse scrolled (265, 351) with delta (0, 0)
Screenshot: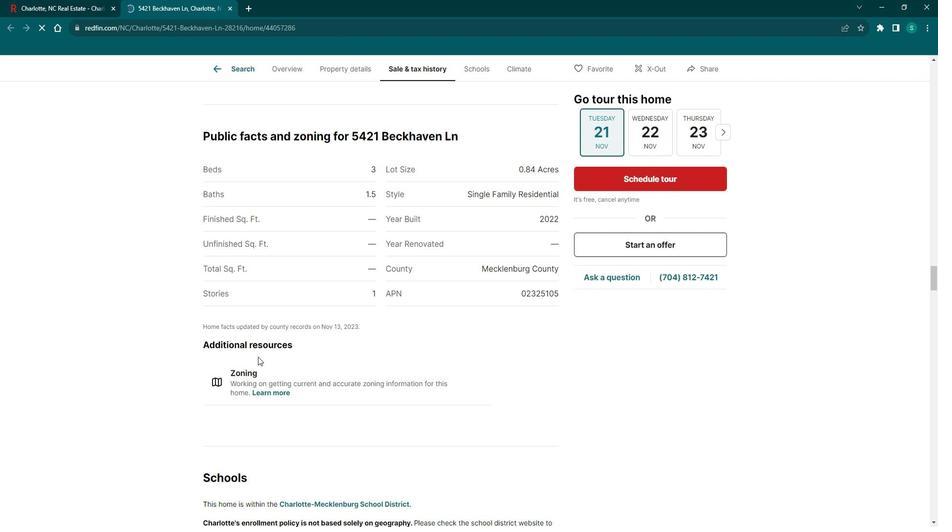 
Action: Mouse scrolled (265, 351) with delta (0, 0)
Screenshot: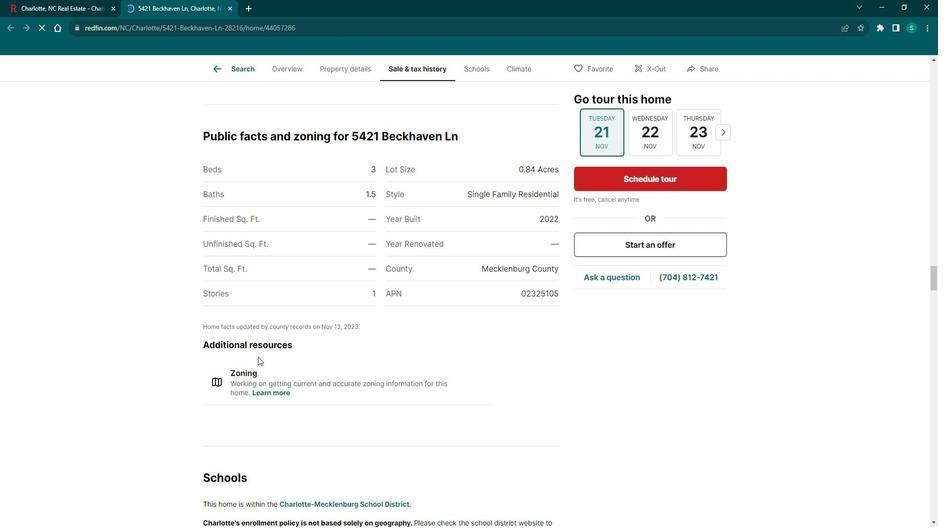 
Action: Mouse scrolled (265, 351) with delta (0, 0)
Screenshot: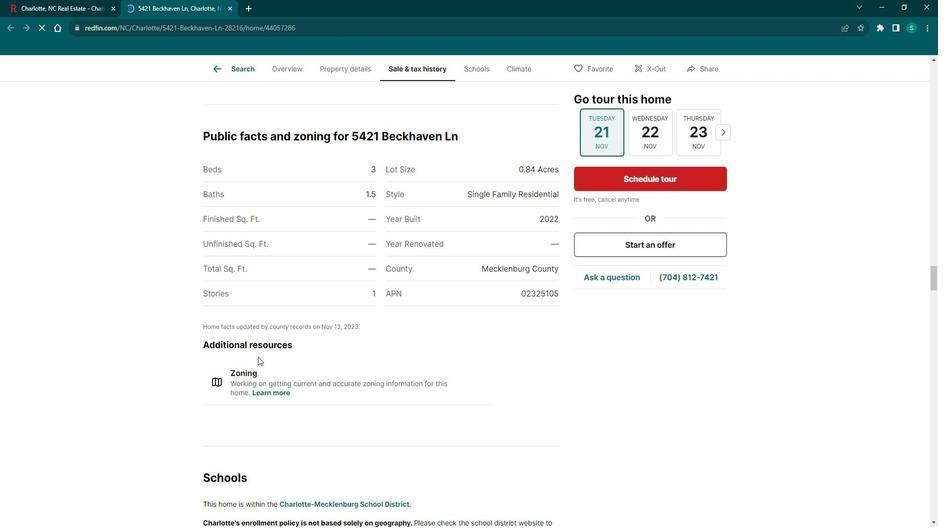 
Action: Mouse scrolled (265, 351) with delta (0, 0)
Screenshot: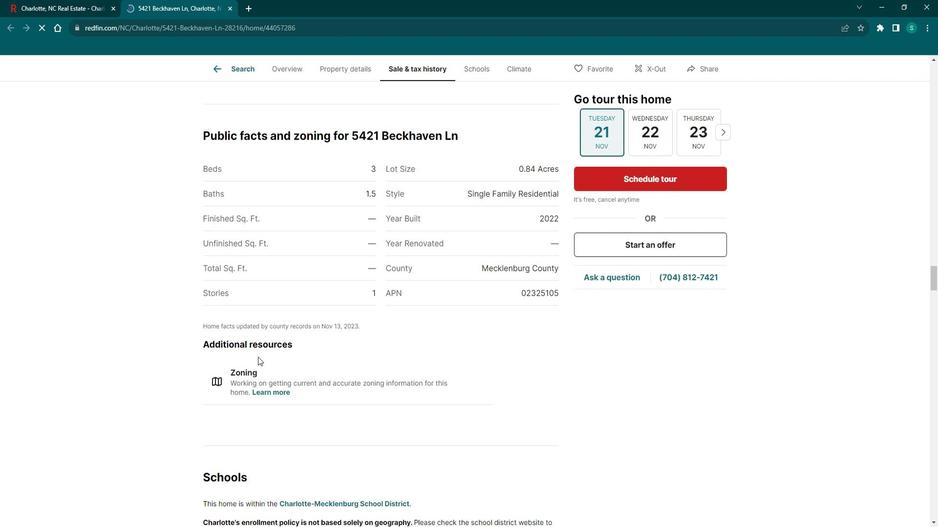 
Action: Mouse scrolled (265, 351) with delta (0, 0)
Screenshot: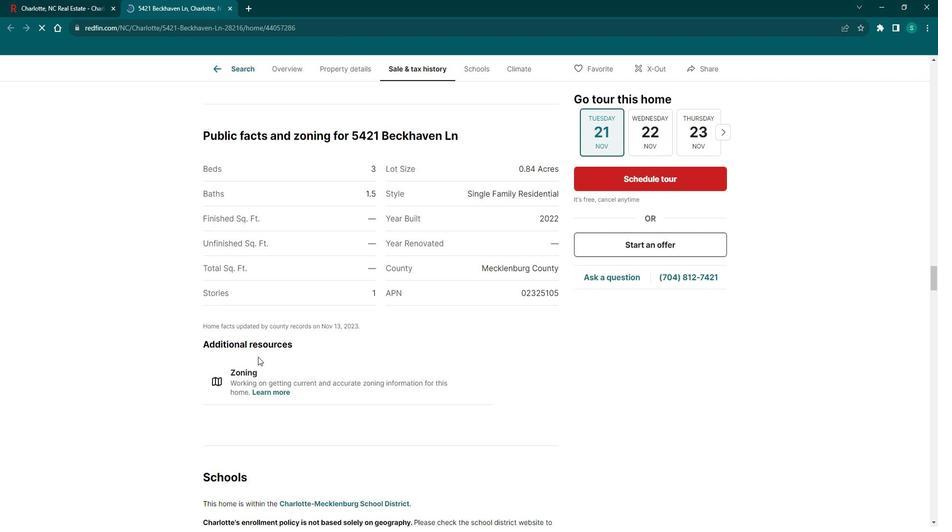 
Action: Mouse scrolled (265, 351) with delta (0, 0)
Screenshot: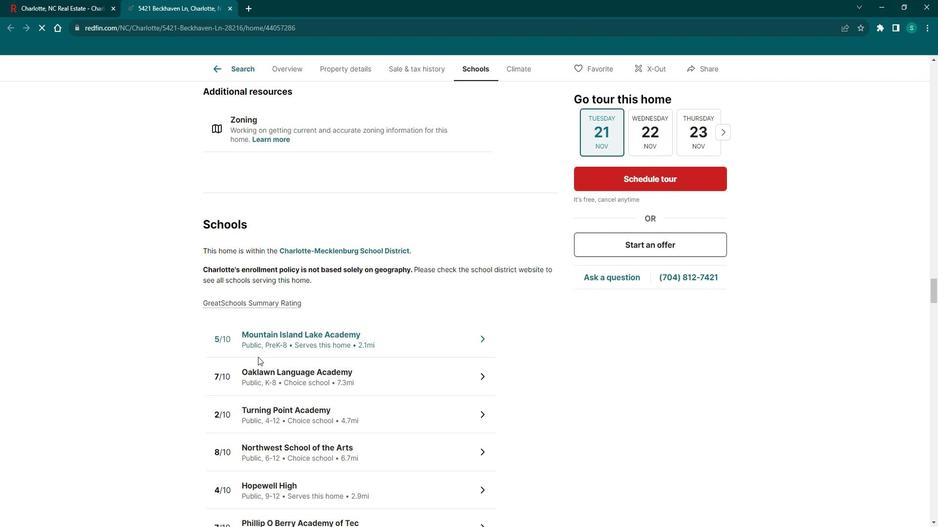 
Action: Mouse scrolled (265, 351) with delta (0, 0)
Screenshot: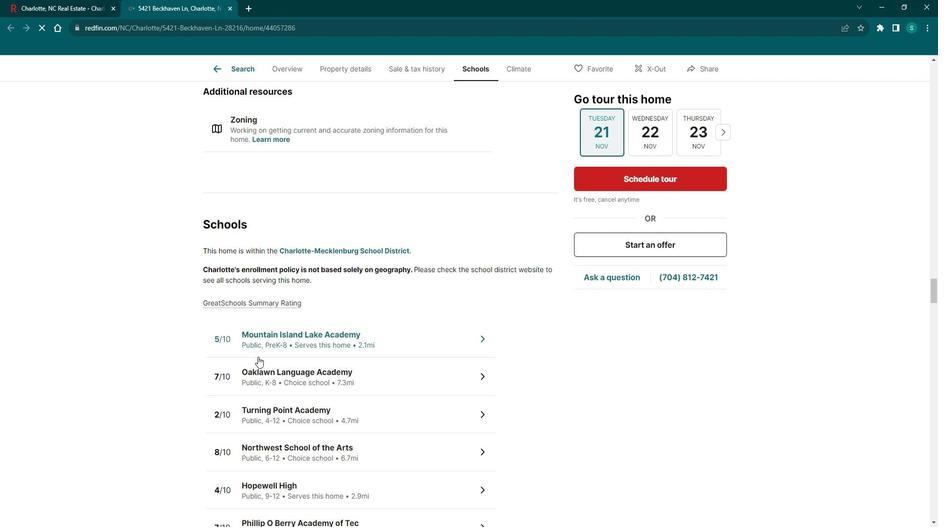 
Action: Mouse scrolled (265, 351) with delta (0, 0)
Screenshot: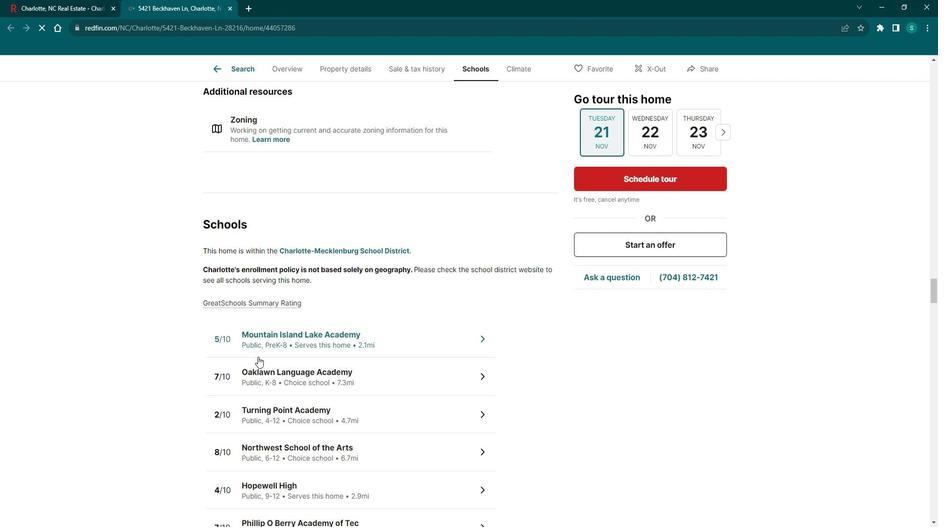 
Action: Mouse scrolled (265, 351) with delta (0, 0)
Screenshot: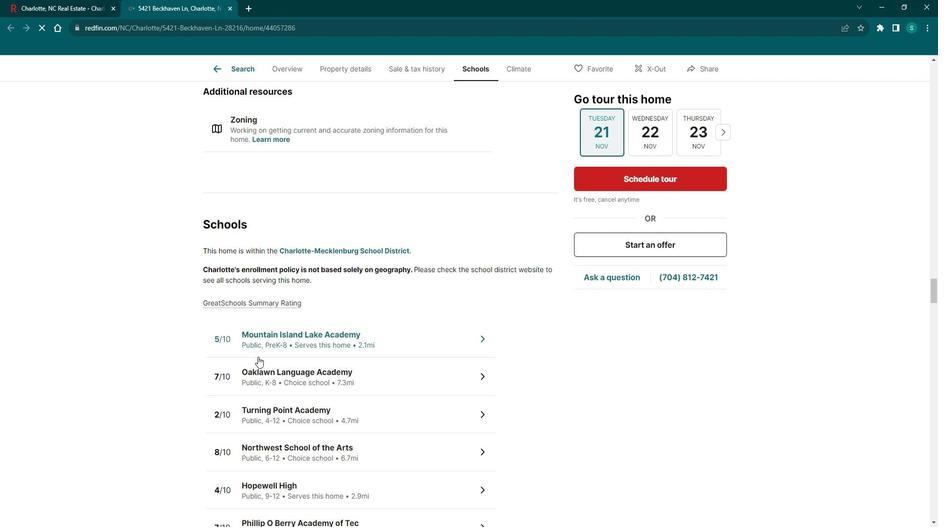 
Action: Mouse scrolled (265, 351) with delta (0, 0)
Screenshot: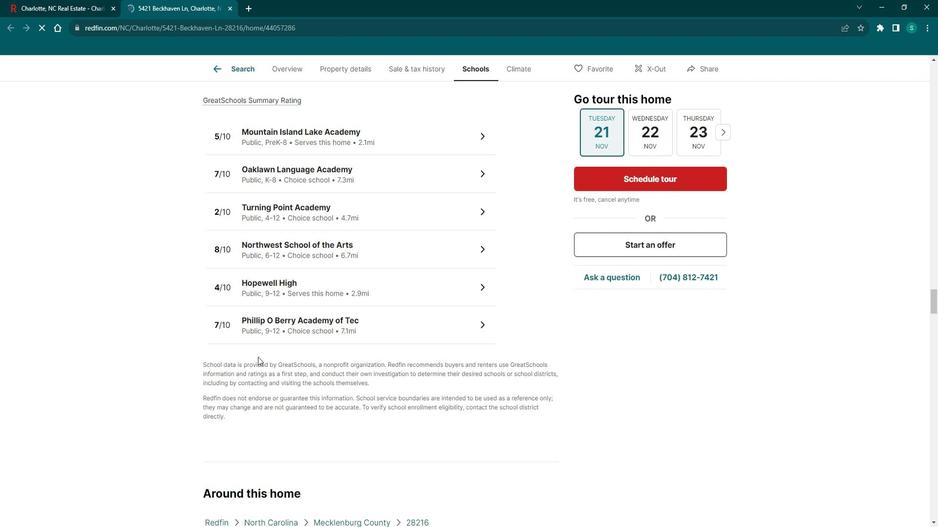 
Action: Mouse scrolled (265, 351) with delta (0, 0)
Screenshot: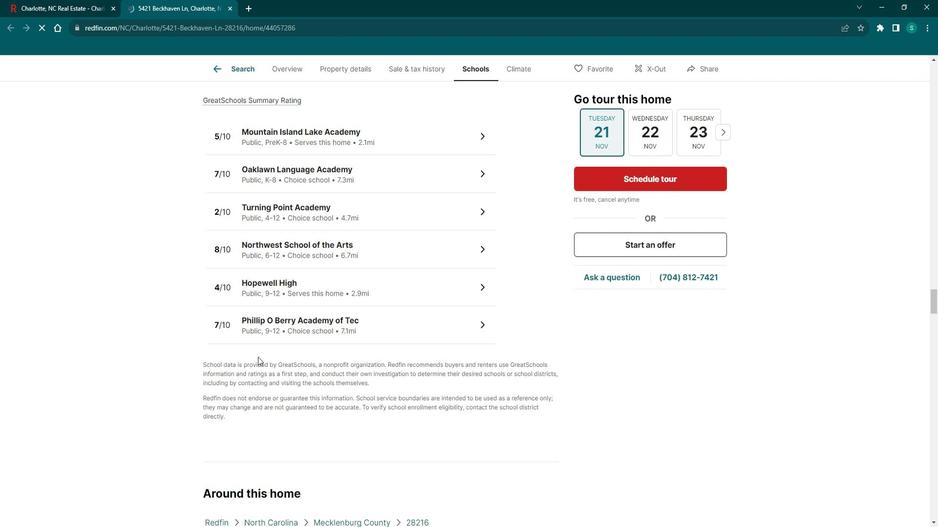 
Action: Mouse scrolled (265, 351) with delta (0, 0)
Screenshot: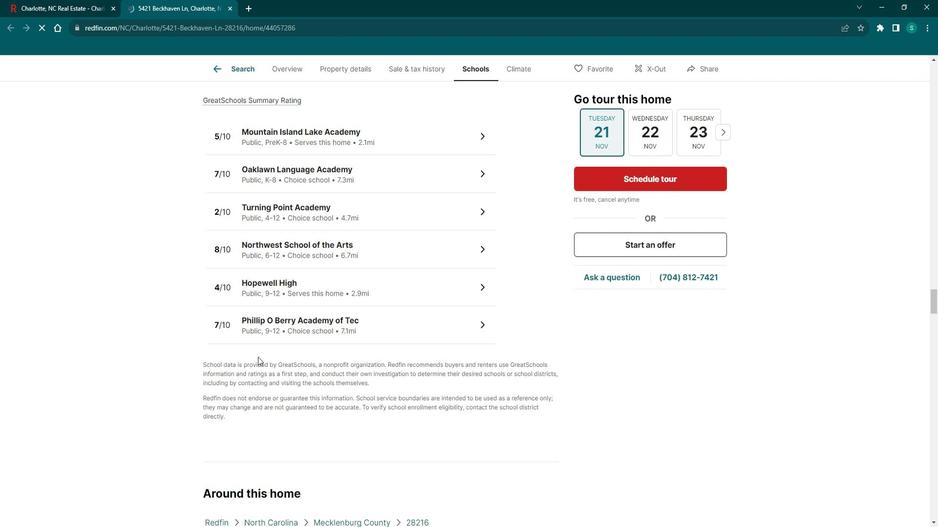
Action: Mouse scrolled (265, 351) with delta (0, 0)
Screenshot: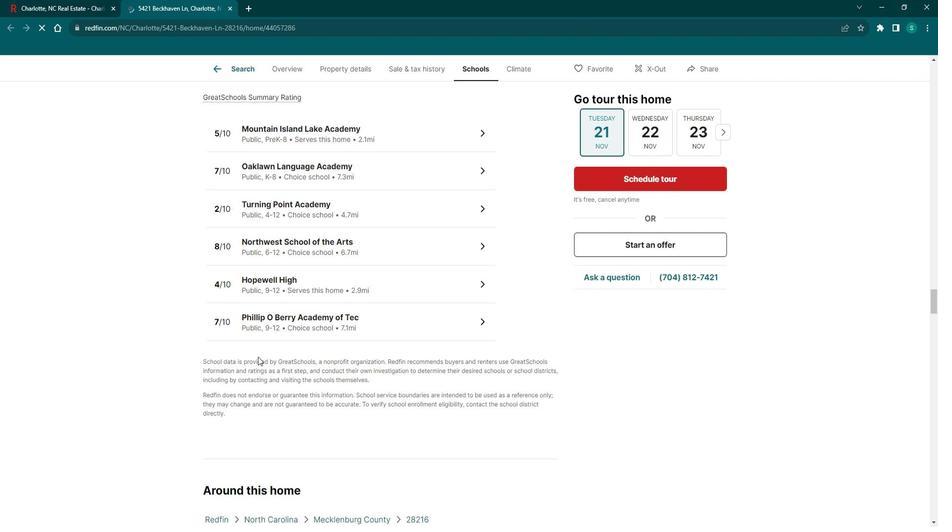 
Action: Mouse scrolled (265, 351) with delta (0, 0)
Screenshot: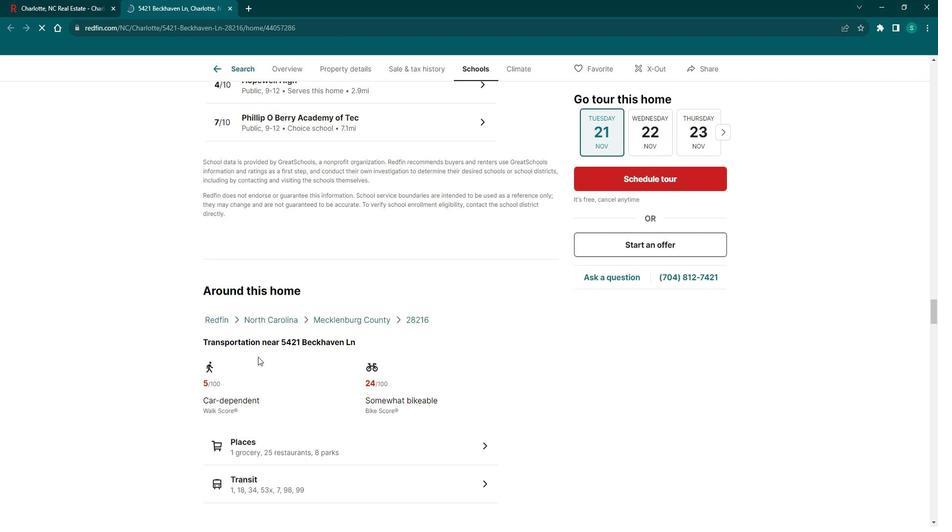
Action: Mouse scrolled (265, 351) with delta (0, 0)
Screenshot: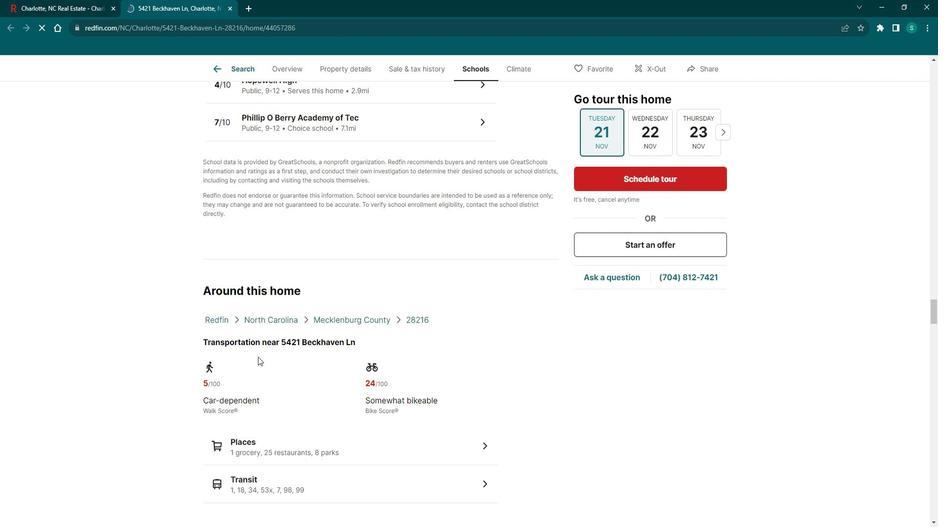 
Action: Mouse scrolled (265, 351) with delta (0, 0)
Screenshot: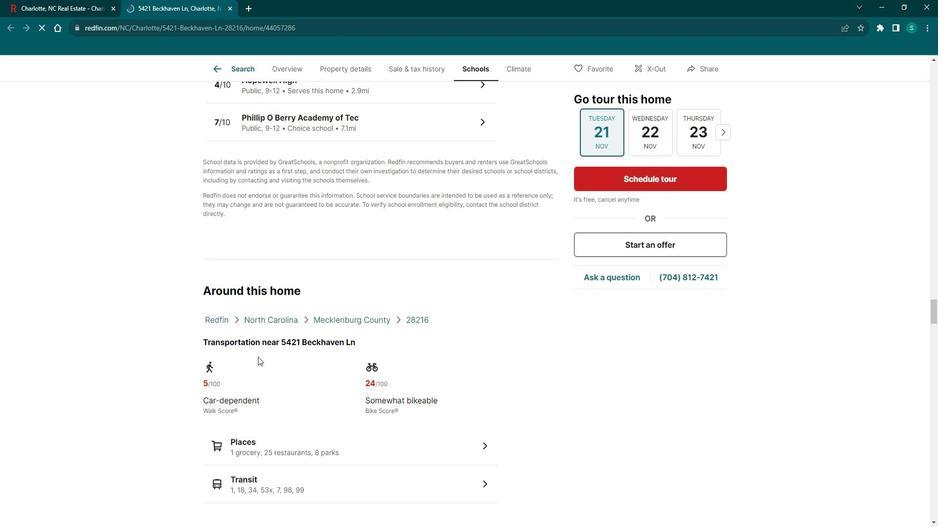 
Action: Mouse scrolled (265, 351) with delta (0, 0)
Screenshot: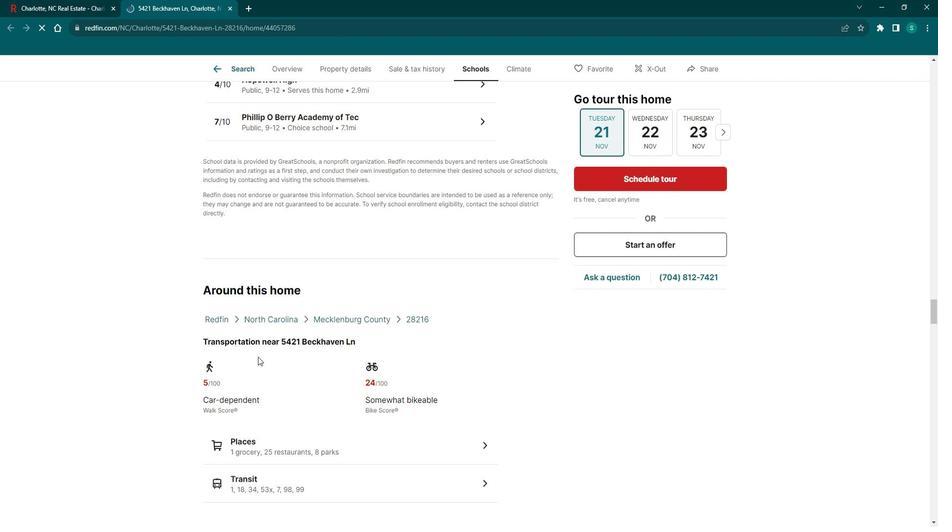 
Action: Mouse scrolled (265, 351) with delta (0, 0)
Screenshot: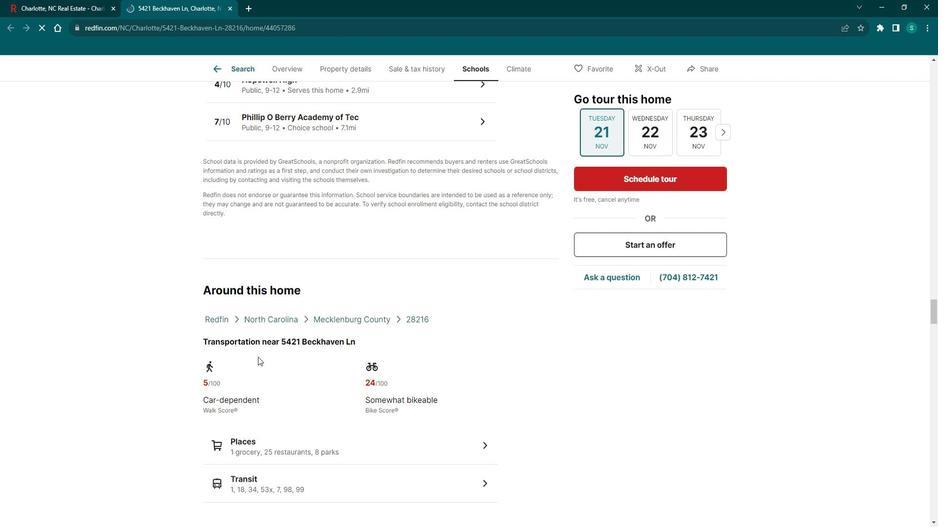 
Action: Mouse scrolled (265, 351) with delta (0, 0)
Screenshot: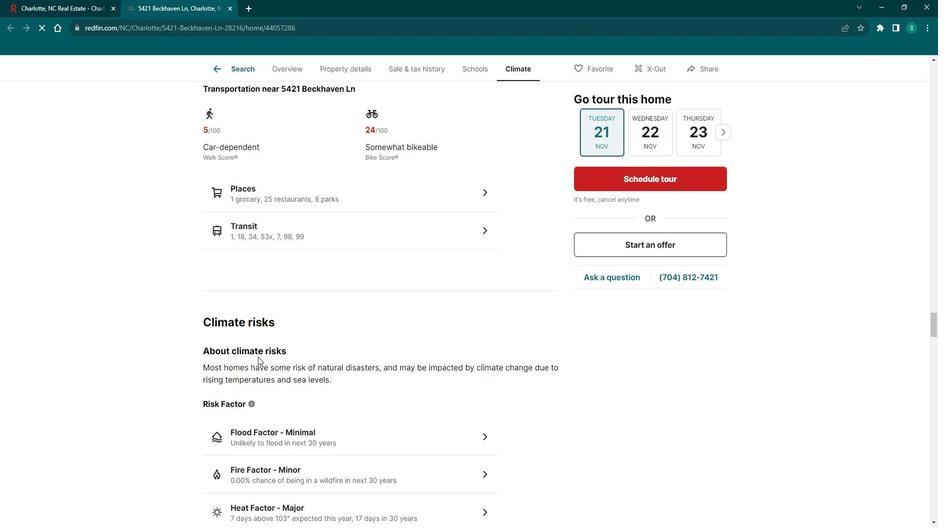 
Action: Mouse scrolled (265, 351) with delta (0, 0)
Screenshot: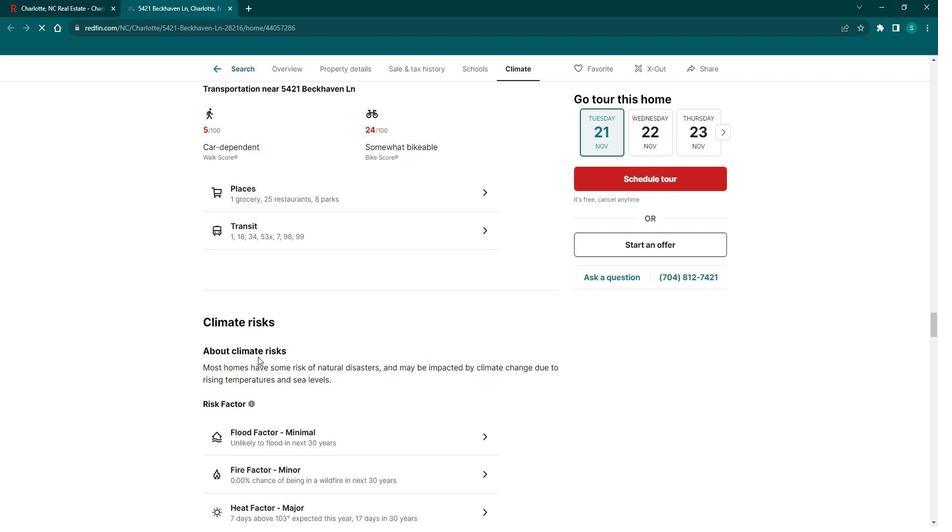 
Action: Mouse scrolled (265, 351) with delta (0, 0)
Screenshot: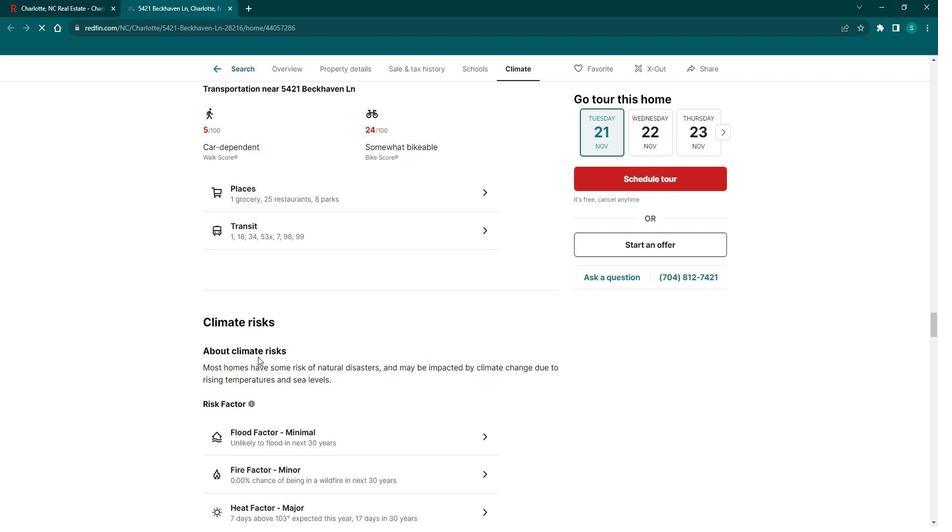
Action: Mouse scrolled (265, 351) with delta (0, 0)
Screenshot: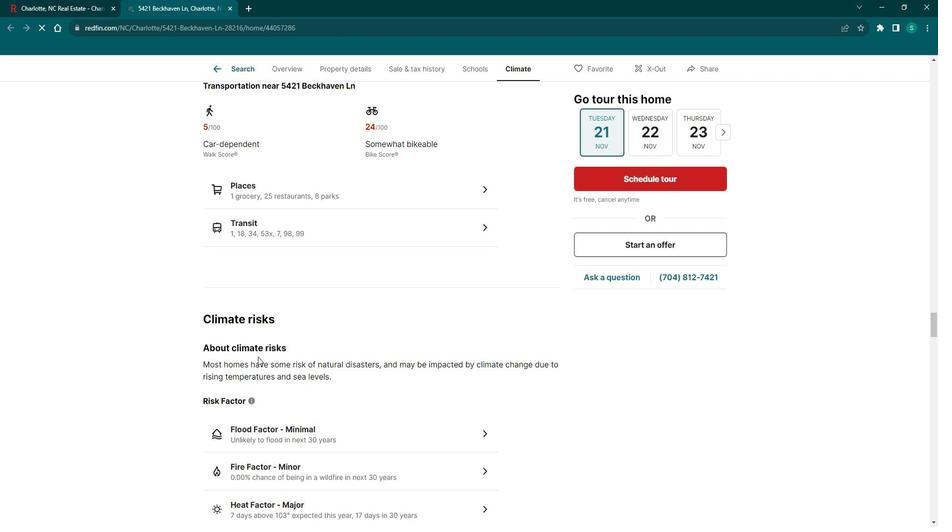 
Action: Mouse scrolled (265, 351) with delta (0, 0)
Screenshot: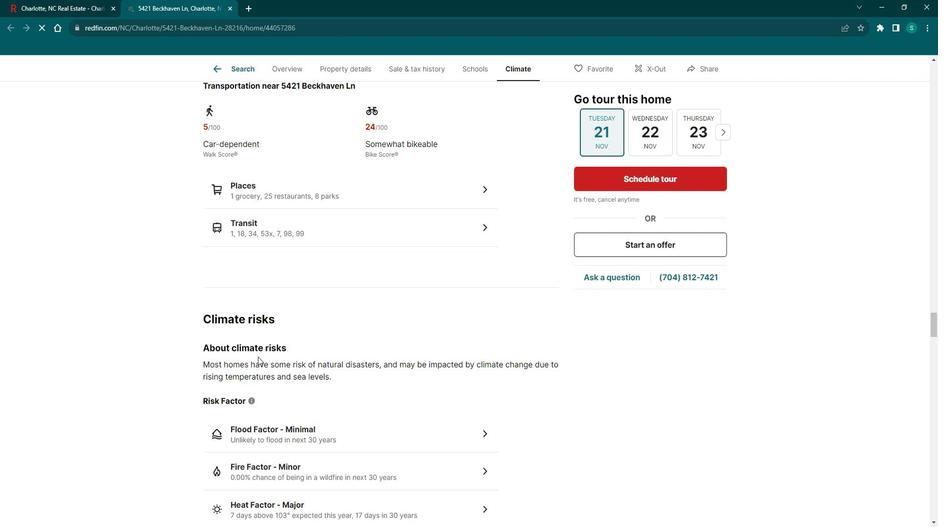 
Action: Mouse scrolled (265, 351) with delta (0, 0)
Screenshot: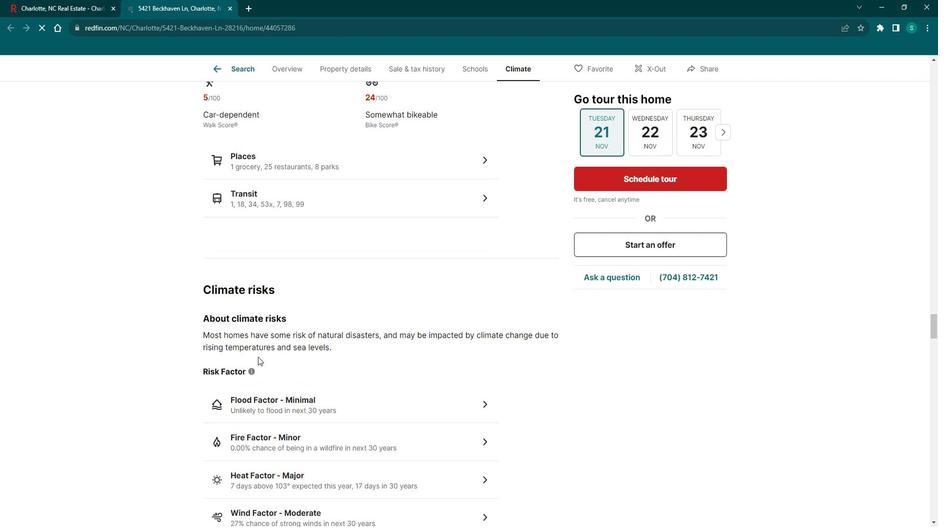 
Action: Mouse scrolled (265, 351) with delta (0, 0)
Screenshot: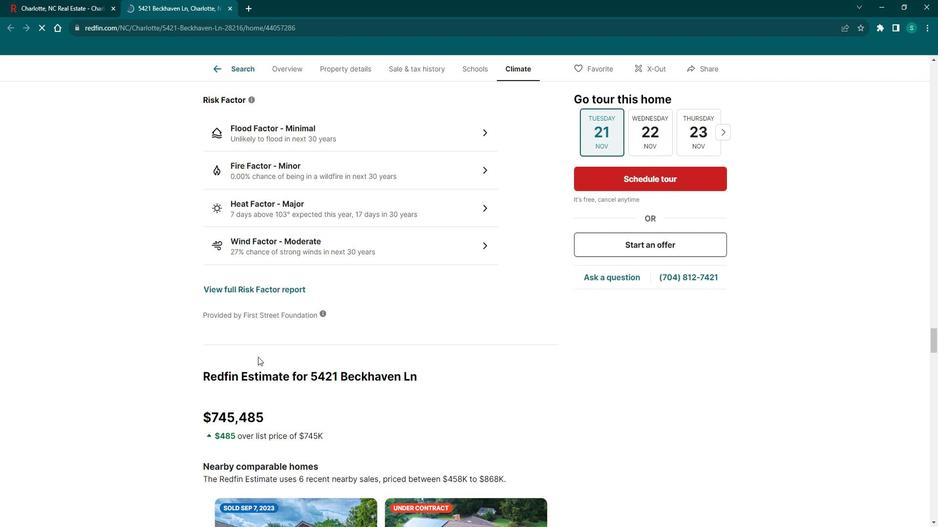 
Action: Mouse scrolled (265, 351) with delta (0, 0)
Screenshot: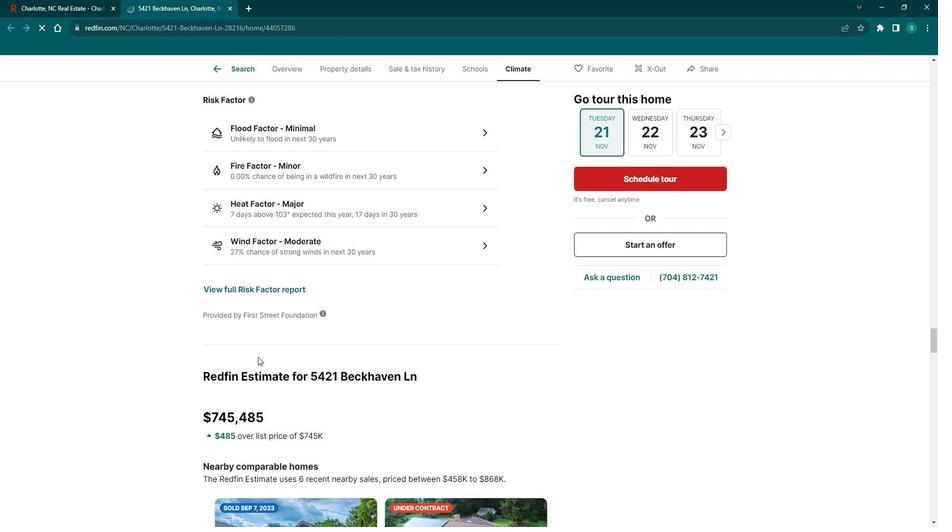 
Action: Mouse scrolled (265, 351) with delta (0, 0)
Screenshot: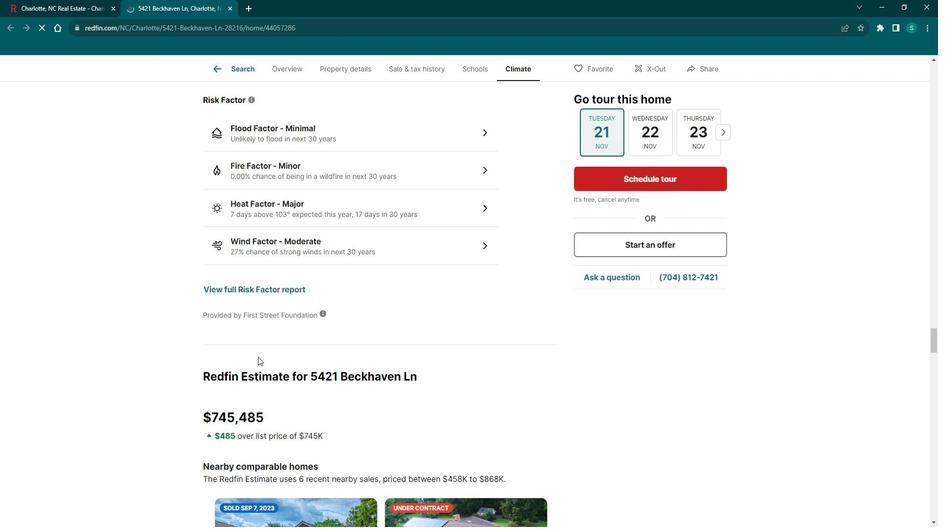 
Action: Mouse scrolled (265, 351) with delta (0, 0)
Screenshot: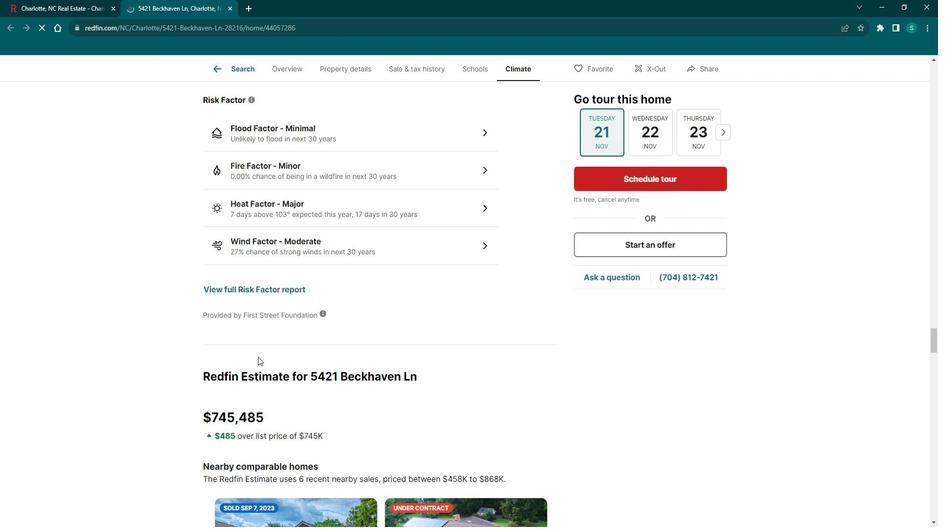 
Action: Mouse scrolled (265, 351) with delta (0, 0)
Screenshot: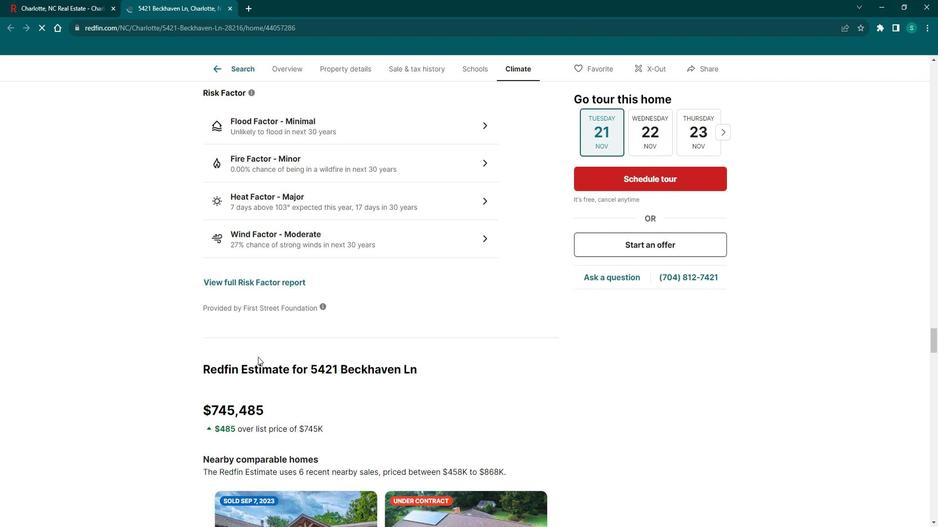 
Action: Mouse scrolled (265, 351) with delta (0, 0)
Screenshot: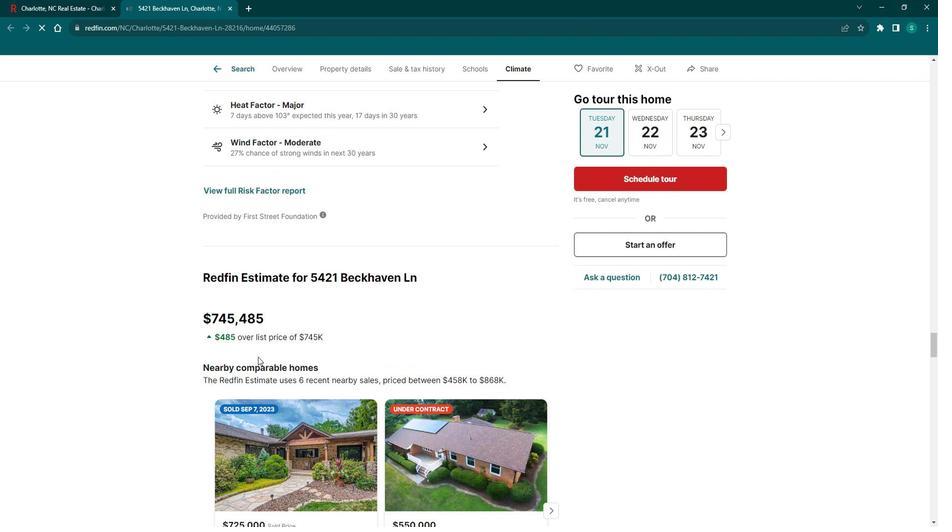 
Action: Mouse moved to (246, 73)
Screenshot: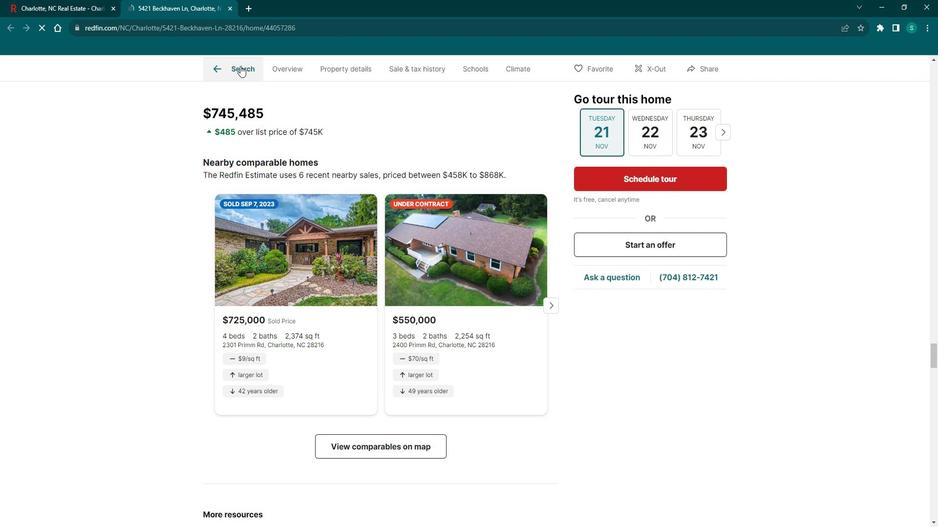 
Action: Mouse pressed left at (246, 73)
Screenshot: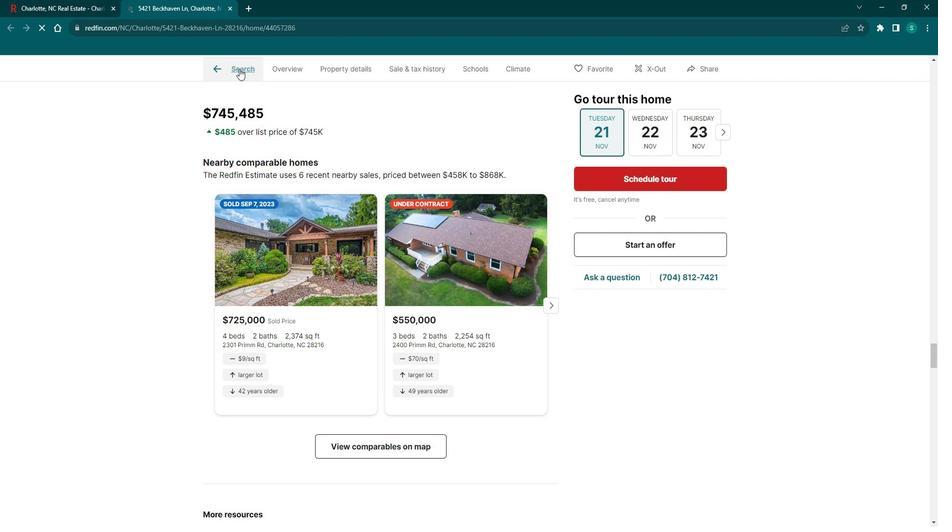 
Action: Mouse moved to (830, 320)
Screenshot: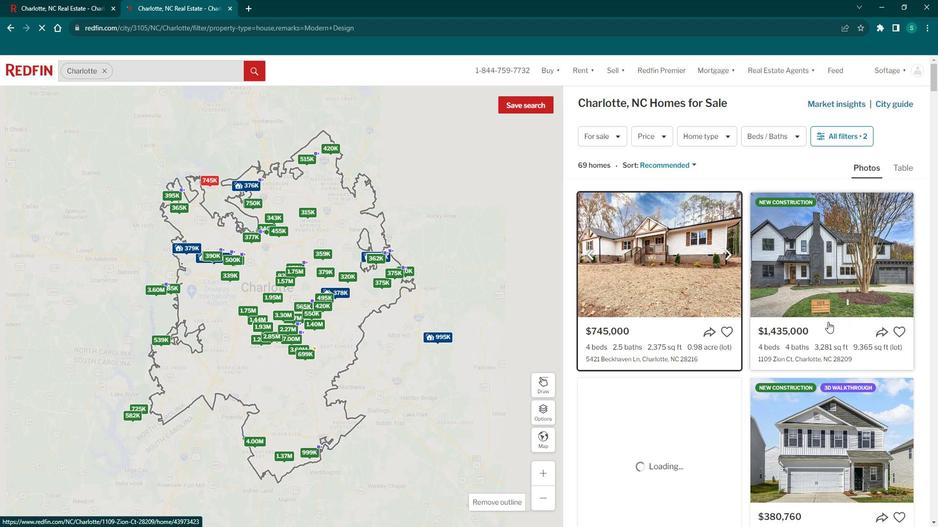 
Action: Mouse scrolled (830, 320) with delta (0, 0)
Screenshot: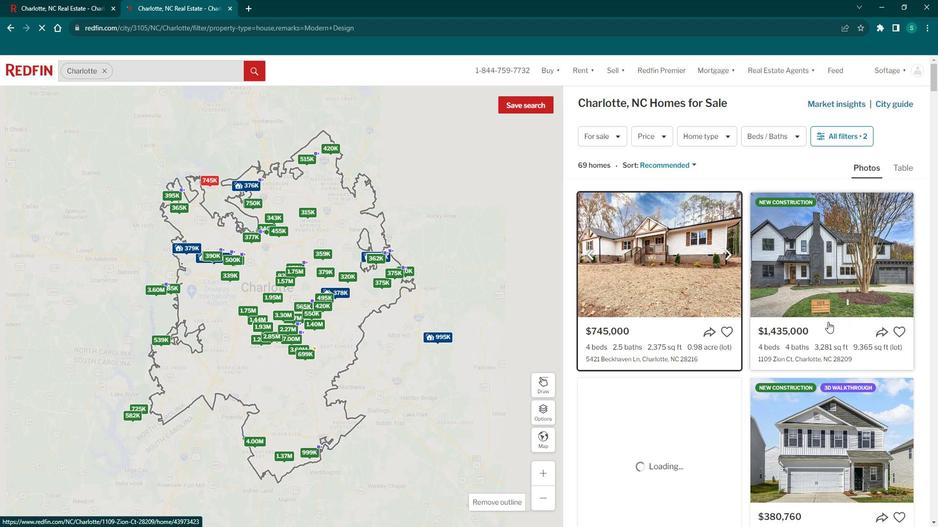 
Action: Mouse moved to (827, 322)
Screenshot: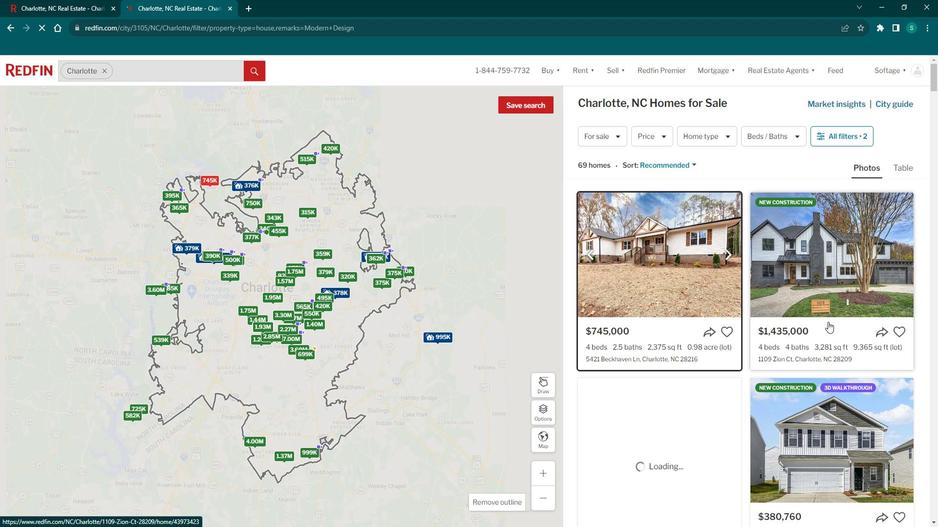 
Action: Mouse scrolled (827, 321) with delta (0, 0)
Screenshot: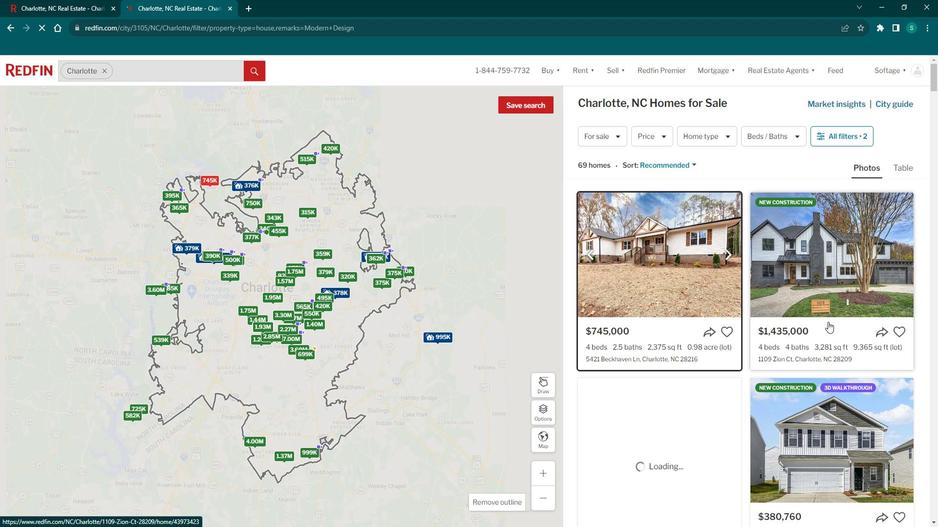 
Action: Mouse moved to (826, 322)
Screenshot: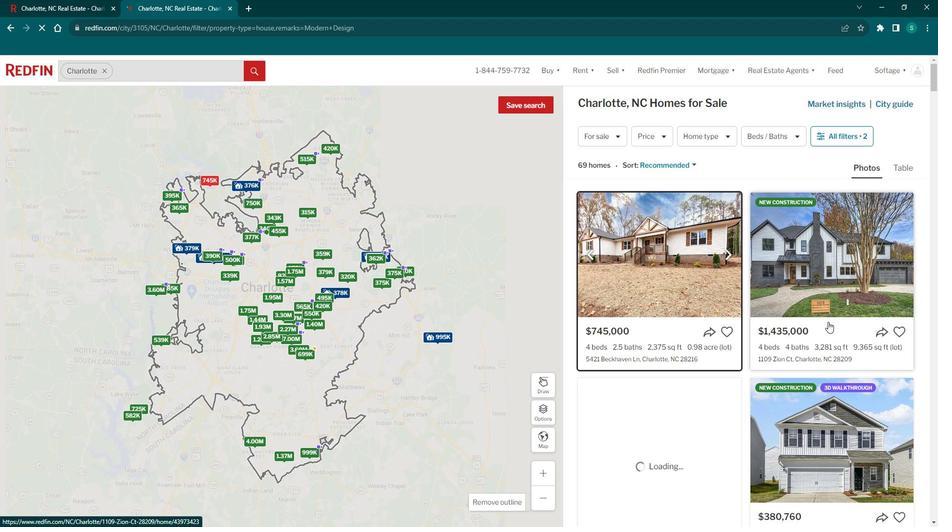 
Action: Mouse scrolled (826, 322) with delta (0, 0)
Screenshot: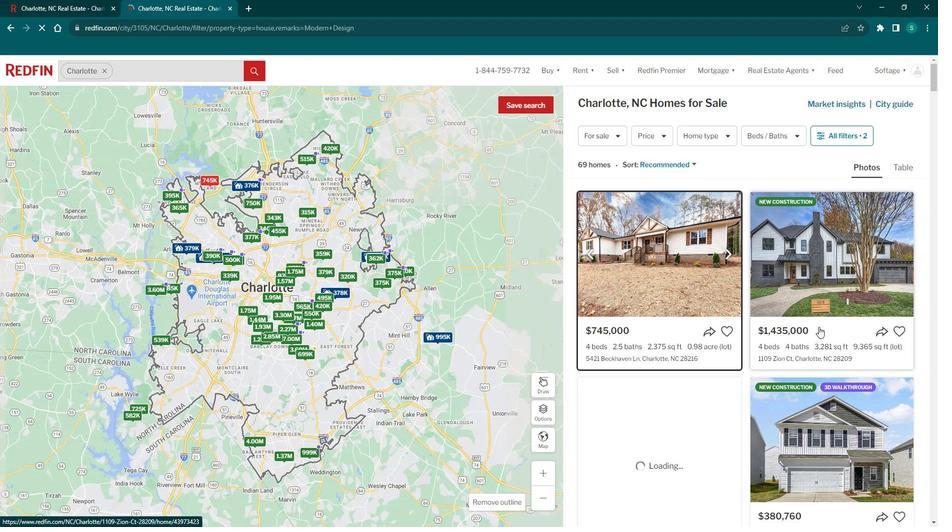 
Action: Mouse moved to (791, 341)
Screenshot: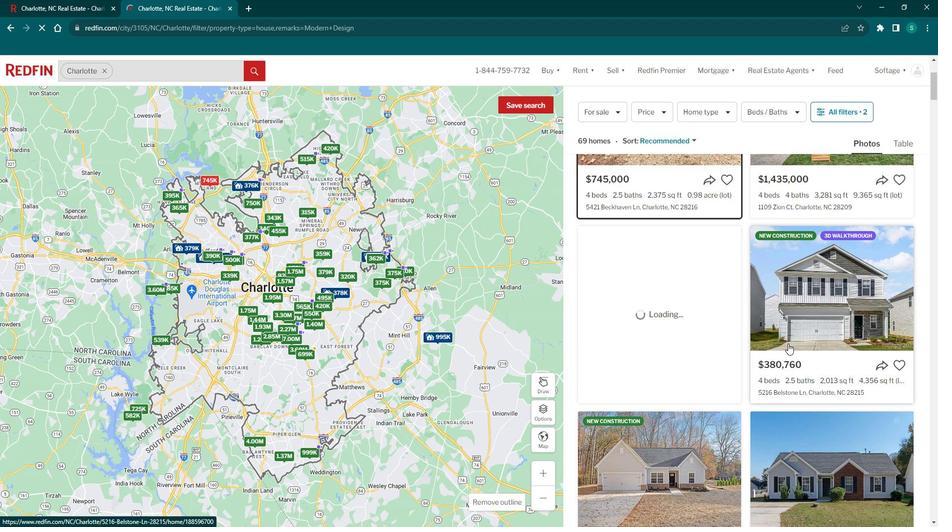 
Action: Mouse scrolled (791, 341) with delta (0, 0)
Screenshot: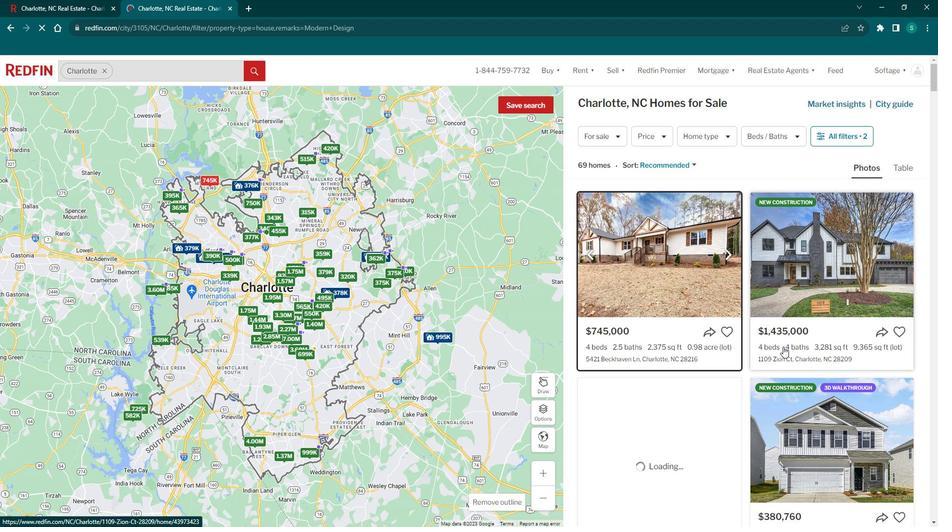 
Action: Mouse scrolled (791, 341) with delta (0, 0)
Screenshot: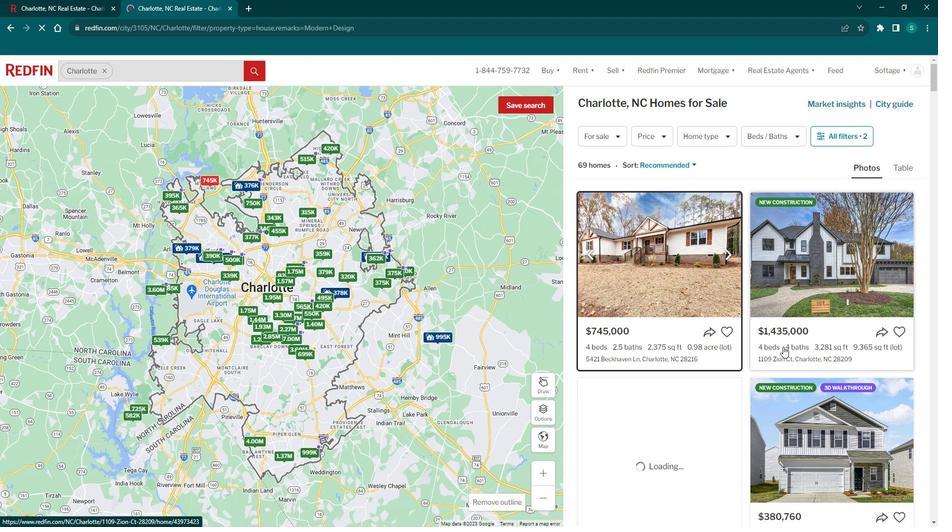 
Action: Mouse scrolled (791, 341) with delta (0, 0)
Screenshot: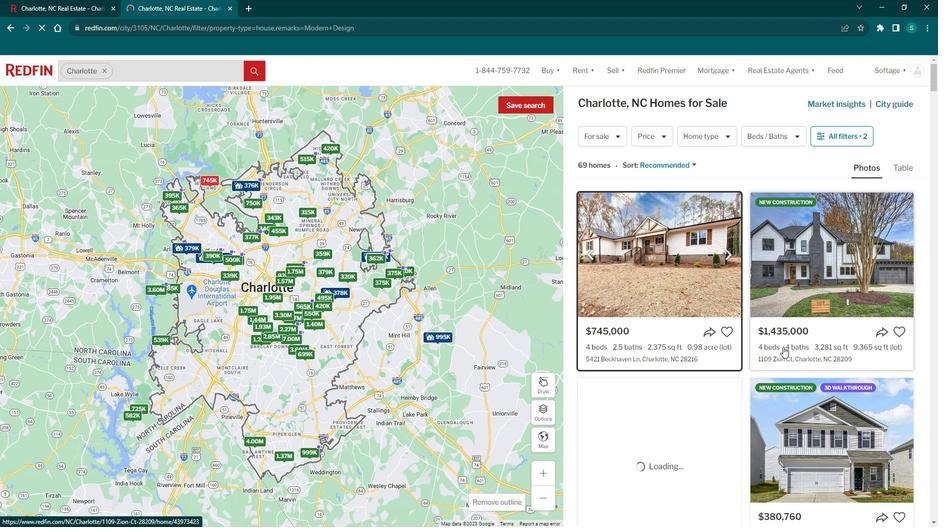 
Action: Mouse scrolled (791, 341) with delta (0, 0)
Screenshot: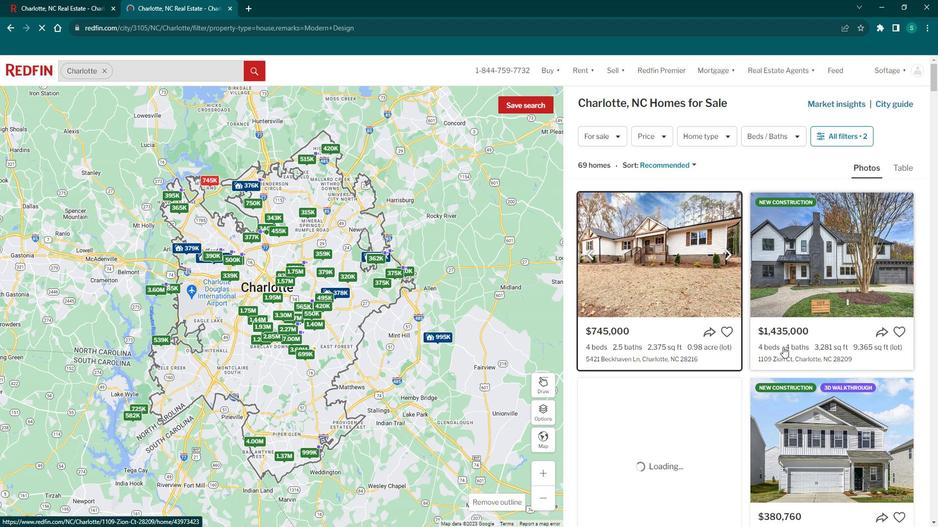 
Action: Mouse scrolled (791, 341) with delta (0, 0)
Screenshot: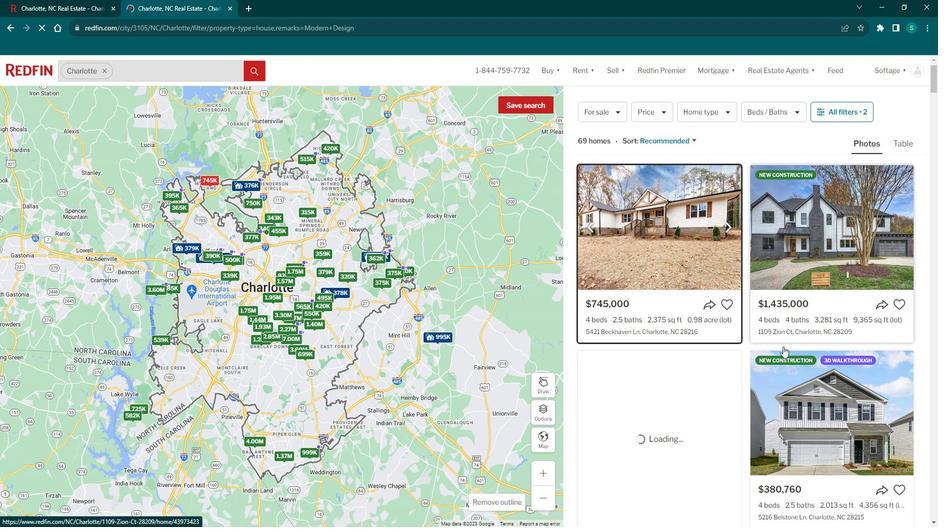 
Action: Mouse moved to (820, 265)
Screenshot: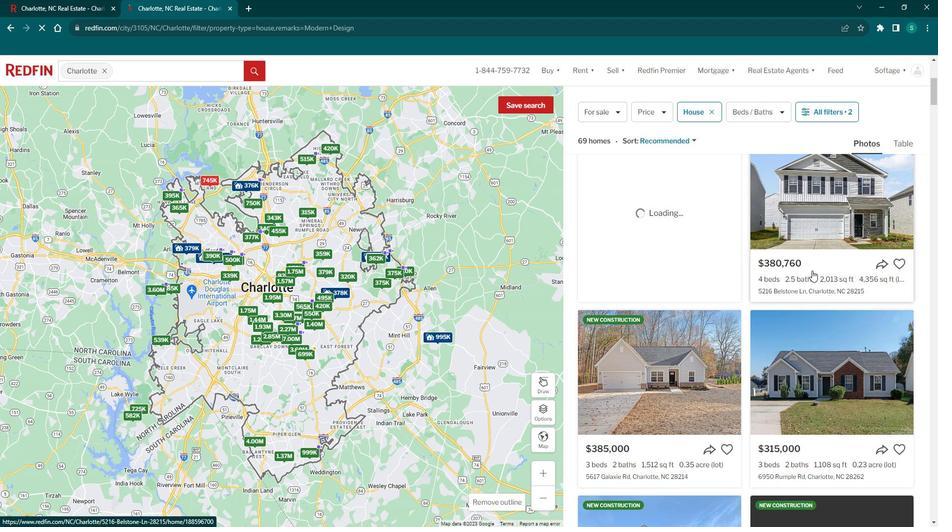 
Action: Mouse pressed left at (820, 265)
Screenshot: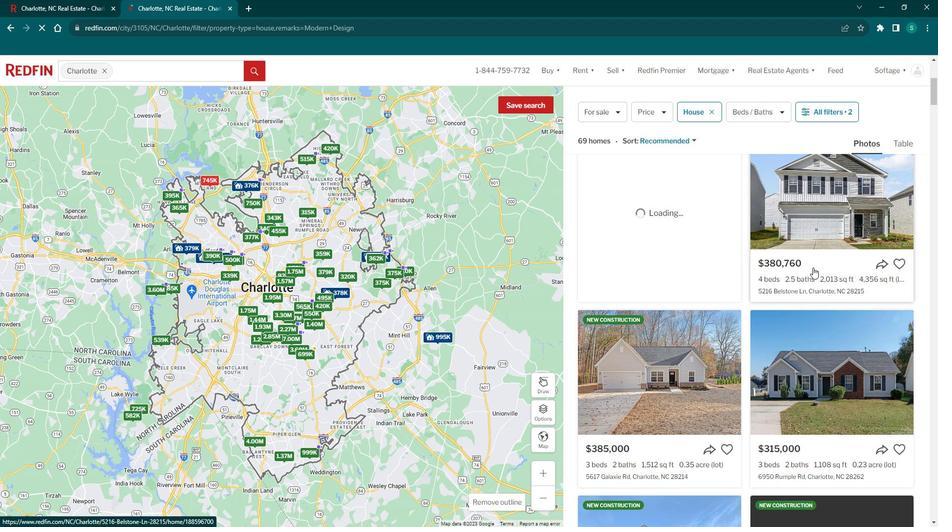 
Action: Mouse moved to (364, 317)
Screenshot: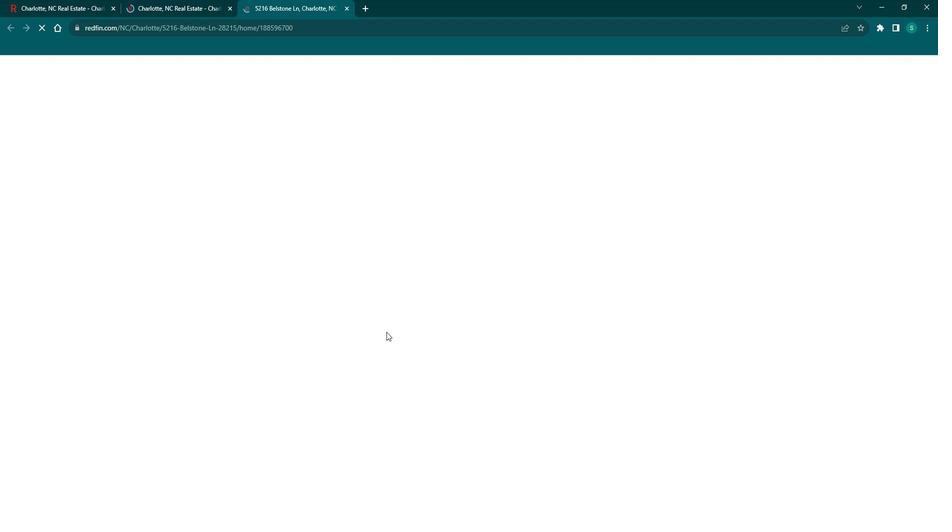 
Action: Mouse scrolled (364, 317) with delta (0, 0)
Screenshot: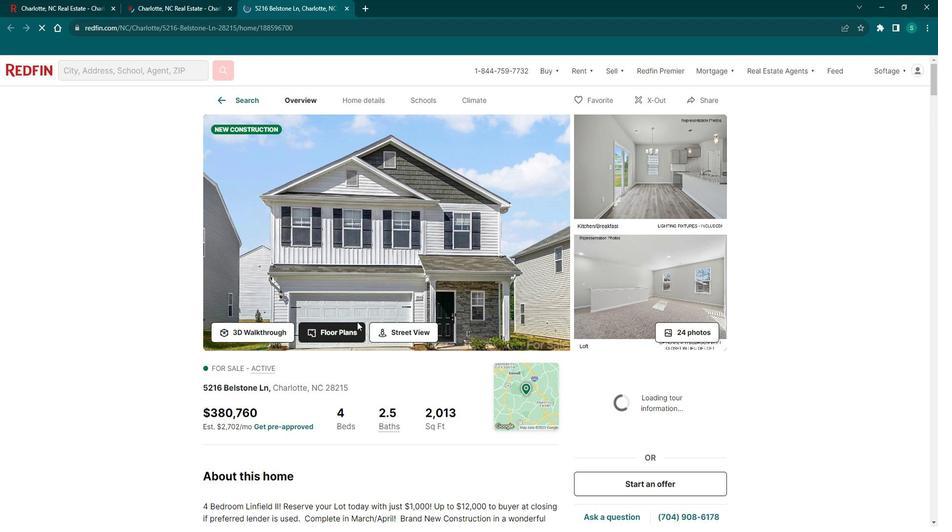 
Action: Mouse scrolled (364, 317) with delta (0, 0)
Screenshot: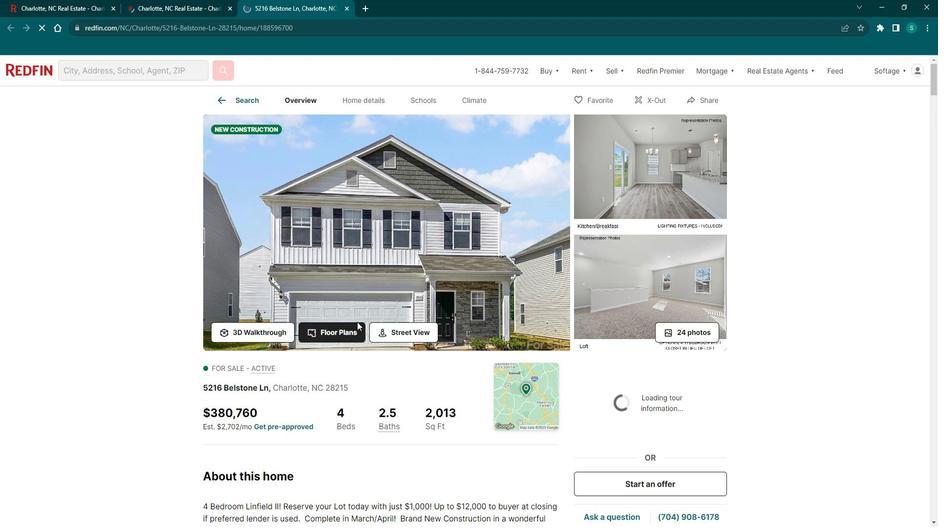 
Action: Mouse scrolled (364, 317) with delta (0, 0)
Screenshot: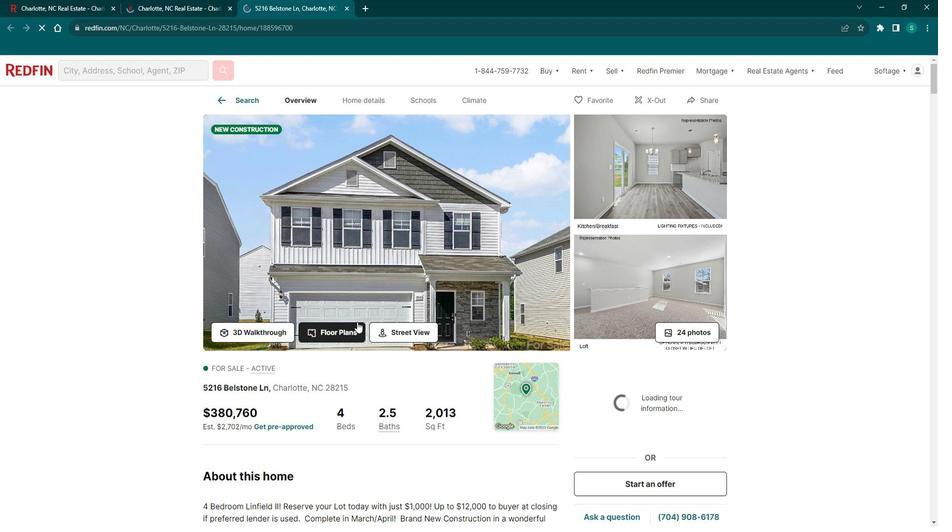 
Action: Mouse scrolled (364, 317) with delta (0, 0)
Screenshot: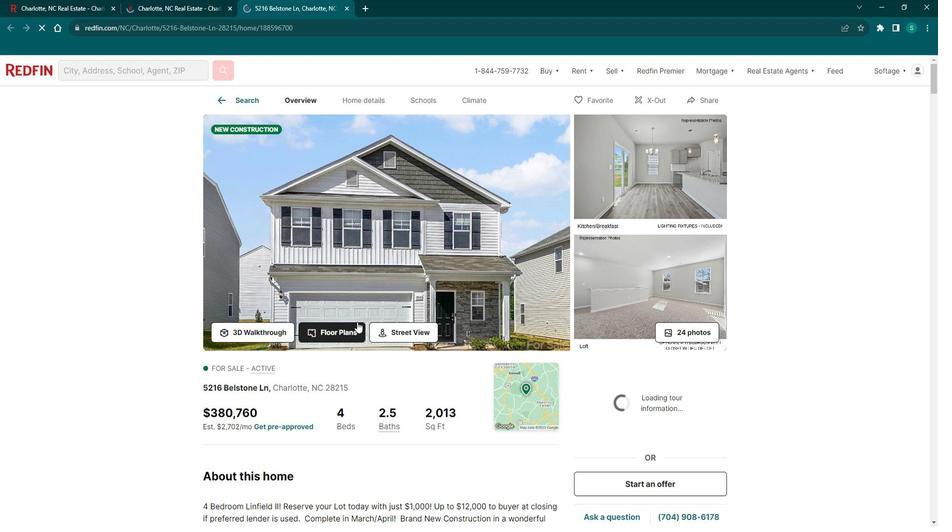 
Action: Mouse scrolled (364, 317) with delta (0, 0)
Screenshot: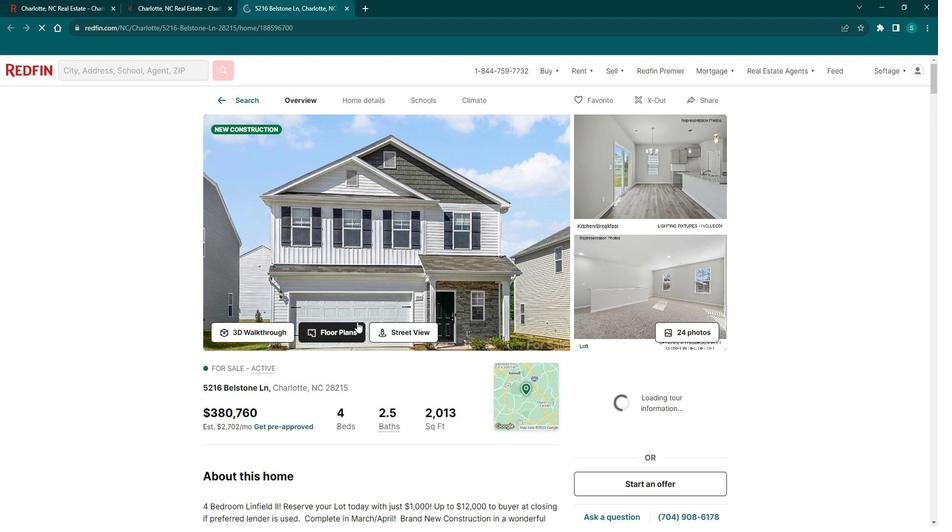 
Action: Mouse moved to (241, 295)
Screenshot: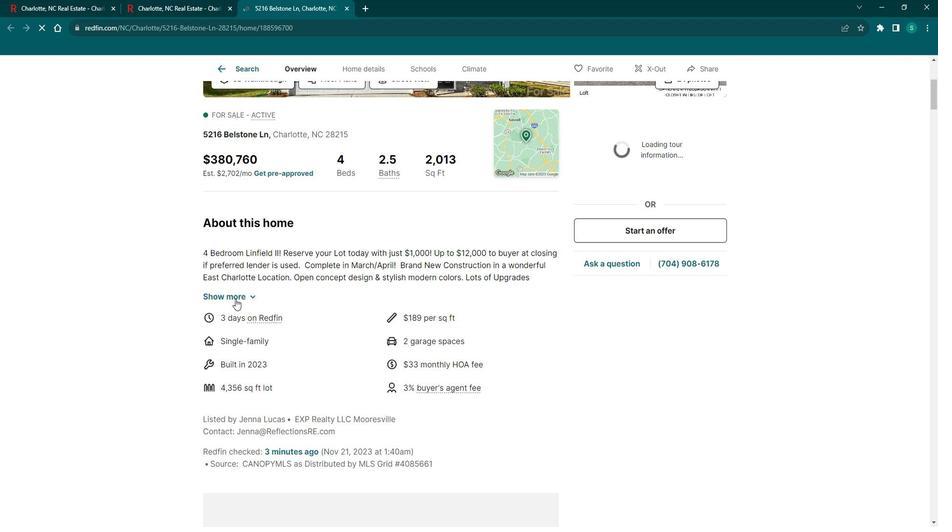 
Action: Mouse pressed left at (241, 295)
Screenshot: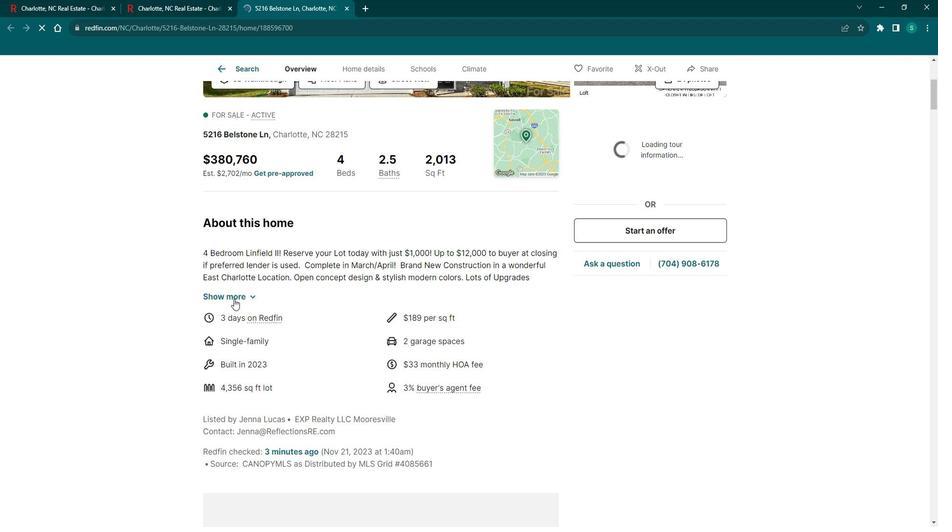 
Action: Mouse moved to (245, 295)
Screenshot: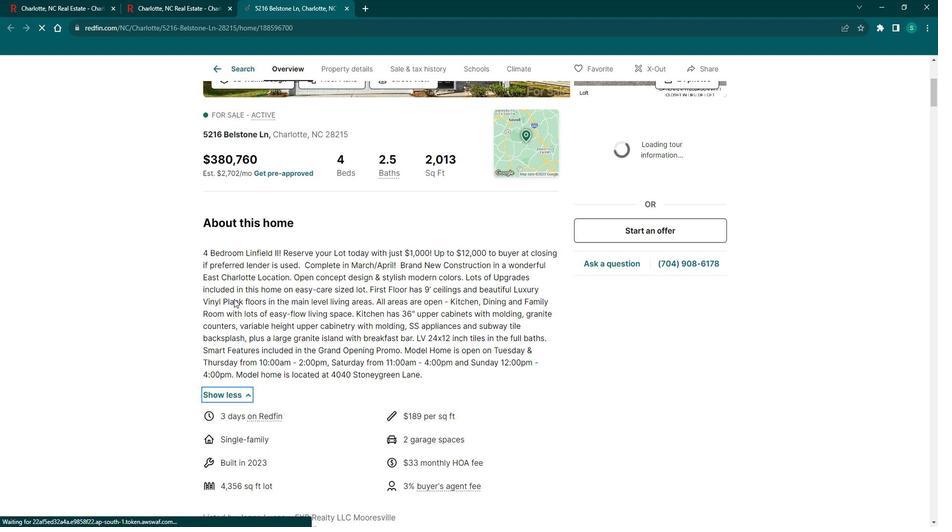 
Action: Mouse scrolled (245, 295) with delta (0, 0)
Screenshot: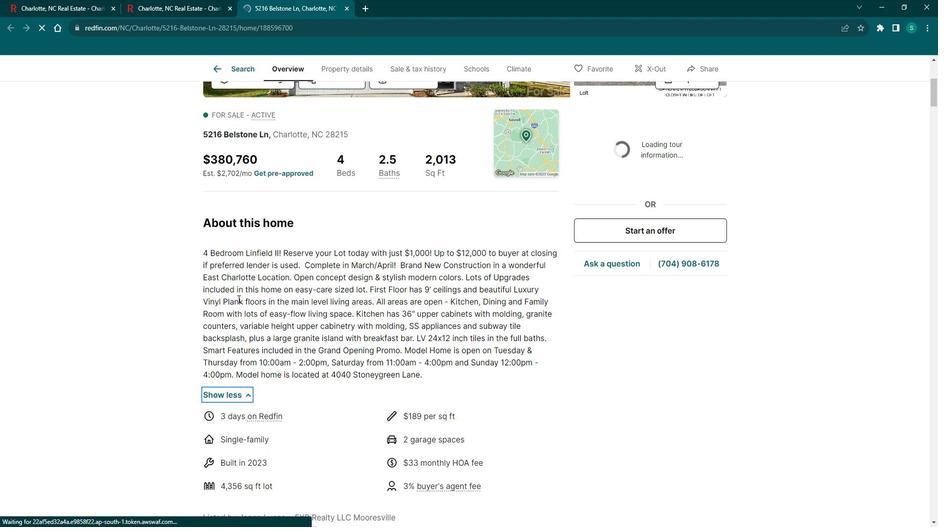 
Action: Mouse moved to (258, 296)
Screenshot: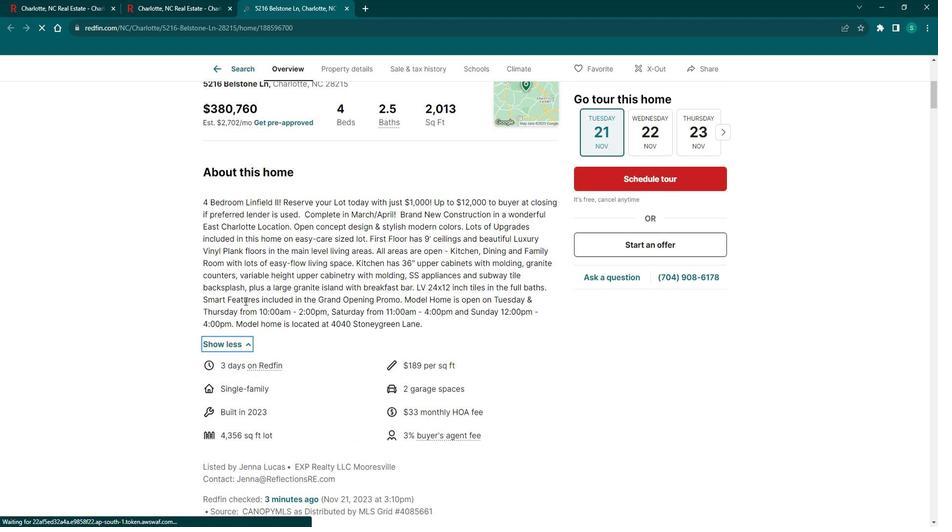 
Action: Mouse scrolled (258, 296) with delta (0, 0)
Screenshot: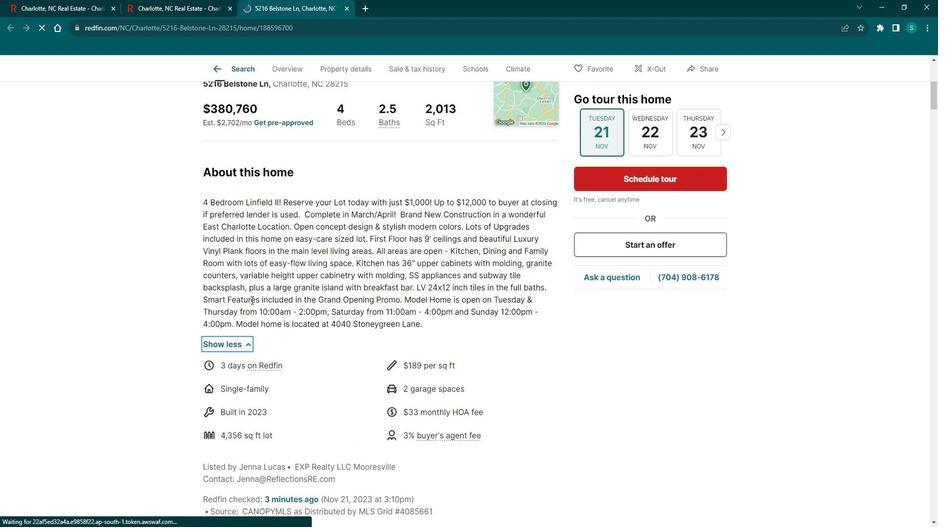 
Action: Mouse scrolled (258, 296) with delta (0, 0)
Screenshot: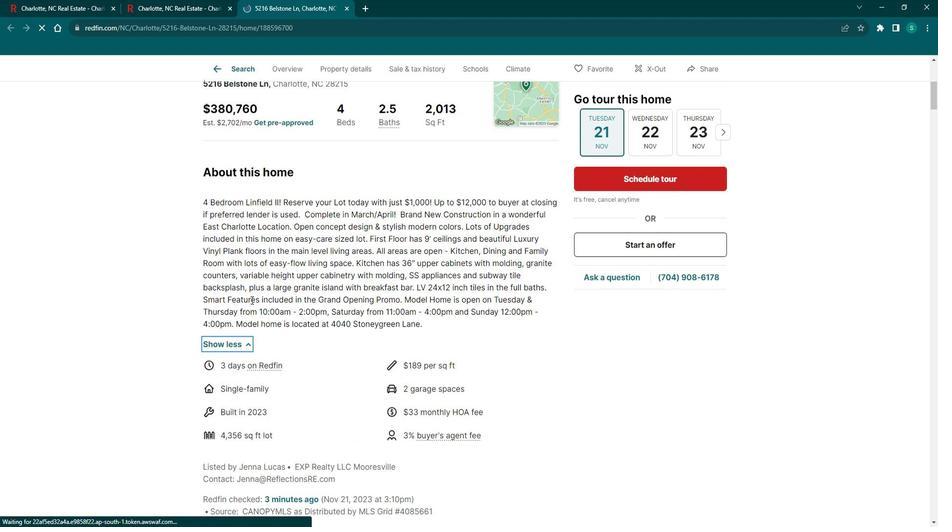 
Action: Mouse scrolled (258, 296) with delta (0, 0)
Screenshot: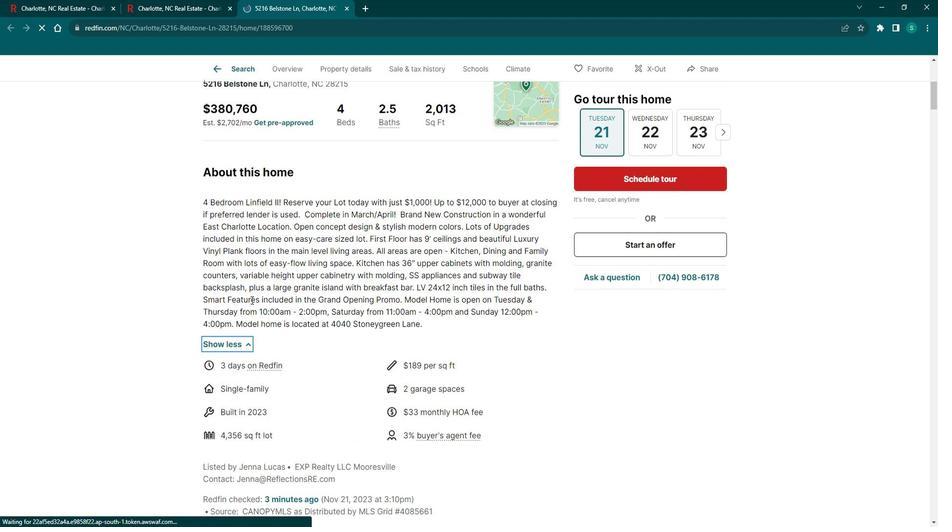 
Action: Mouse scrolled (258, 296) with delta (0, 0)
Screenshot: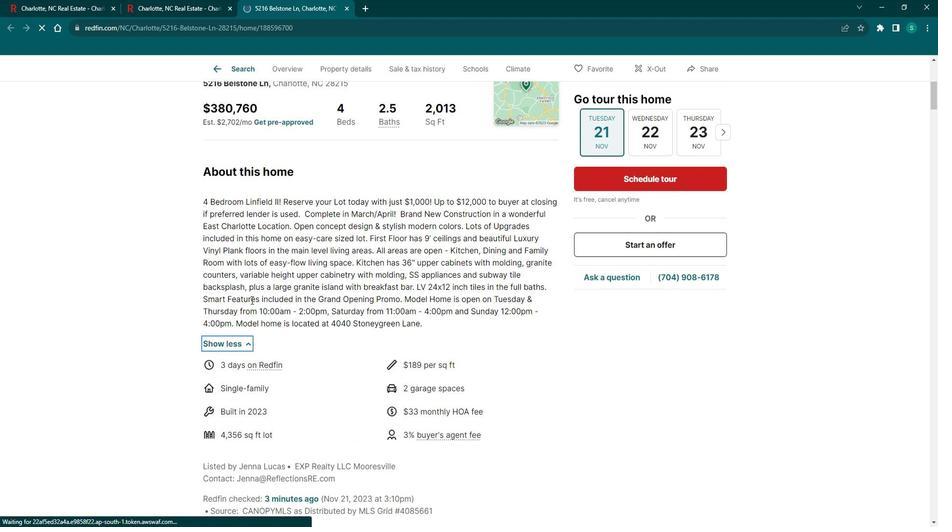 
Action: Mouse scrolled (258, 296) with delta (0, 0)
Screenshot: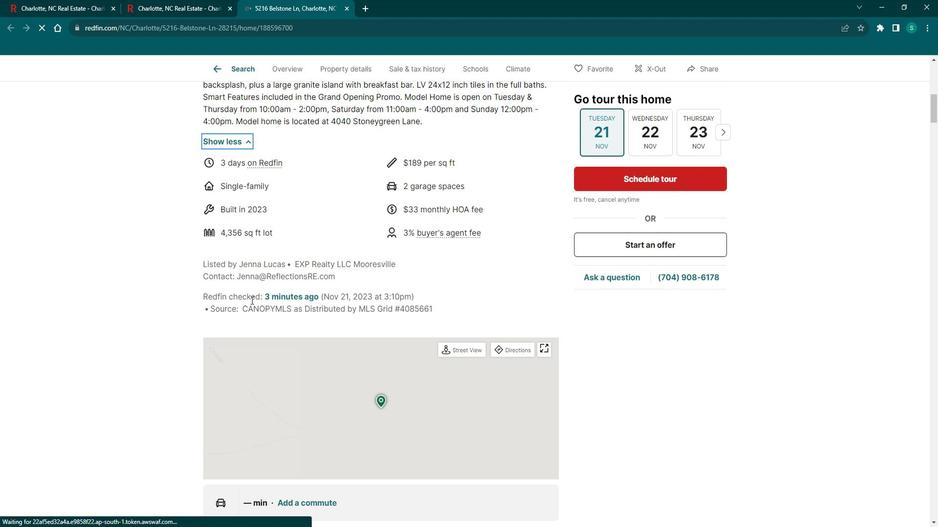 
Action: Mouse scrolled (258, 296) with delta (0, 0)
Screenshot: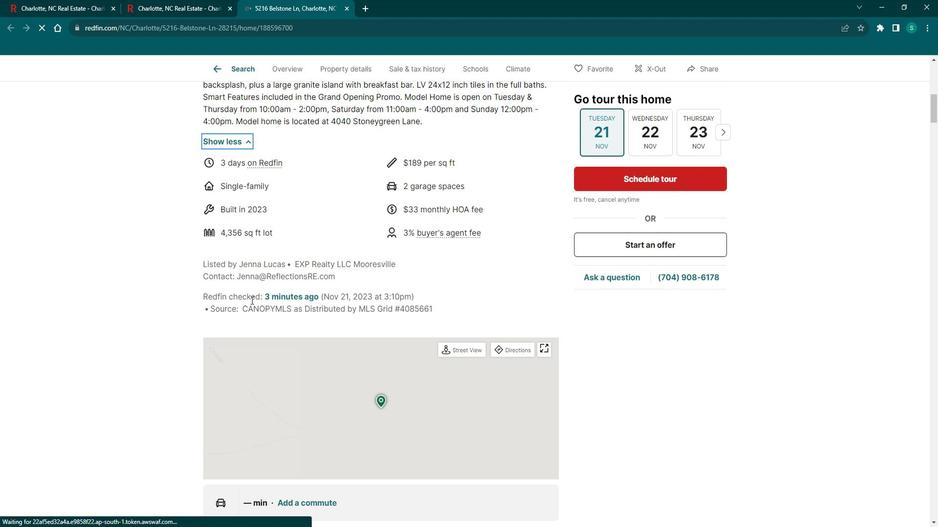 
Action: Mouse scrolled (258, 296) with delta (0, 0)
Screenshot: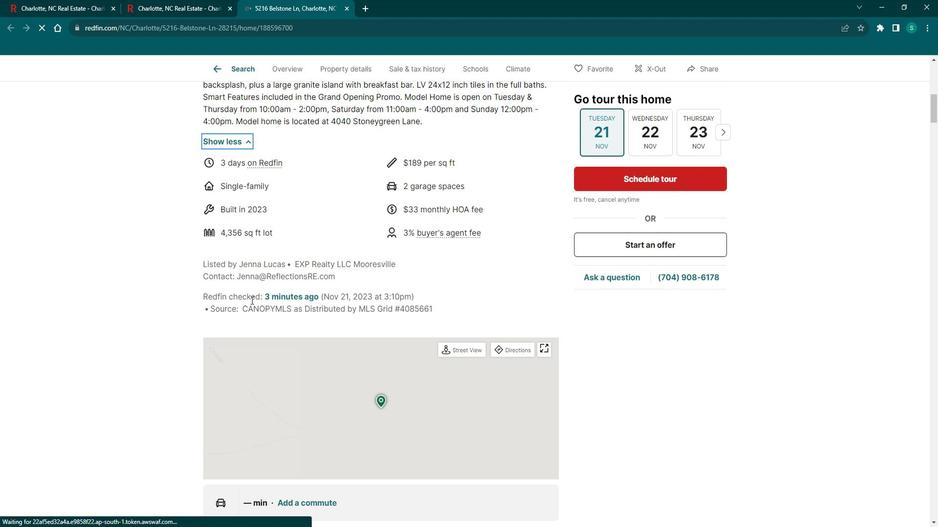 
Action: Mouse scrolled (258, 296) with delta (0, 0)
Screenshot: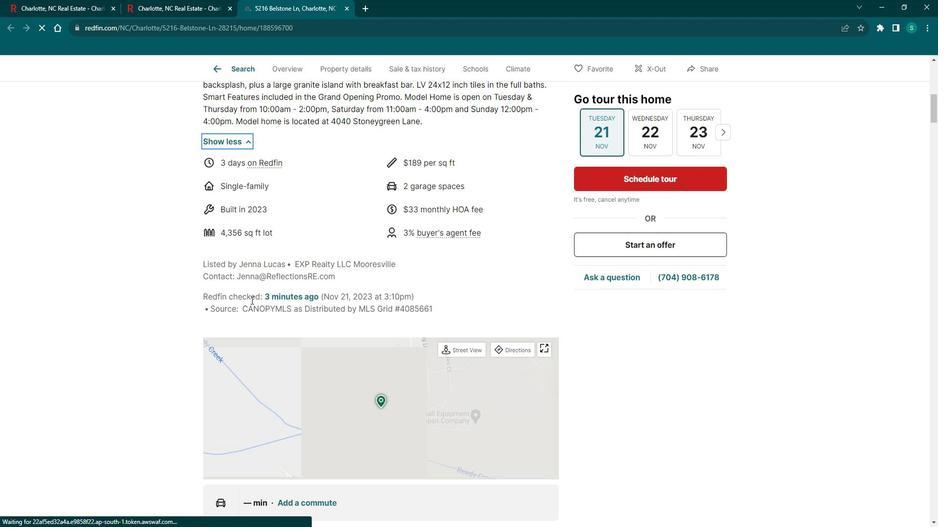 
Action: Mouse scrolled (258, 296) with delta (0, 0)
Screenshot: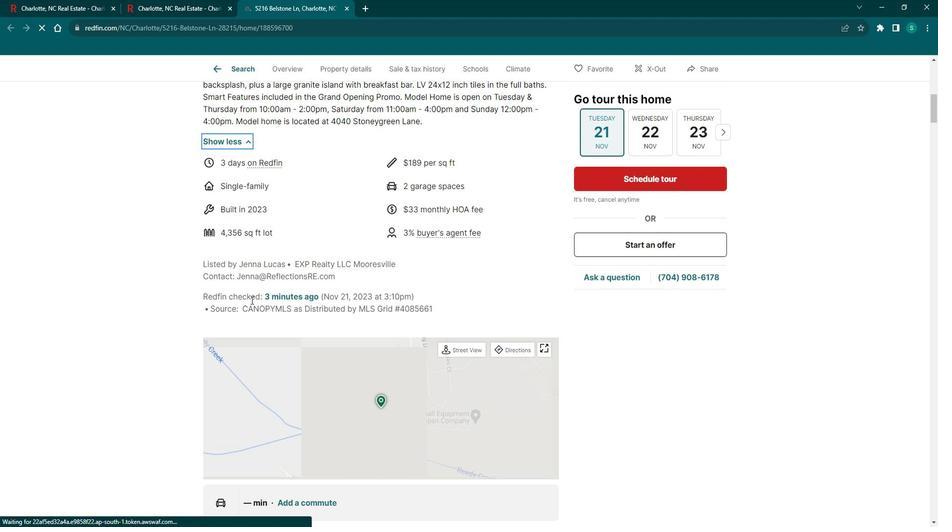 
Action: Mouse scrolled (258, 296) with delta (0, 0)
Screenshot: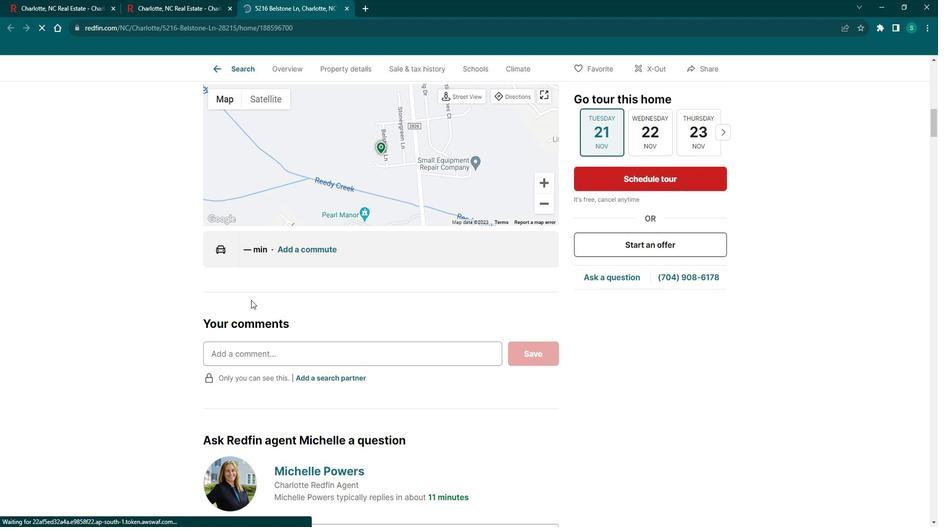 
Action: Mouse scrolled (258, 296) with delta (0, 0)
Screenshot: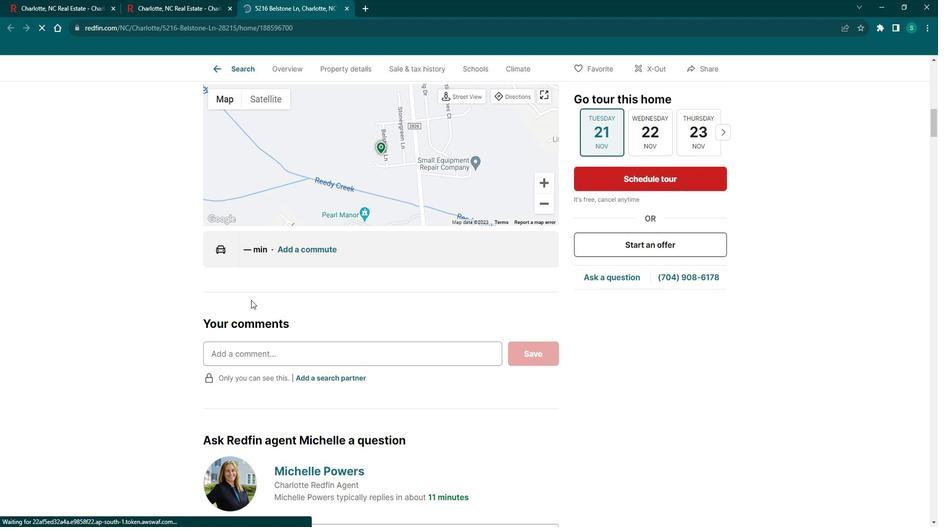 
Action: Mouse scrolled (258, 296) with delta (0, 0)
Screenshot: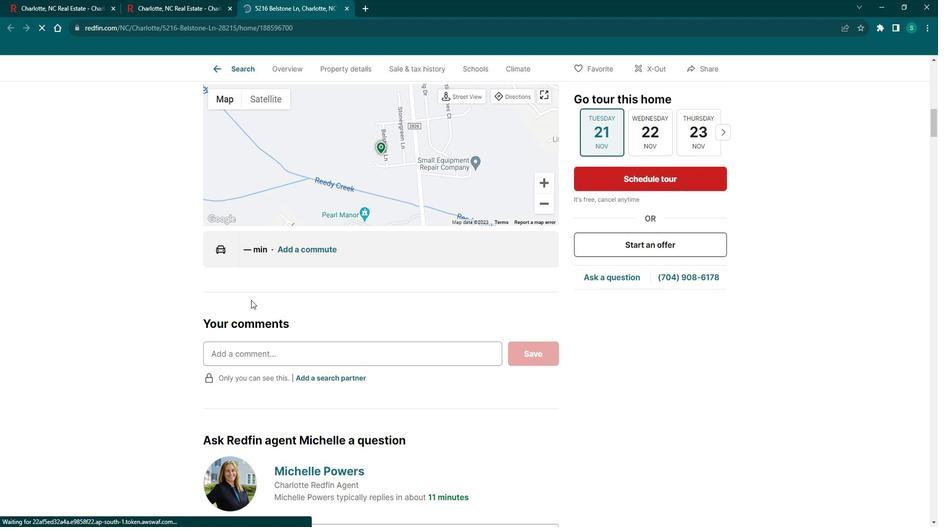 
Action: Mouse scrolled (258, 296) with delta (0, 0)
Screenshot: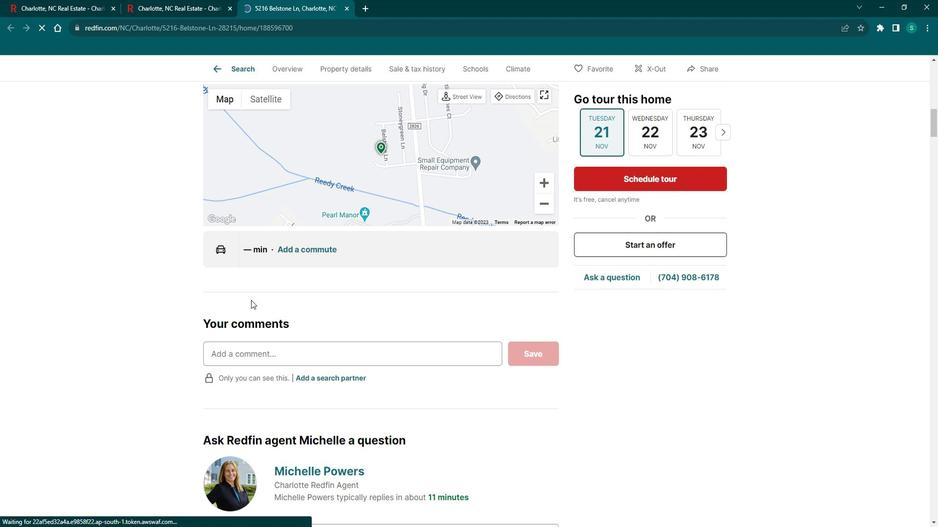 
Action: Mouse scrolled (258, 296) with delta (0, 0)
Screenshot: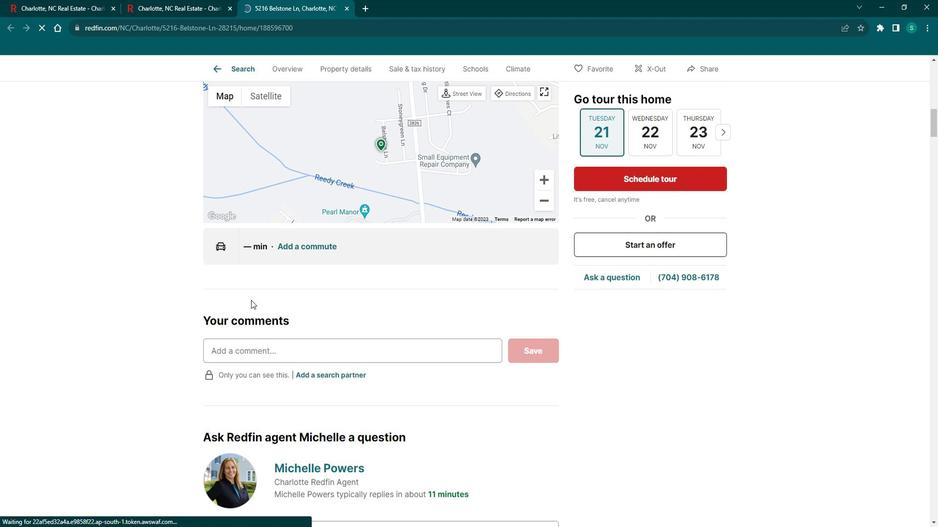 
Action: Mouse scrolled (258, 296) with delta (0, 0)
Screenshot: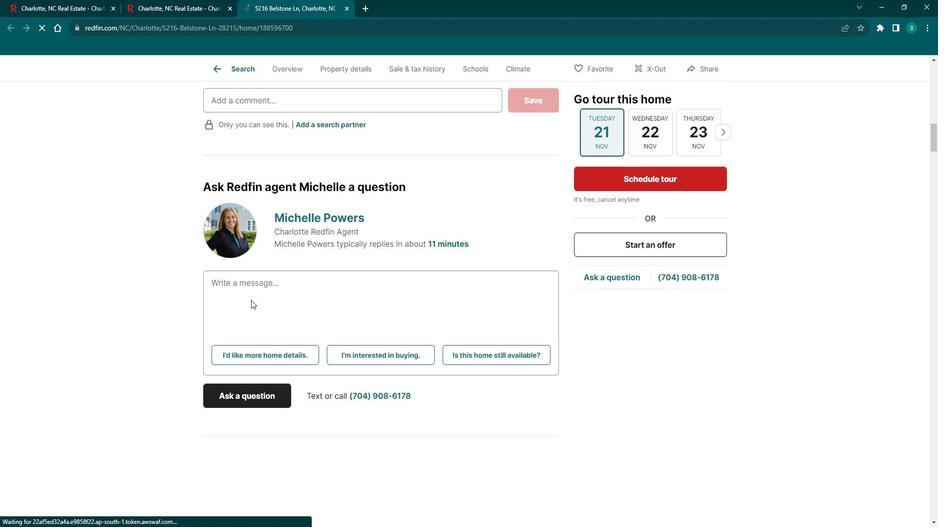 
Action: Mouse scrolled (258, 296) with delta (0, 0)
Screenshot: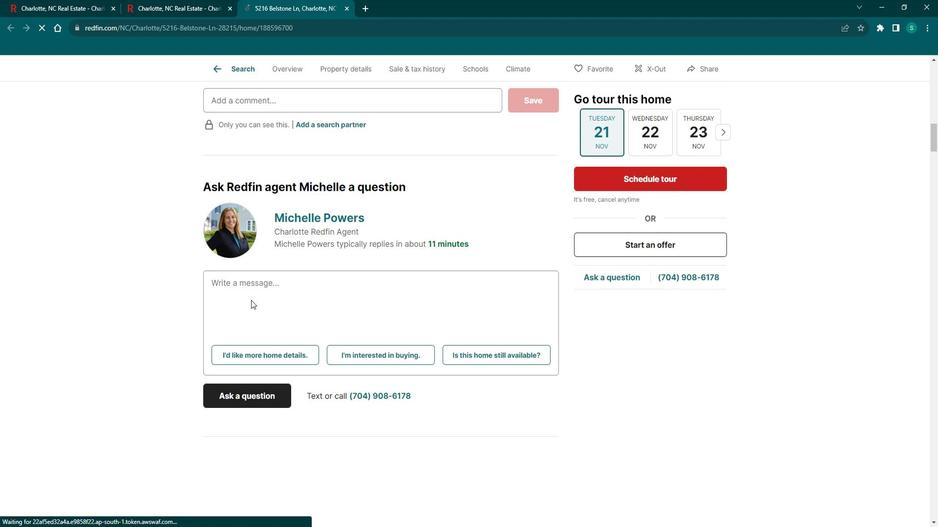 
Action: Mouse scrolled (258, 296) with delta (0, 0)
Screenshot: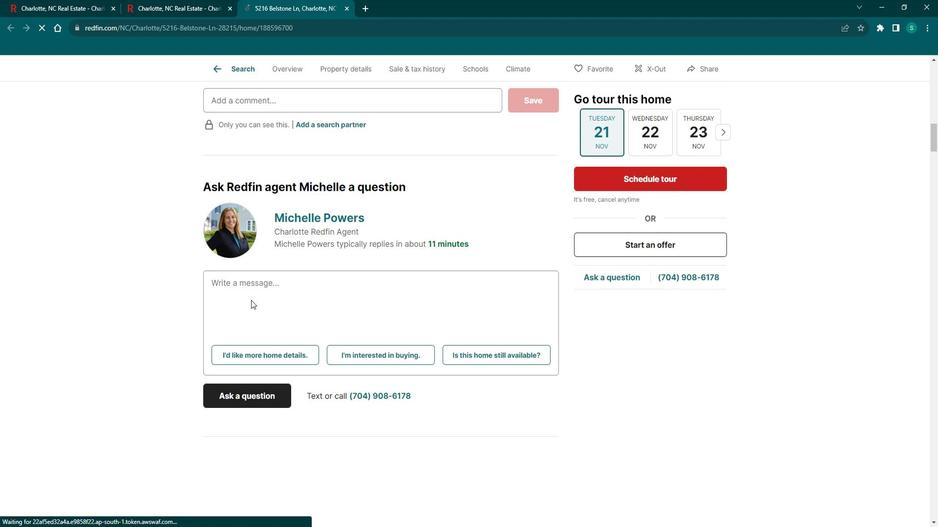 
Action: Mouse scrolled (258, 296) with delta (0, 0)
Screenshot: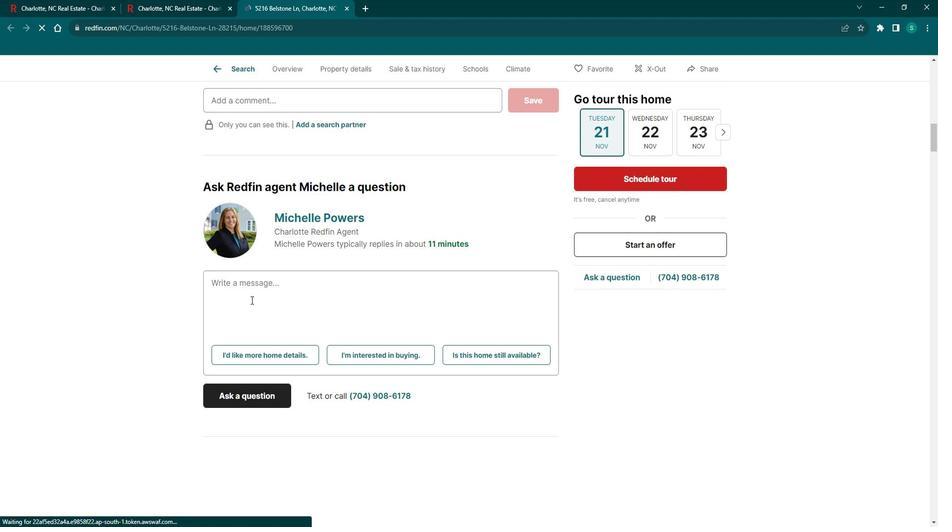 
Action: Mouse scrolled (258, 296) with delta (0, 0)
Screenshot: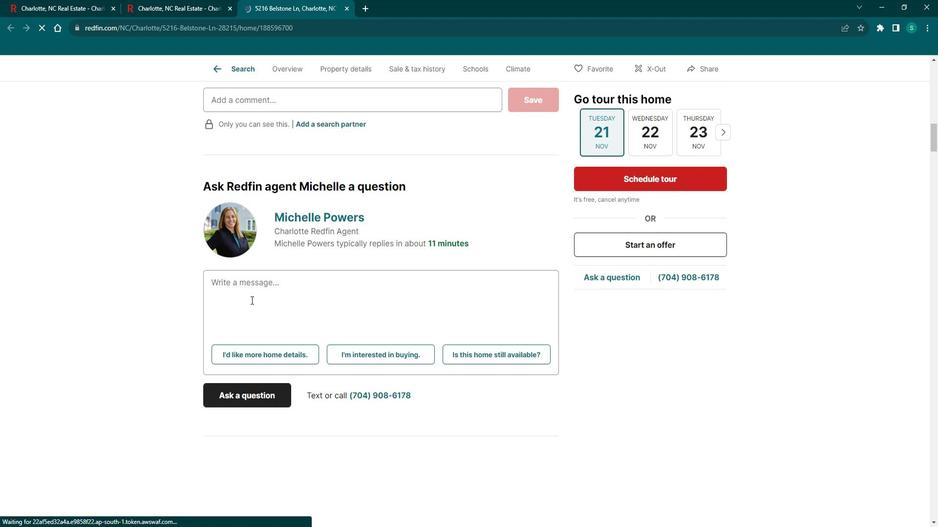 
Action: Mouse scrolled (258, 296) with delta (0, 0)
Screenshot: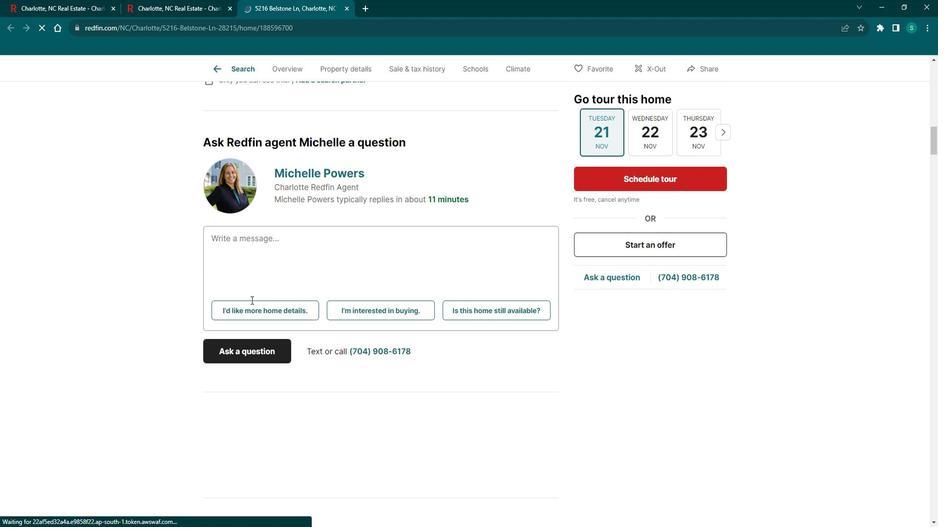 
Action: Mouse scrolled (258, 296) with delta (0, 0)
Screenshot: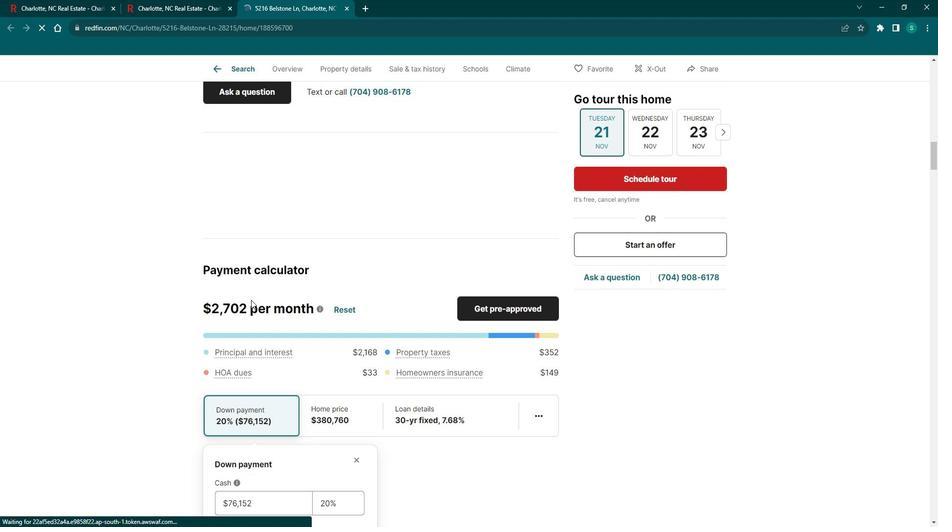 
Action: Mouse scrolled (258, 296) with delta (0, 0)
Screenshot: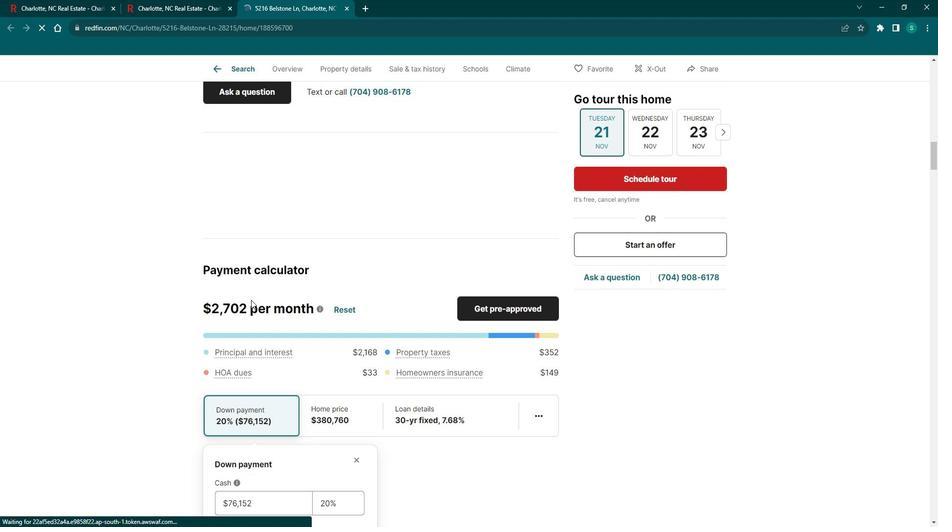 
Action: Mouse scrolled (258, 296) with delta (0, 0)
Screenshot: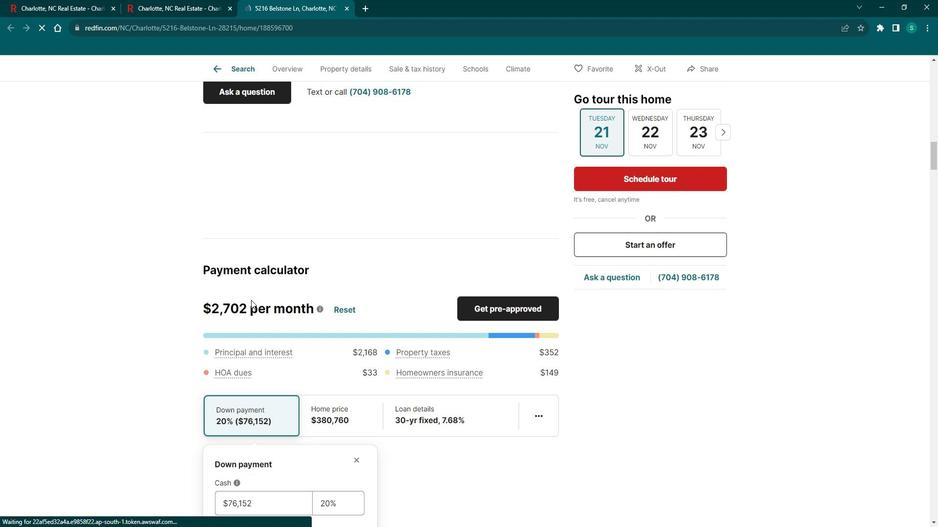 
Action: Mouse scrolled (258, 296) with delta (0, 0)
Screenshot: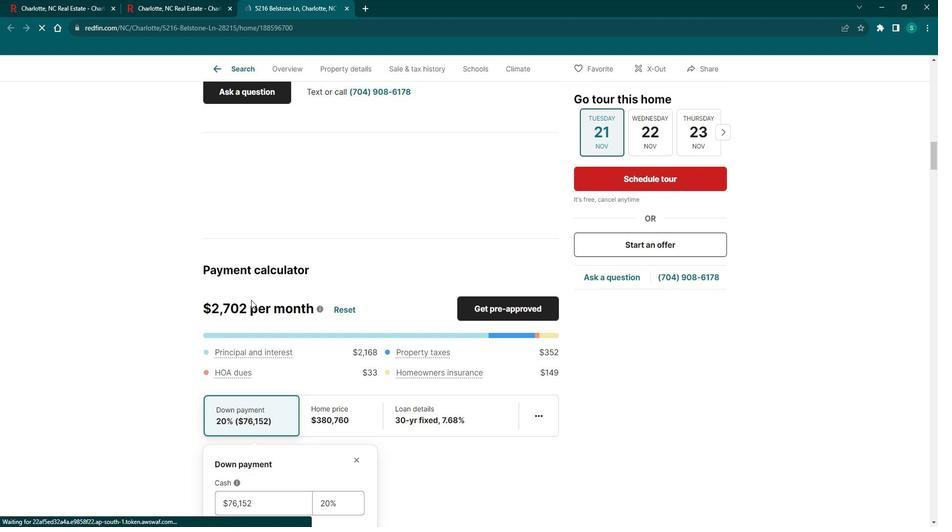 
Action: Mouse scrolled (258, 296) with delta (0, 0)
Screenshot: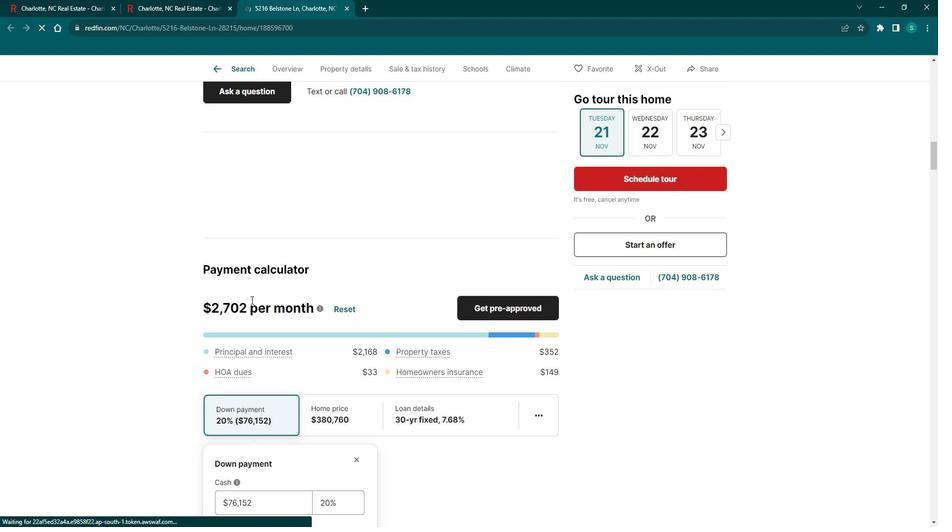 
Action: Mouse scrolled (258, 296) with delta (0, 0)
Screenshot: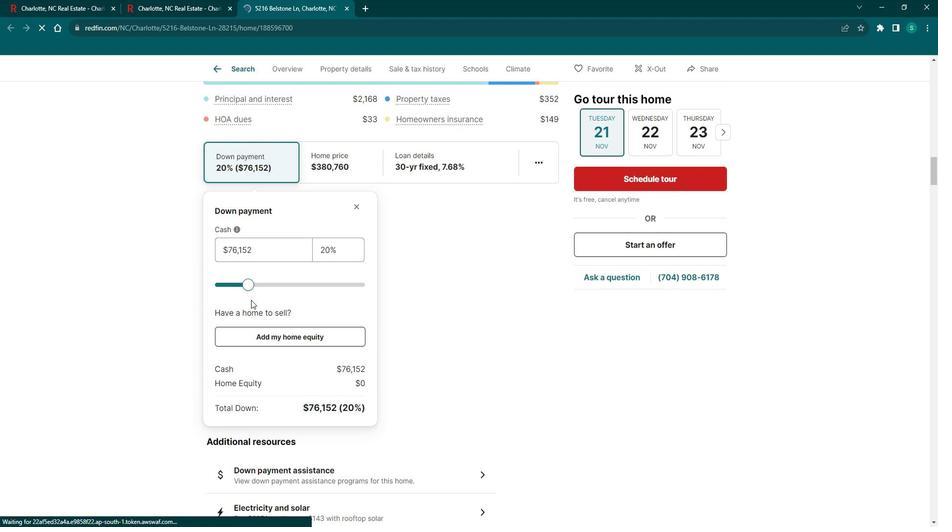 
Action: Mouse scrolled (258, 296) with delta (0, 0)
Screenshot: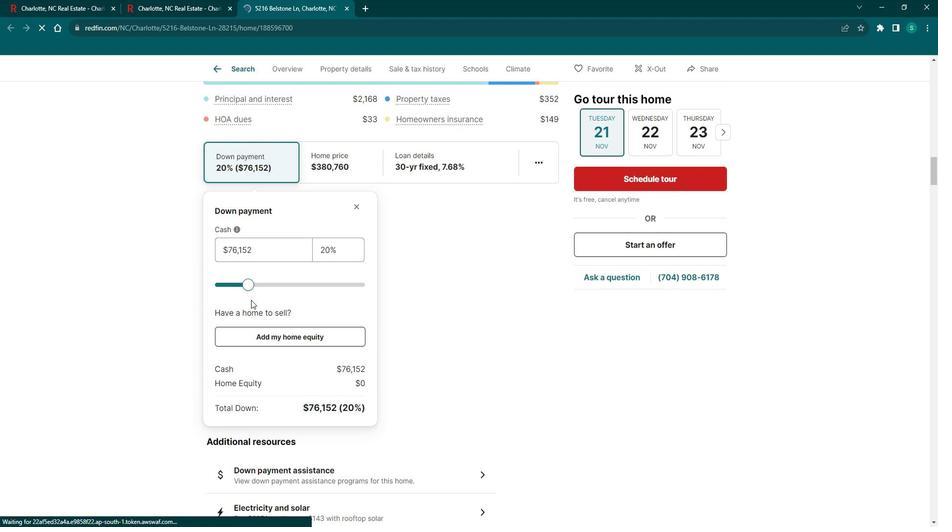 
Action: Mouse scrolled (258, 296) with delta (0, 0)
Screenshot: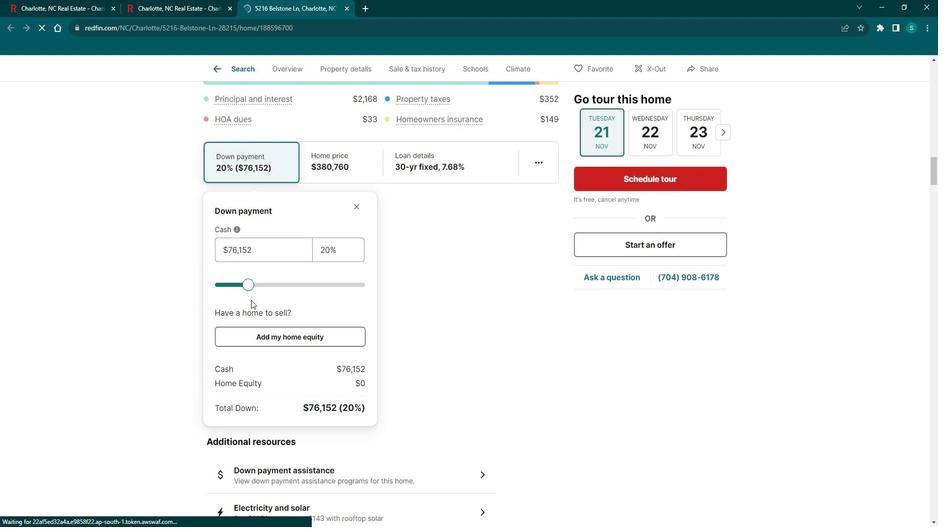 
Action: Mouse scrolled (258, 296) with delta (0, 0)
Screenshot: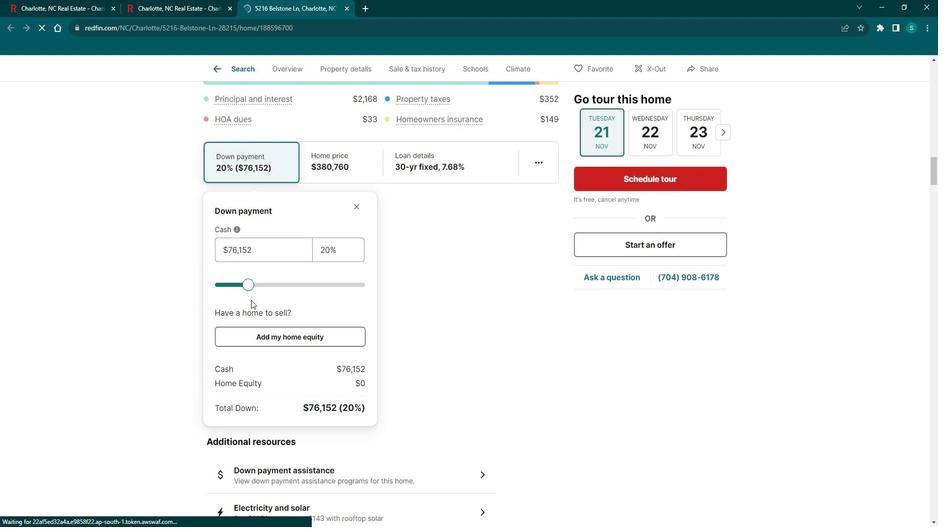 
Action: Mouse scrolled (258, 296) with delta (0, 0)
Screenshot: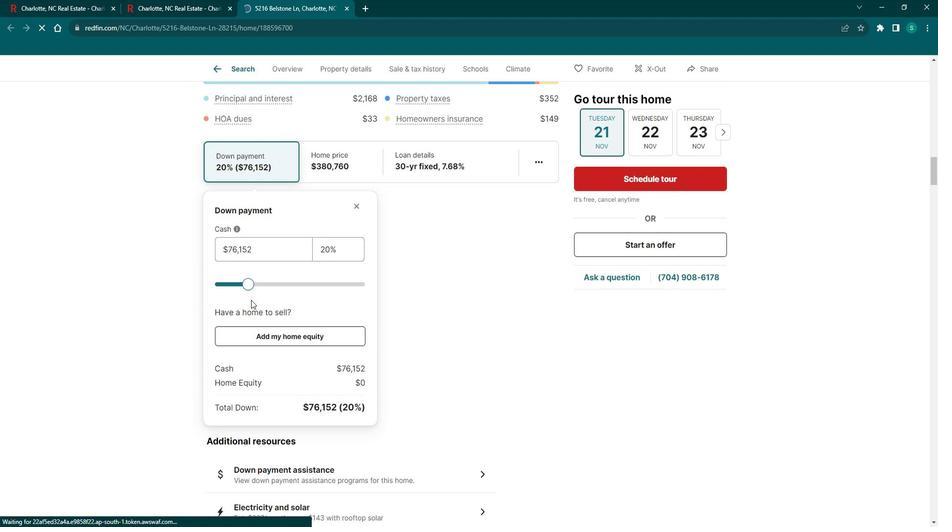 
Action: Mouse scrolled (258, 296) with delta (0, 0)
Screenshot: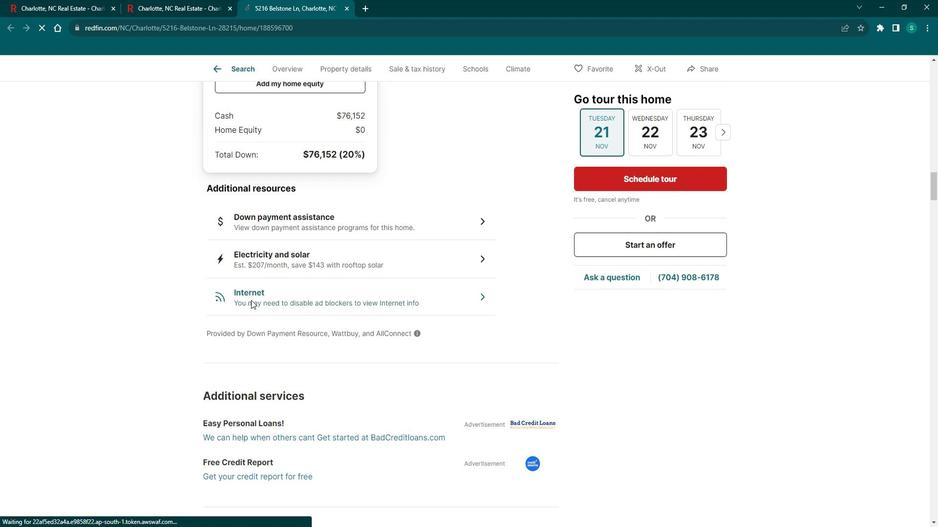 
Action: Mouse scrolled (258, 296) with delta (0, 0)
Screenshot: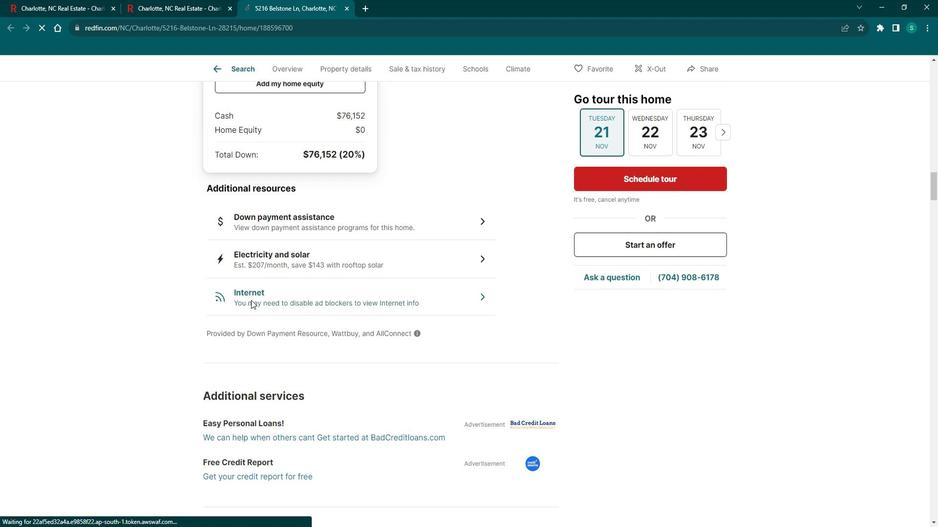 
Action: Mouse scrolled (258, 296) with delta (0, 0)
Screenshot: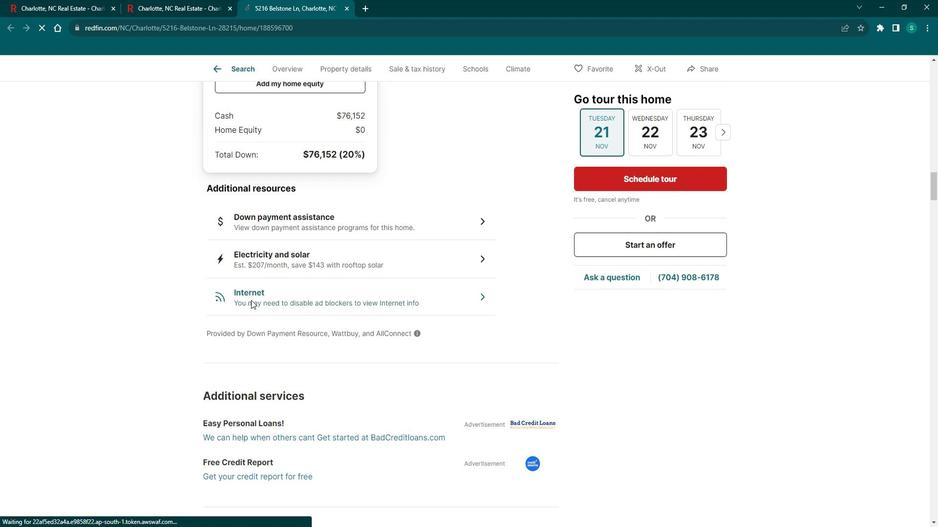 
Action: Mouse scrolled (258, 296) with delta (0, 0)
Screenshot: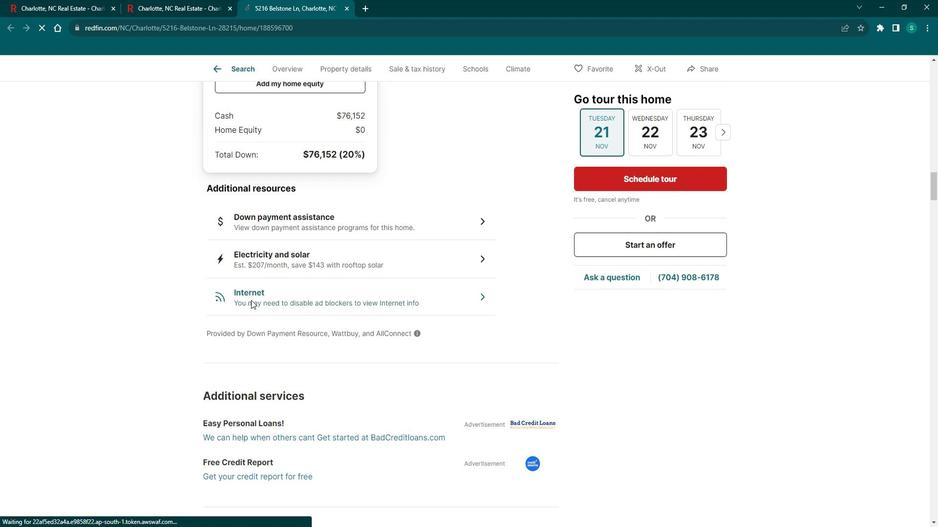 
Action: Mouse scrolled (258, 296) with delta (0, 0)
Screenshot: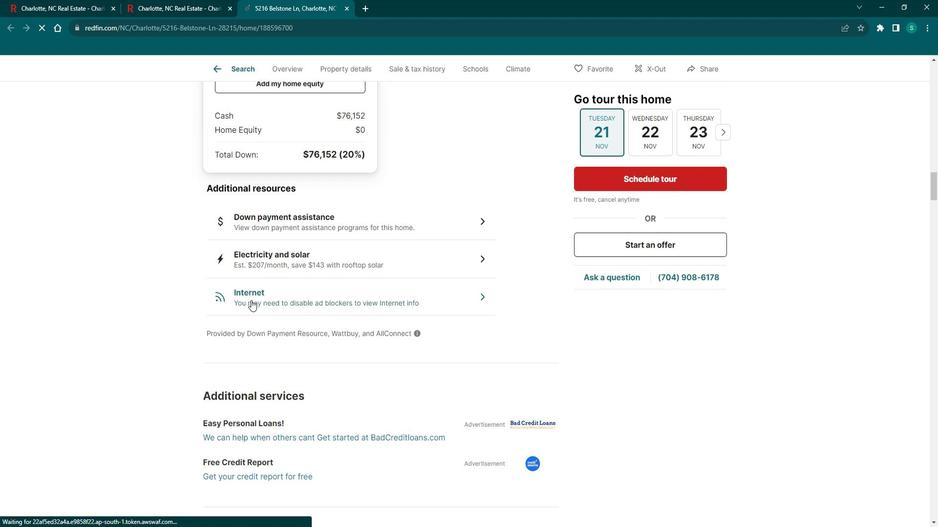 
Action: Mouse scrolled (258, 296) with delta (0, 0)
Screenshot: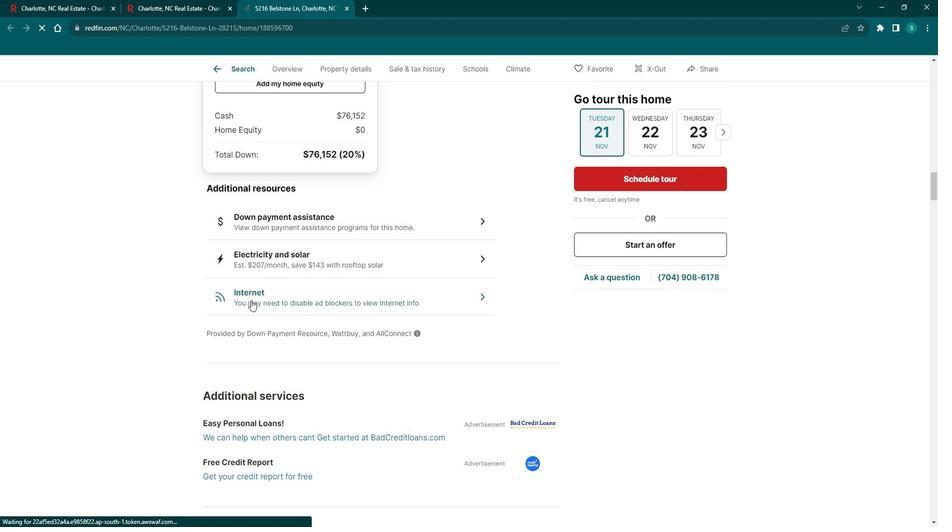 
Action: Mouse scrolled (258, 296) with delta (0, 0)
Screenshot: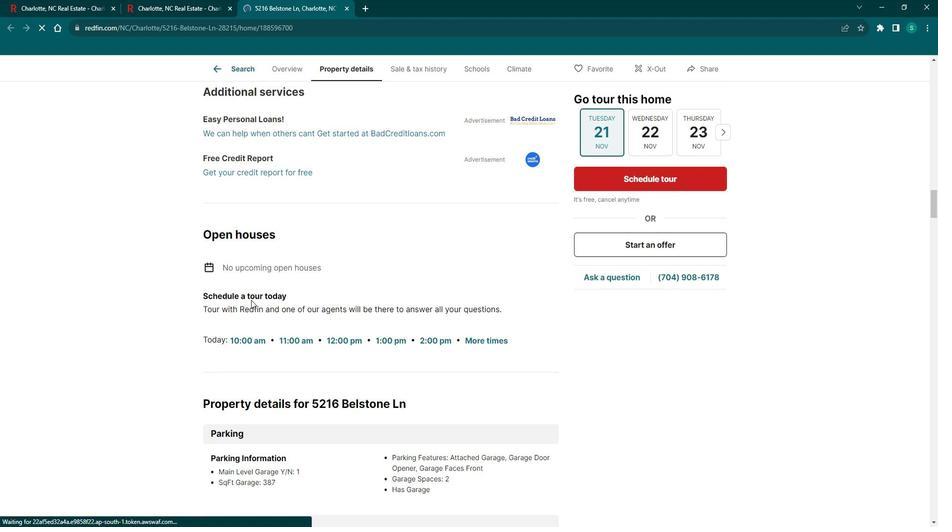 
Action: Mouse scrolled (258, 296) with delta (0, 0)
Screenshot: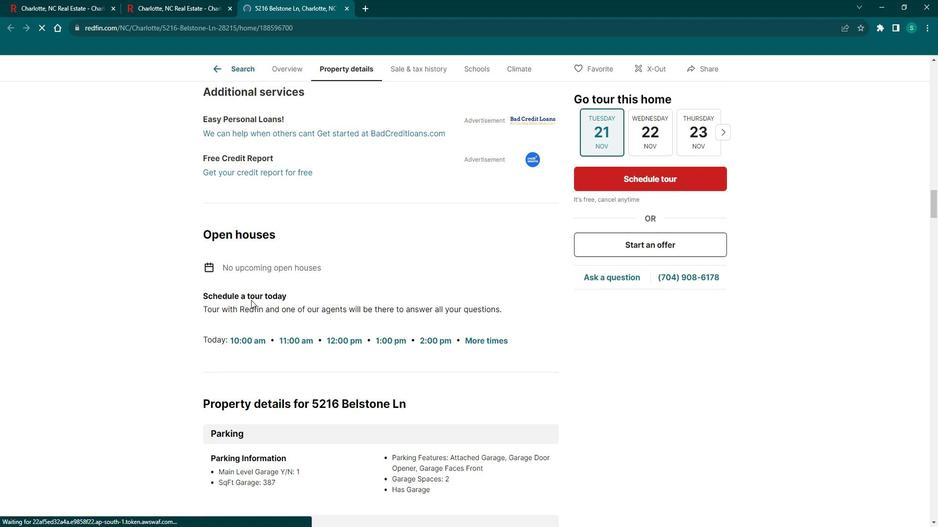 
Action: Mouse scrolled (258, 296) with delta (0, 0)
Screenshot: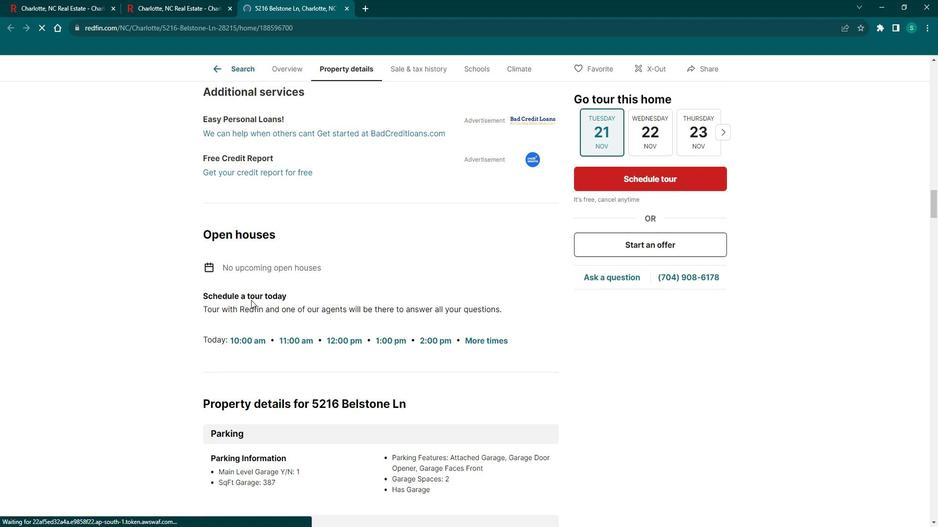 
Action: Mouse scrolled (258, 296) with delta (0, 0)
Screenshot: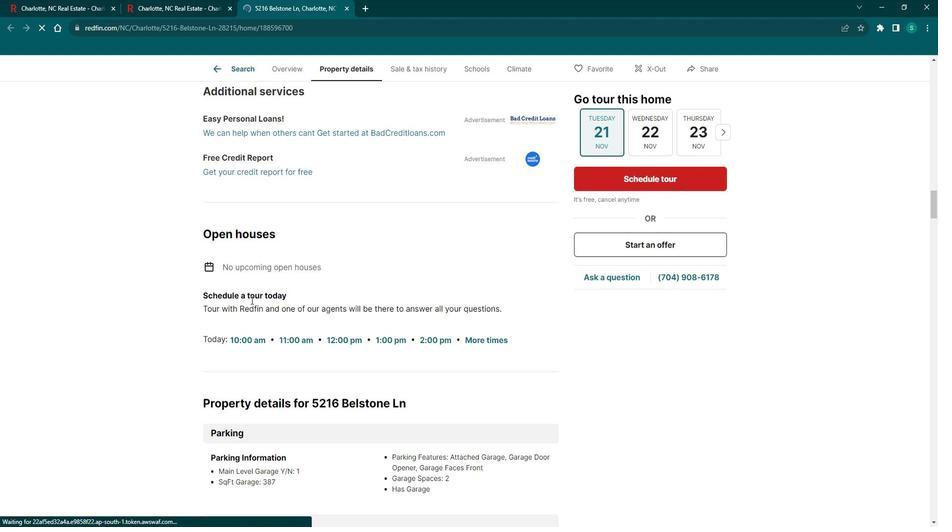 
Action: Mouse scrolled (258, 296) with delta (0, 0)
Screenshot: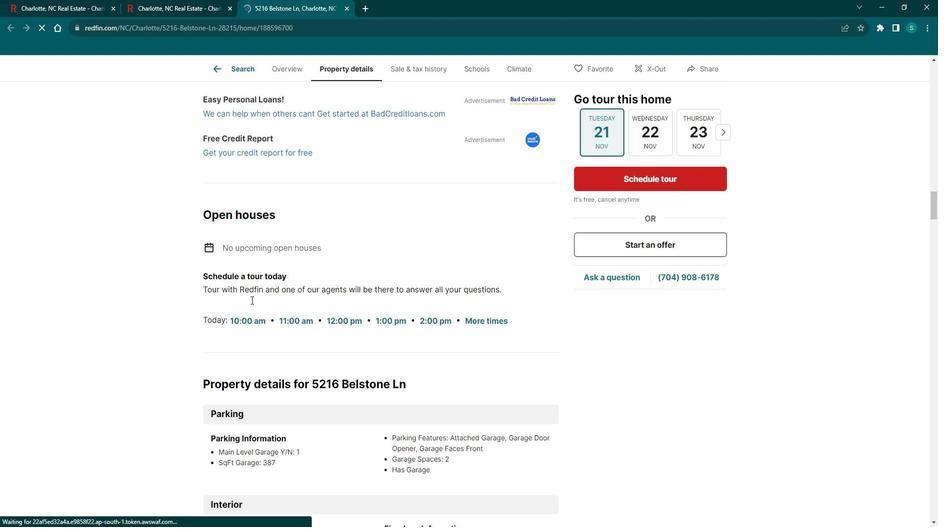 
Action: Mouse scrolled (258, 296) with delta (0, 0)
Screenshot: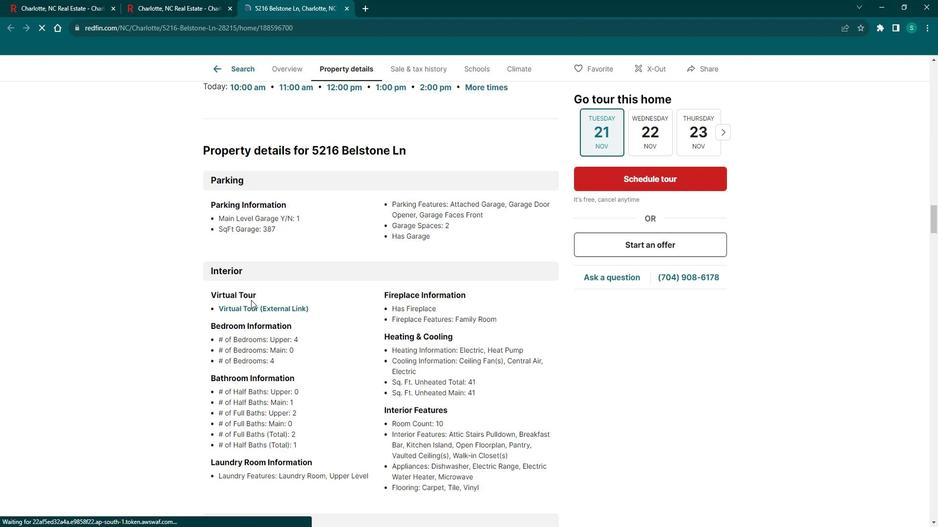 
Action: Mouse scrolled (258, 296) with delta (0, 0)
Screenshot: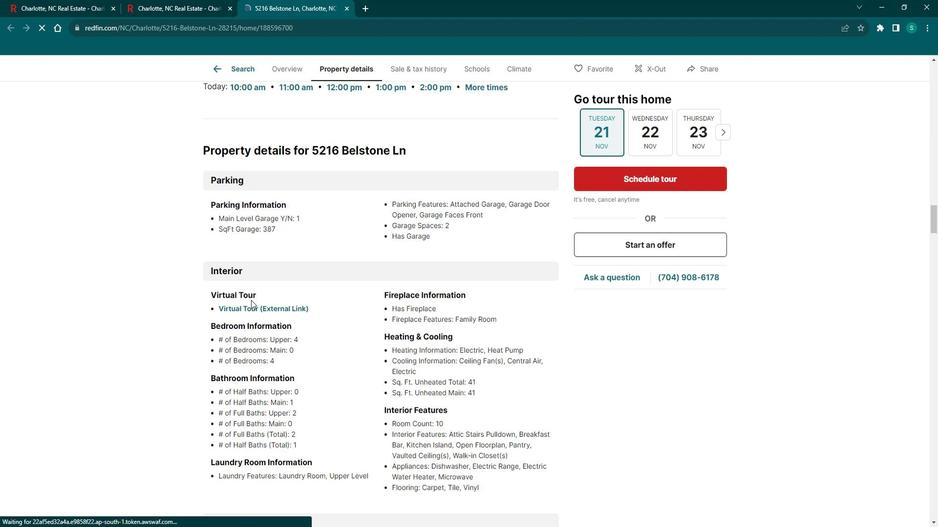 
Action: Mouse scrolled (258, 296) with delta (0, 0)
Screenshot: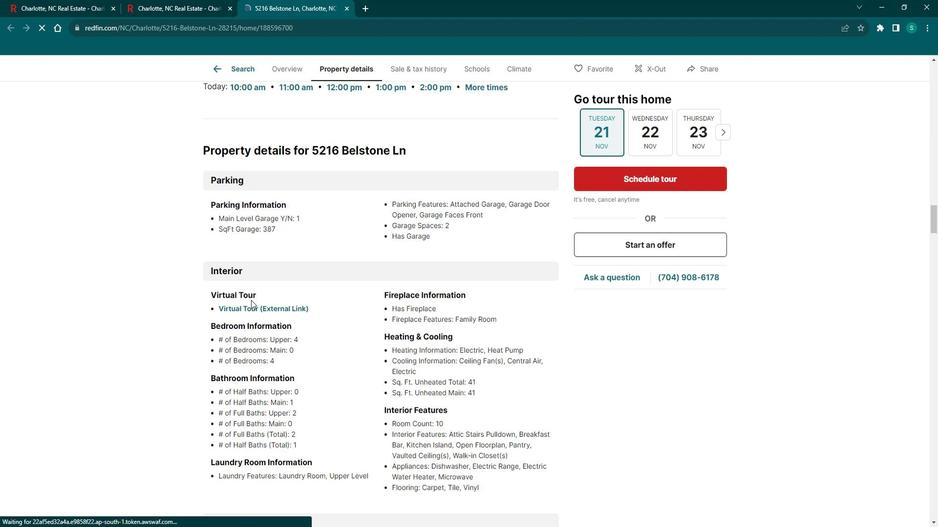 
Action: Mouse scrolled (258, 296) with delta (0, 0)
Screenshot: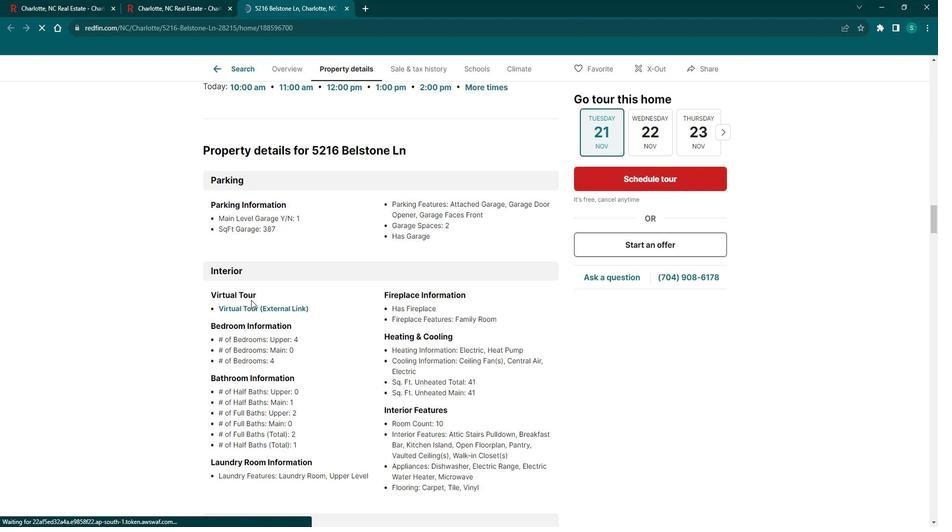 
Action: Mouse scrolled (258, 296) with delta (0, 0)
Screenshot: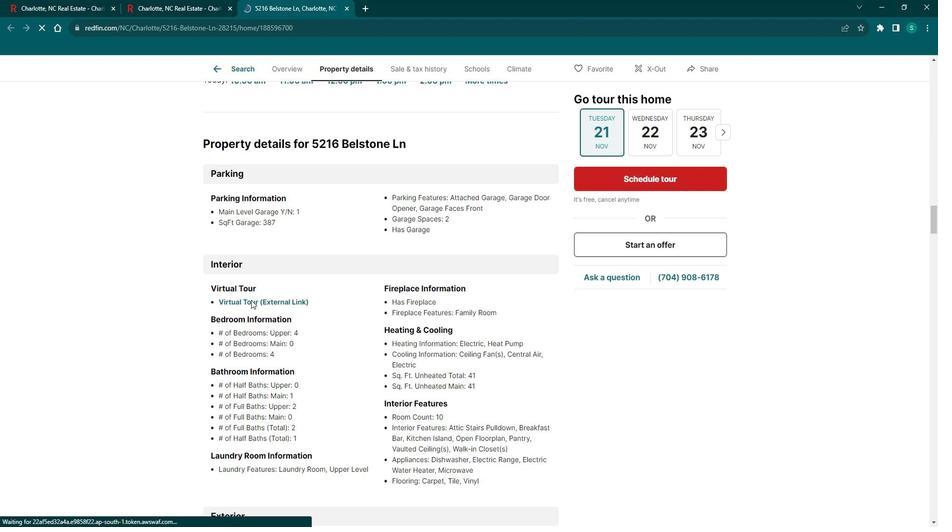 
Action: Mouse scrolled (258, 296) with delta (0, 0)
Screenshot: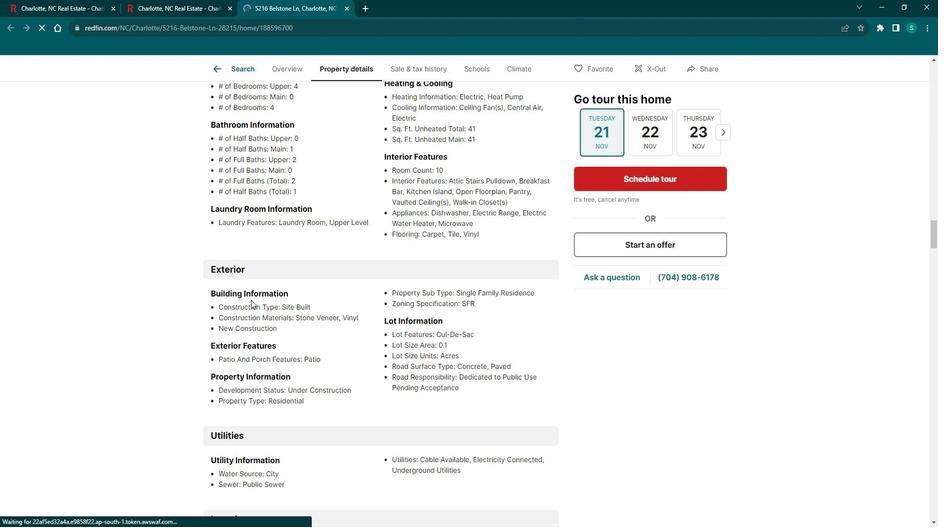 
Action: Mouse scrolled (258, 296) with delta (0, 0)
Screenshot: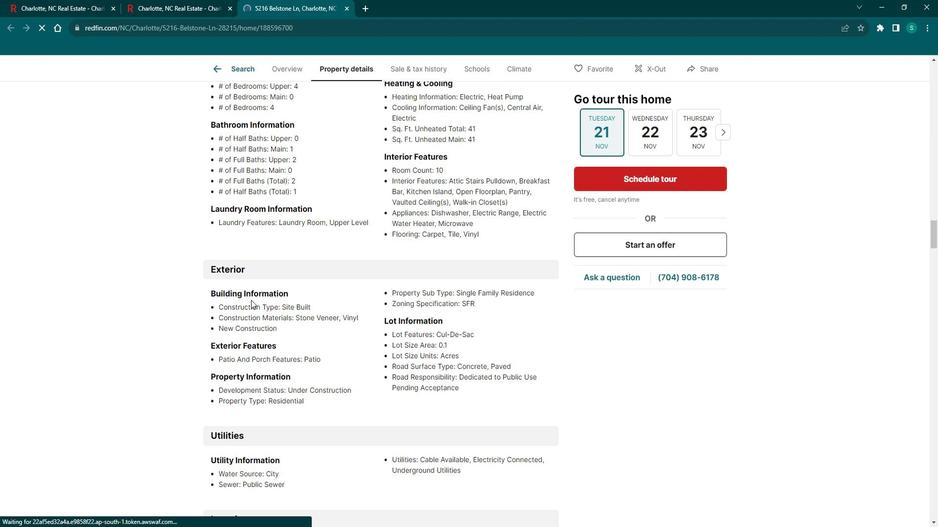 
Action: Mouse scrolled (258, 296) with delta (0, 0)
Screenshot: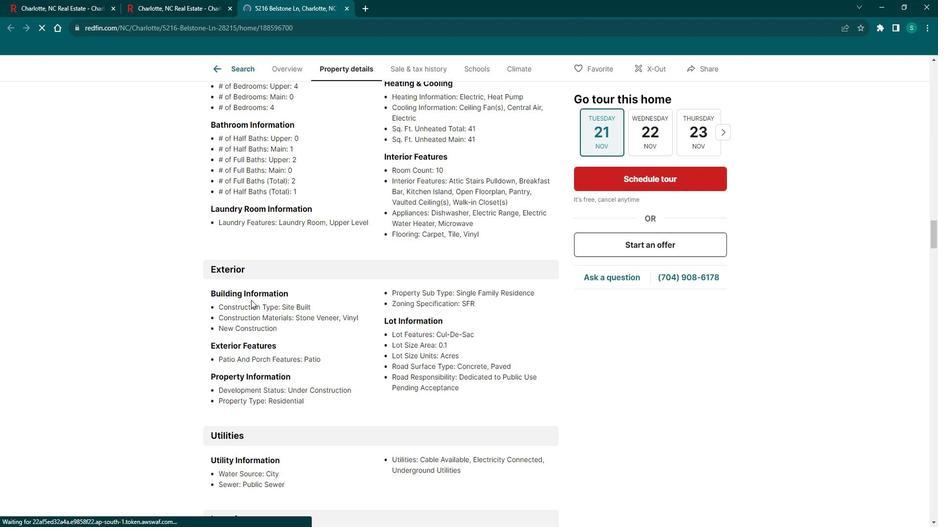 
Action: Mouse scrolled (258, 296) with delta (0, 0)
Screenshot: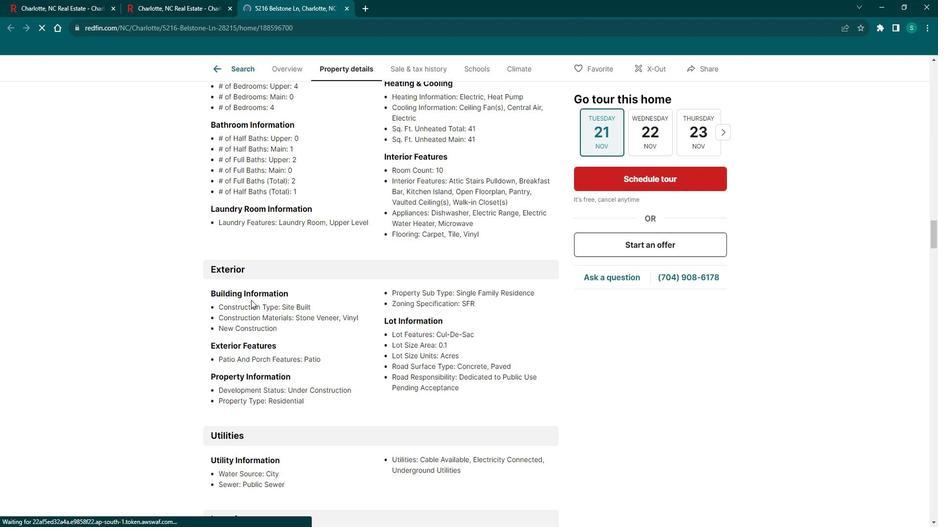
Action: Mouse scrolled (258, 296) with delta (0, 0)
Screenshot: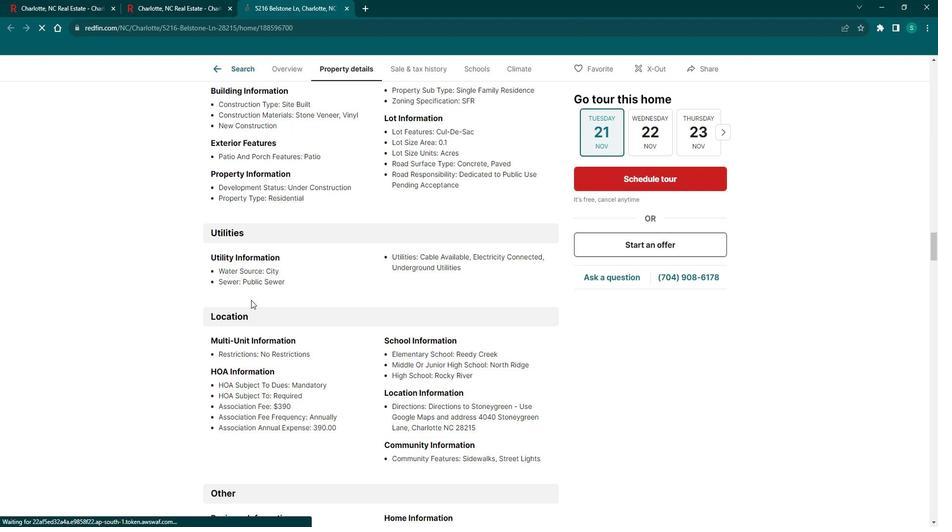 
Action: Mouse scrolled (258, 296) with delta (0, 0)
Screenshot: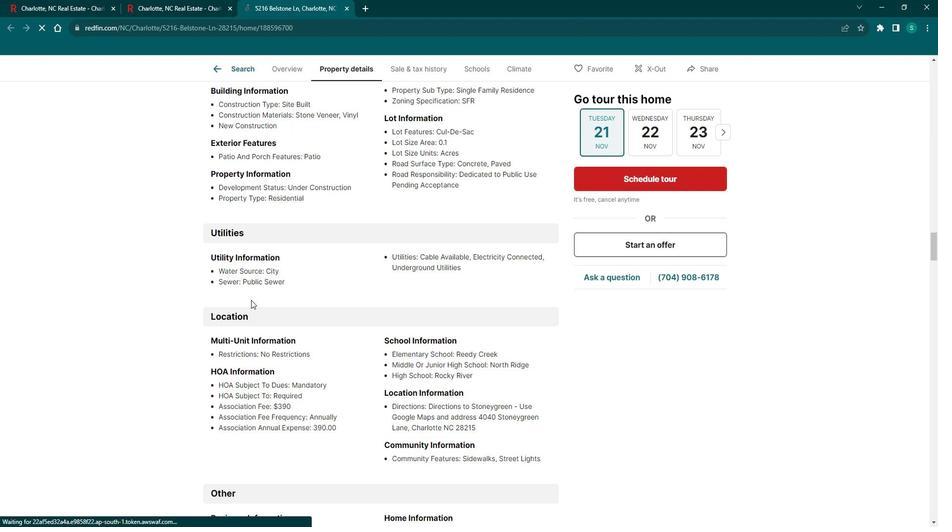 
Action: Mouse scrolled (258, 296) with delta (0, 0)
Screenshot: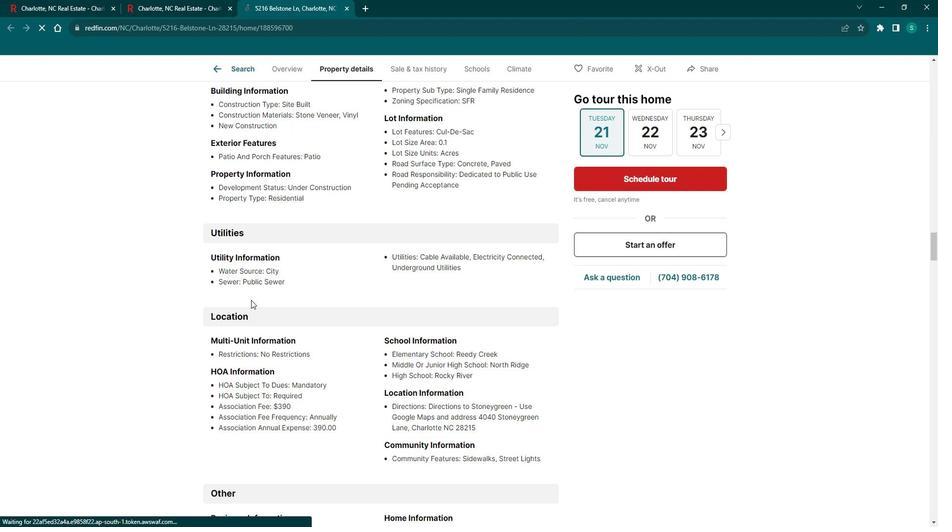 
Action: Mouse scrolled (258, 296) with delta (0, 0)
Screenshot: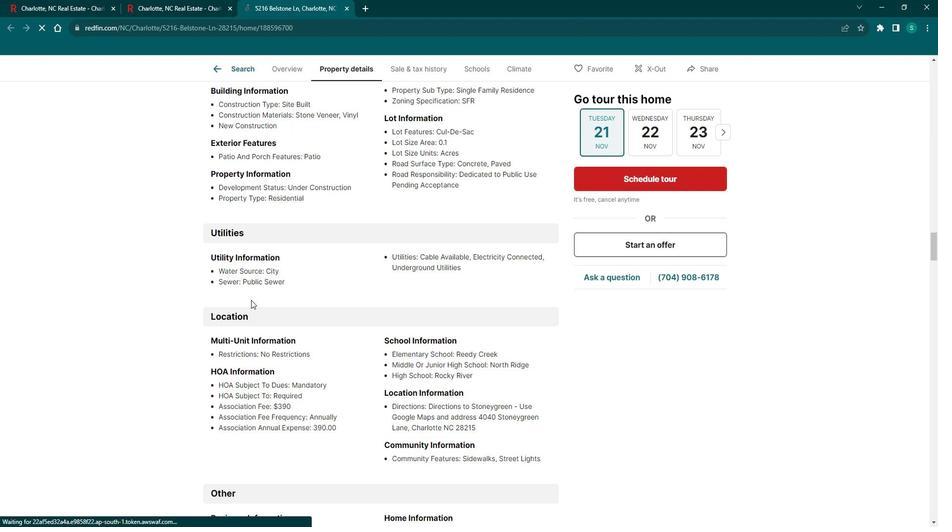 
Action: Mouse scrolled (258, 296) with delta (0, 0)
Screenshot: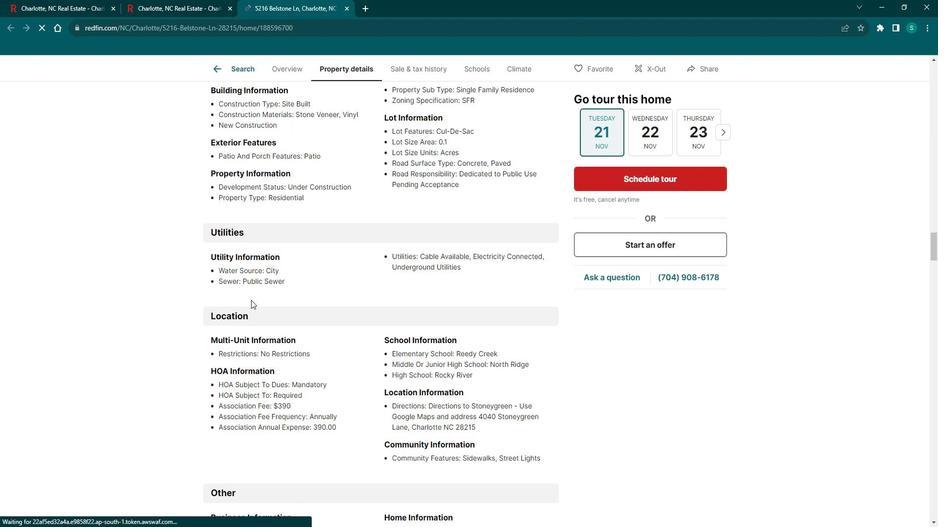 
Action: Mouse scrolled (258, 296) with delta (0, 0)
Screenshot: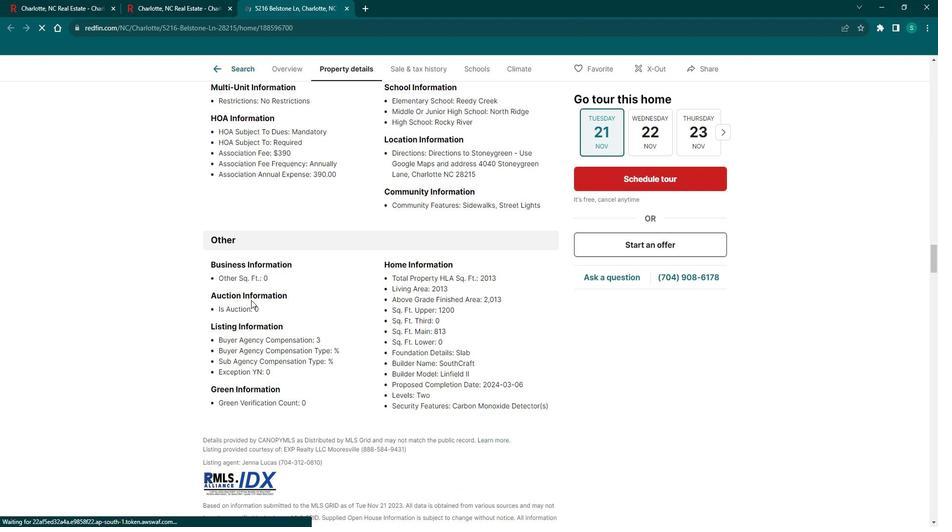 
Action: Mouse scrolled (258, 296) with delta (0, 0)
Screenshot: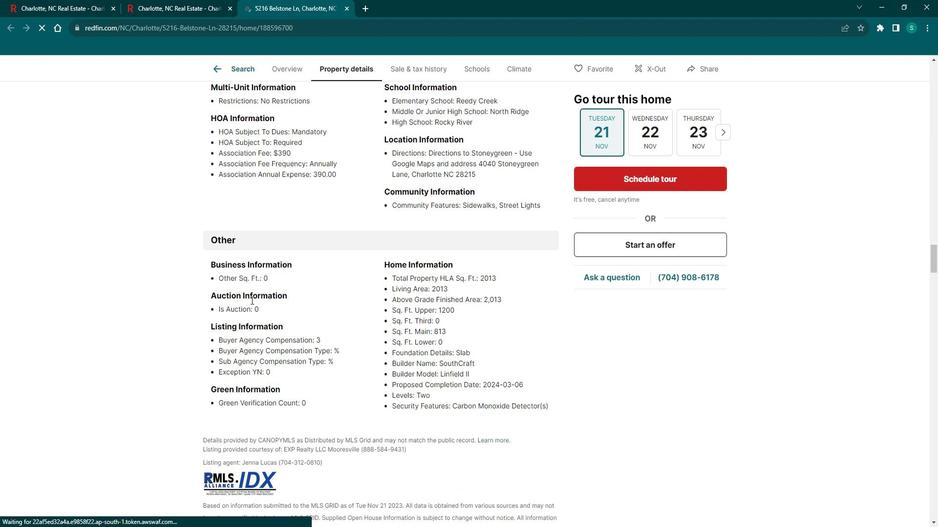 
Action: Mouse scrolled (258, 296) with delta (0, 0)
Screenshot: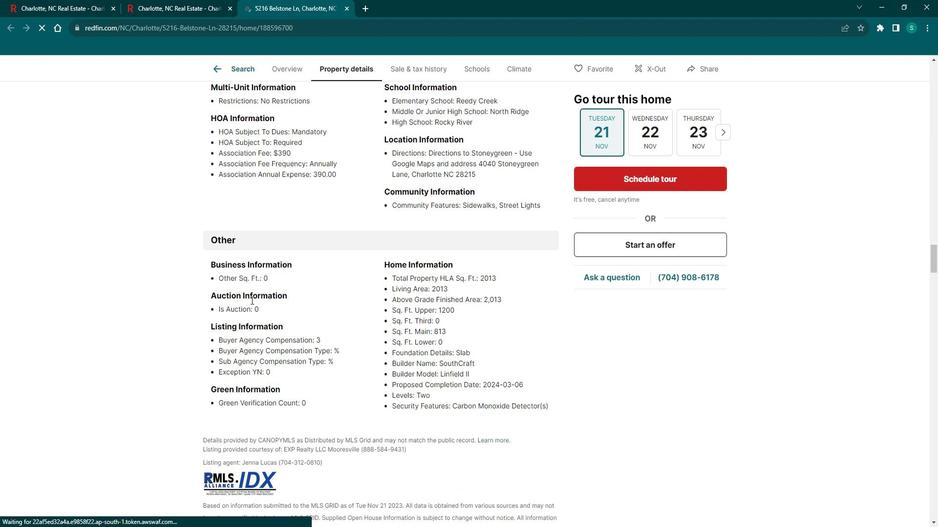 
Action: Mouse scrolled (258, 296) with delta (0, 0)
